 Task: Find connections with filter location Presidente Prudente with filter topic #Leanstartupswith filter profile language Potuguese with filter current company Mikros Animation with filter school Saveetha Engineering College with filter industry Newspaper Publishing with filter service category DJing with filter keywords title Phlebotomist
Action: Mouse moved to (160, 247)
Screenshot: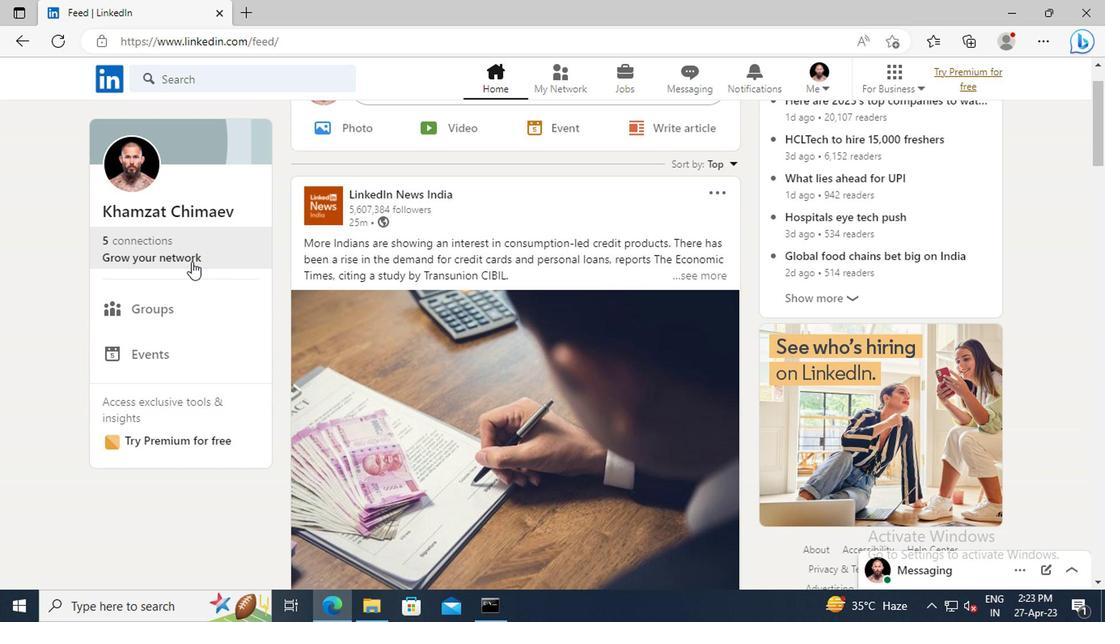 
Action: Mouse pressed left at (160, 247)
Screenshot: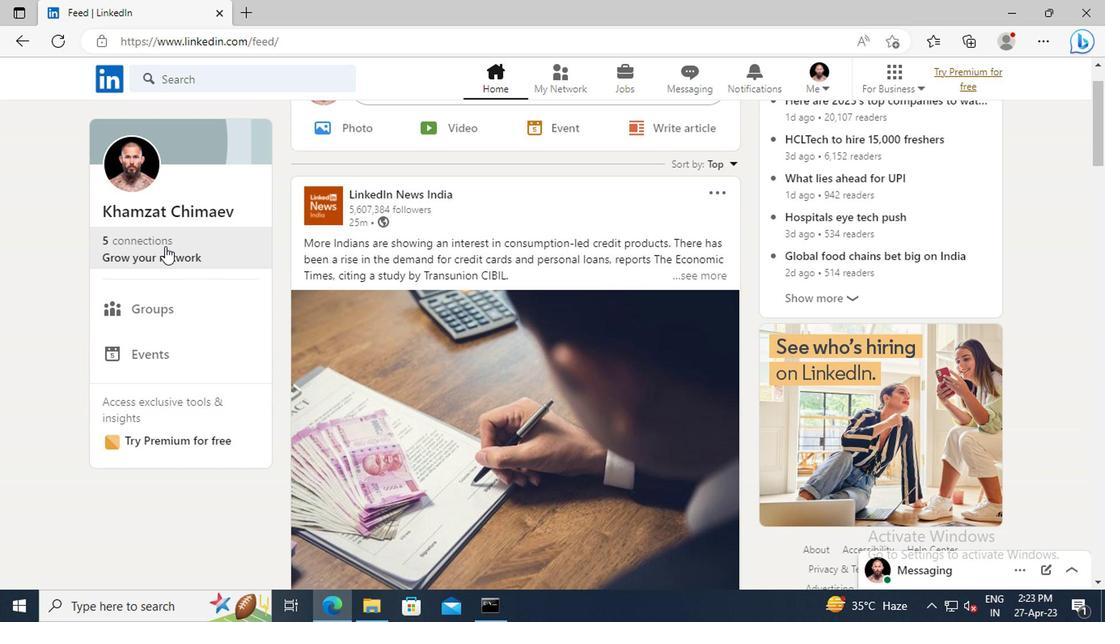 
Action: Mouse moved to (184, 173)
Screenshot: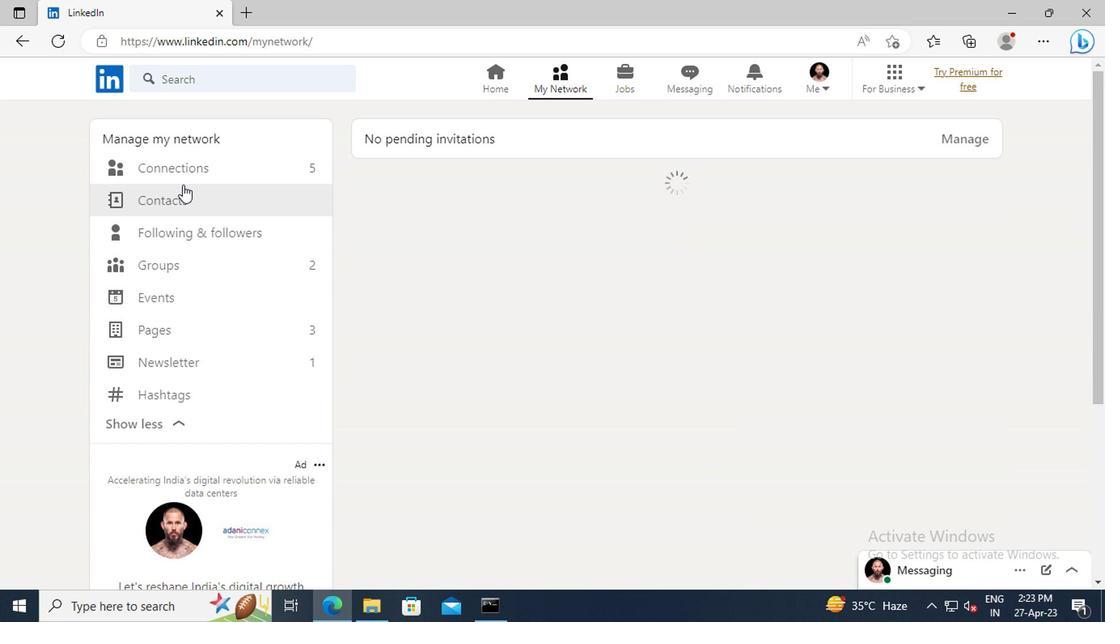 
Action: Mouse pressed left at (184, 173)
Screenshot: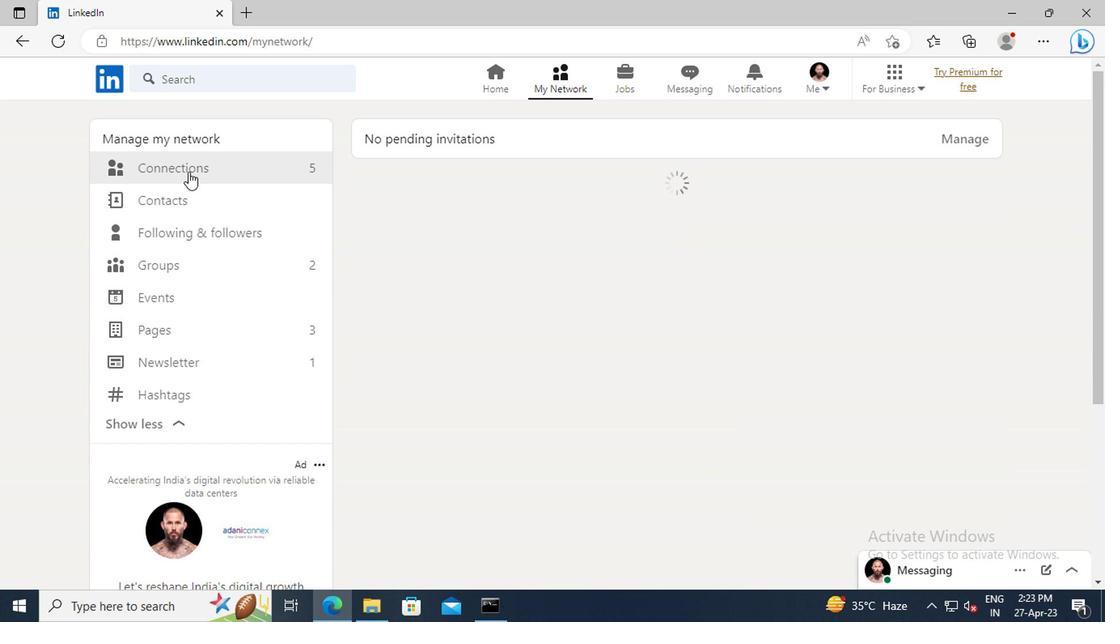 
Action: Mouse moved to (654, 175)
Screenshot: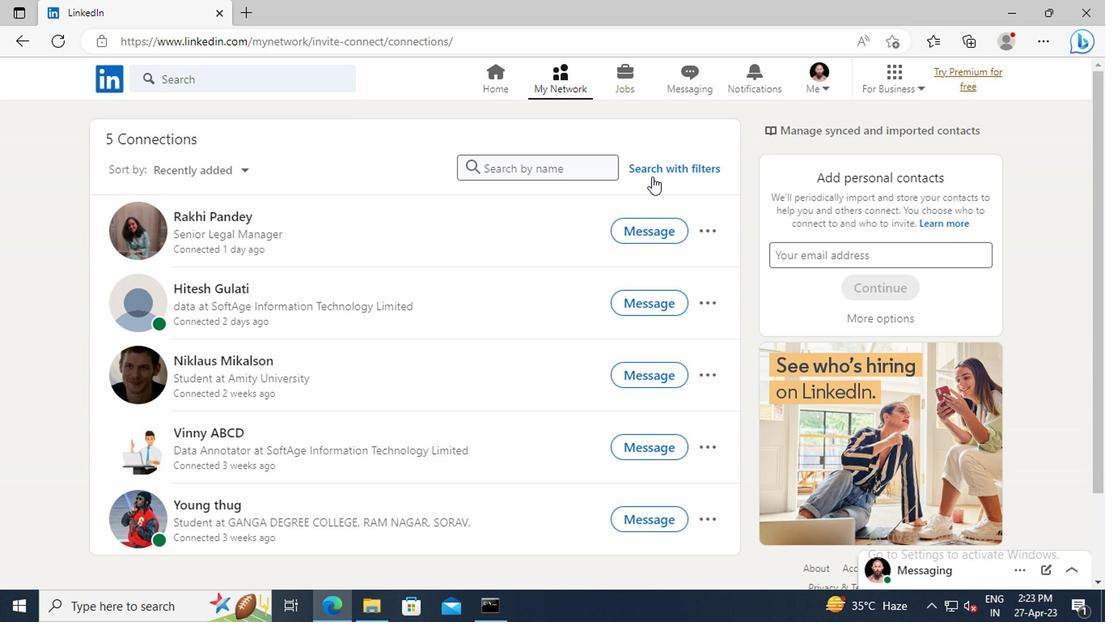 
Action: Mouse pressed left at (654, 175)
Screenshot: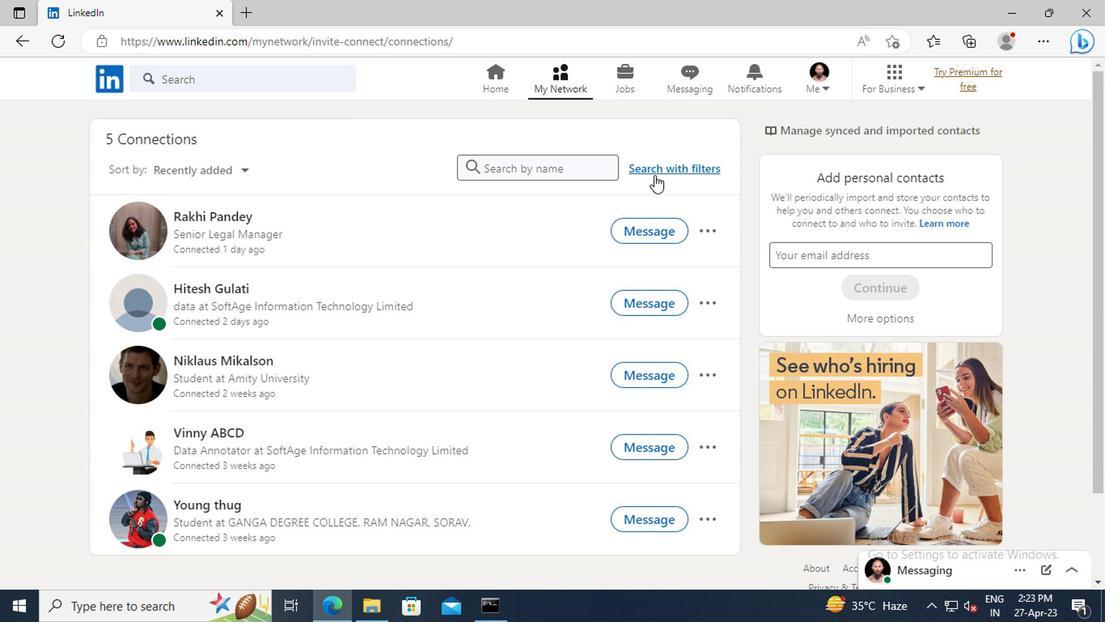 
Action: Mouse moved to (611, 131)
Screenshot: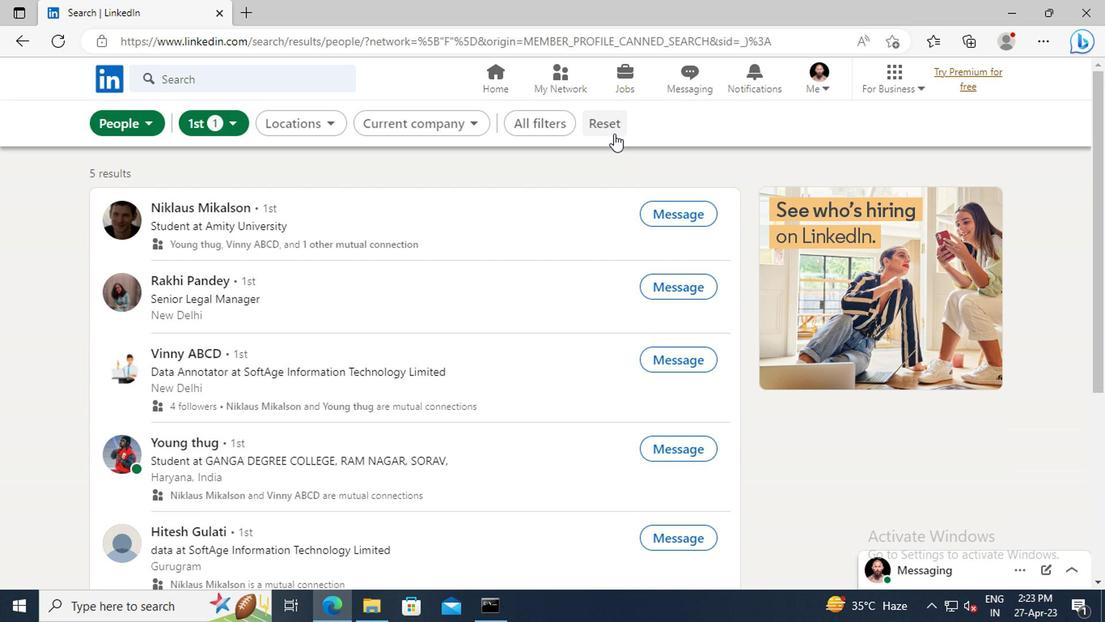
Action: Mouse pressed left at (611, 131)
Screenshot: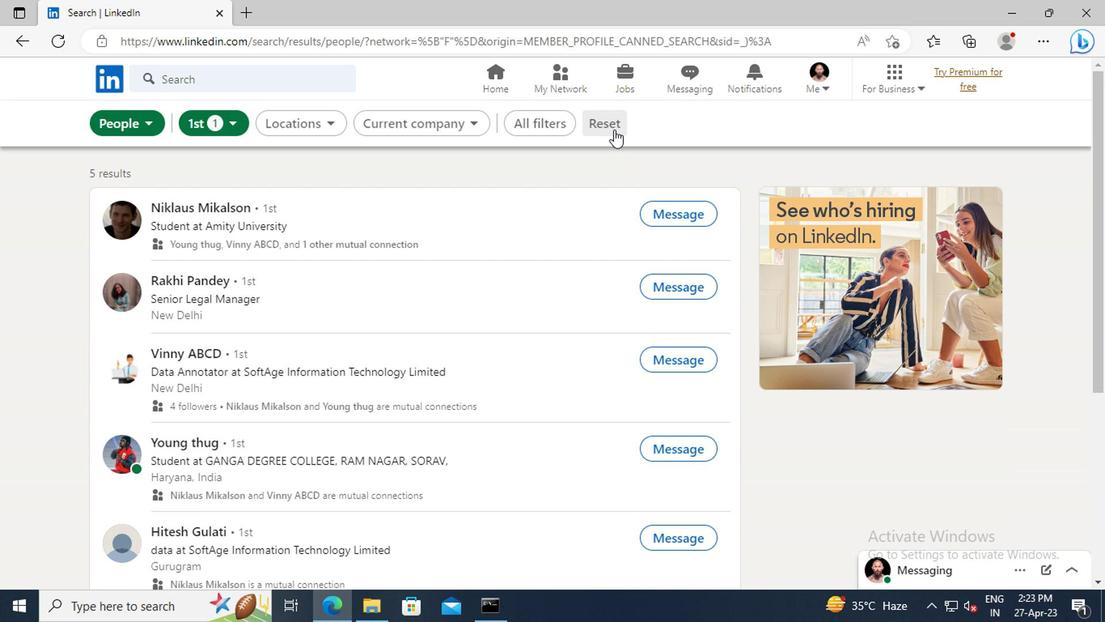 
Action: Mouse moved to (581, 125)
Screenshot: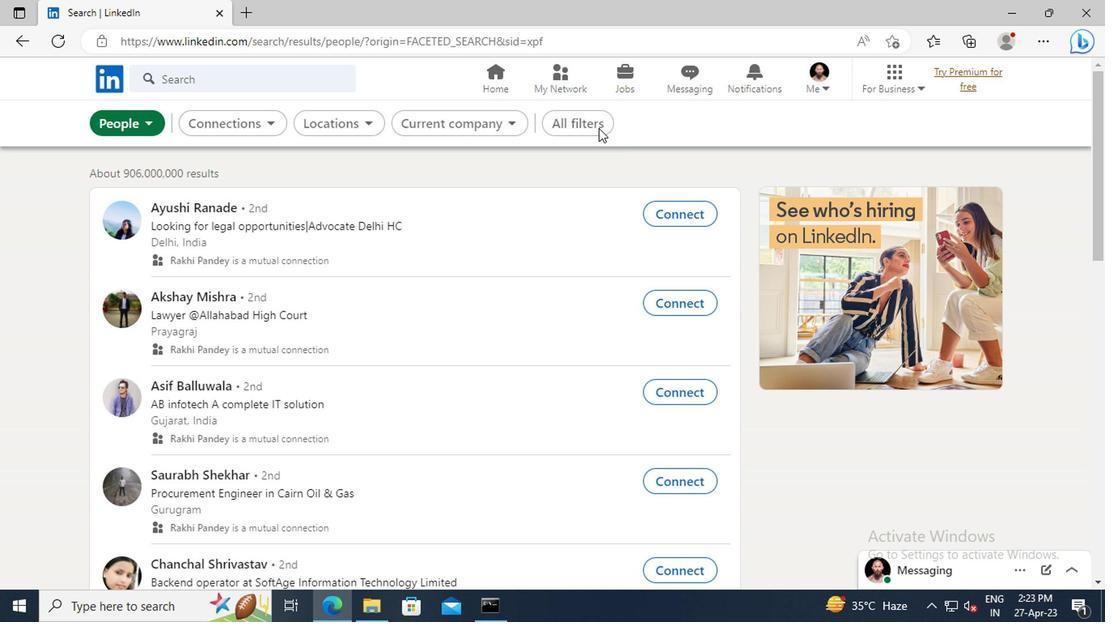 
Action: Mouse pressed left at (581, 125)
Screenshot: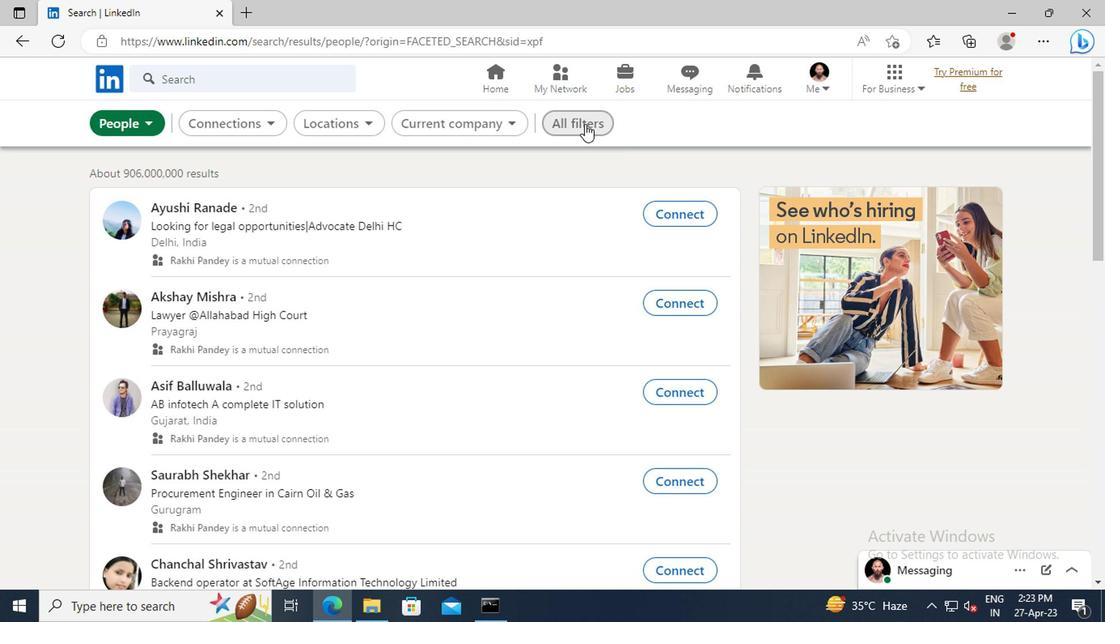 
Action: Mouse moved to (933, 319)
Screenshot: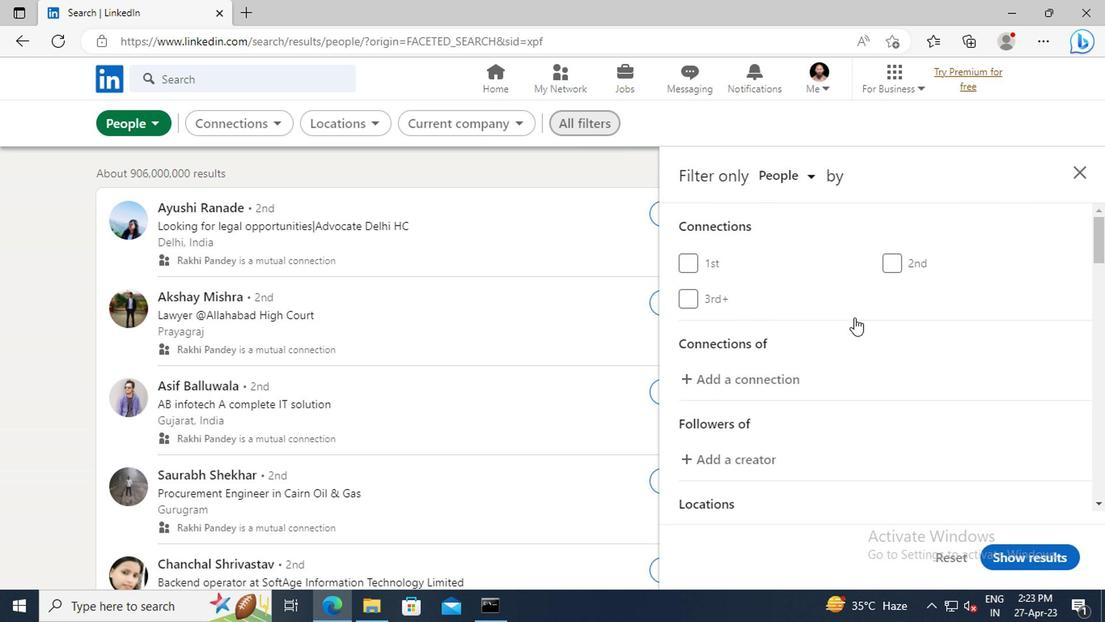 
Action: Mouse scrolled (933, 318) with delta (0, 0)
Screenshot: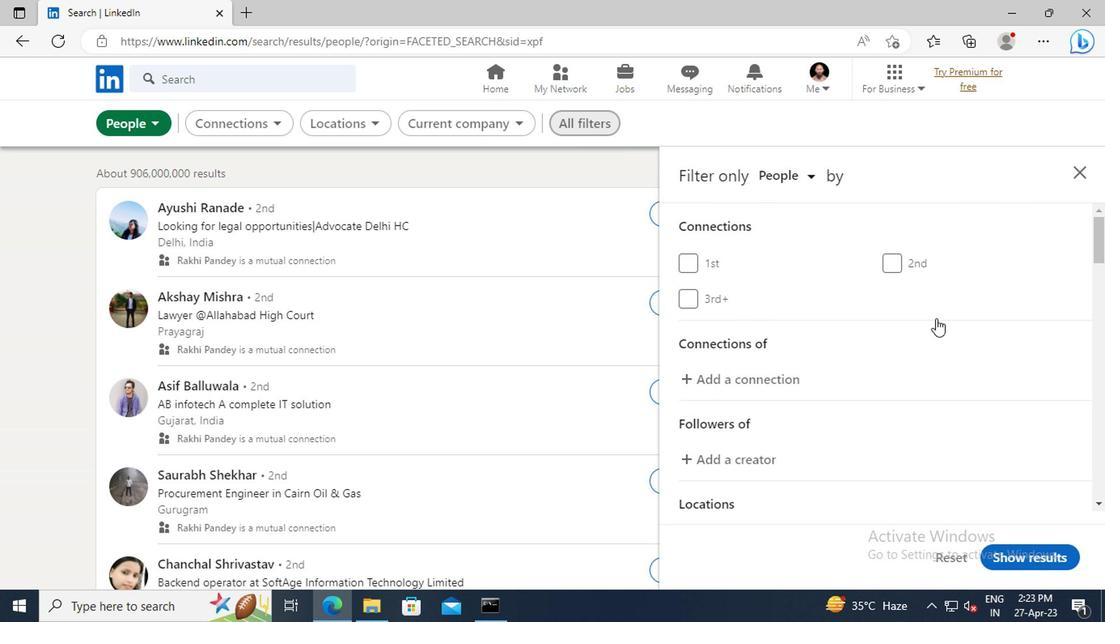 
Action: Mouse scrolled (933, 318) with delta (0, 0)
Screenshot: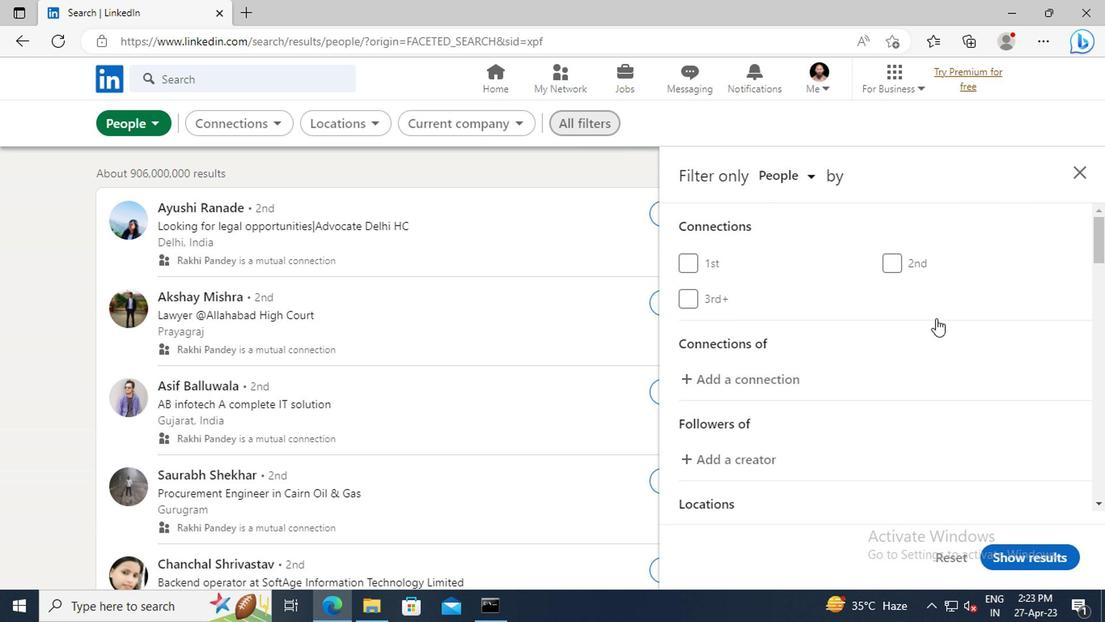
Action: Mouse scrolled (933, 318) with delta (0, 0)
Screenshot: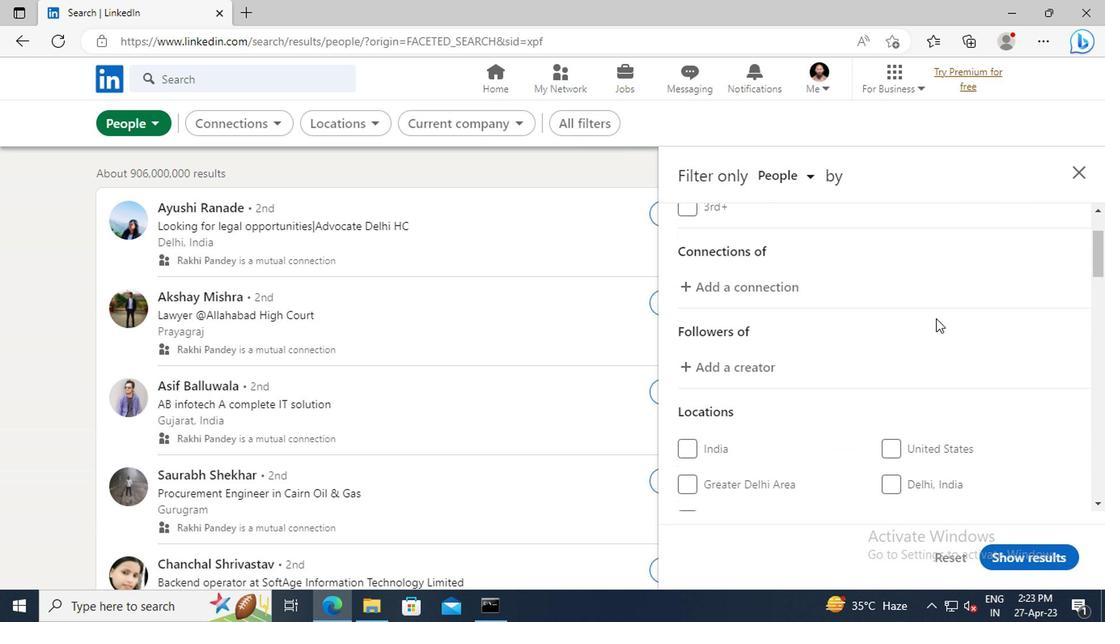 
Action: Mouse scrolled (933, 318) with delta (0, 0)
Screenshot: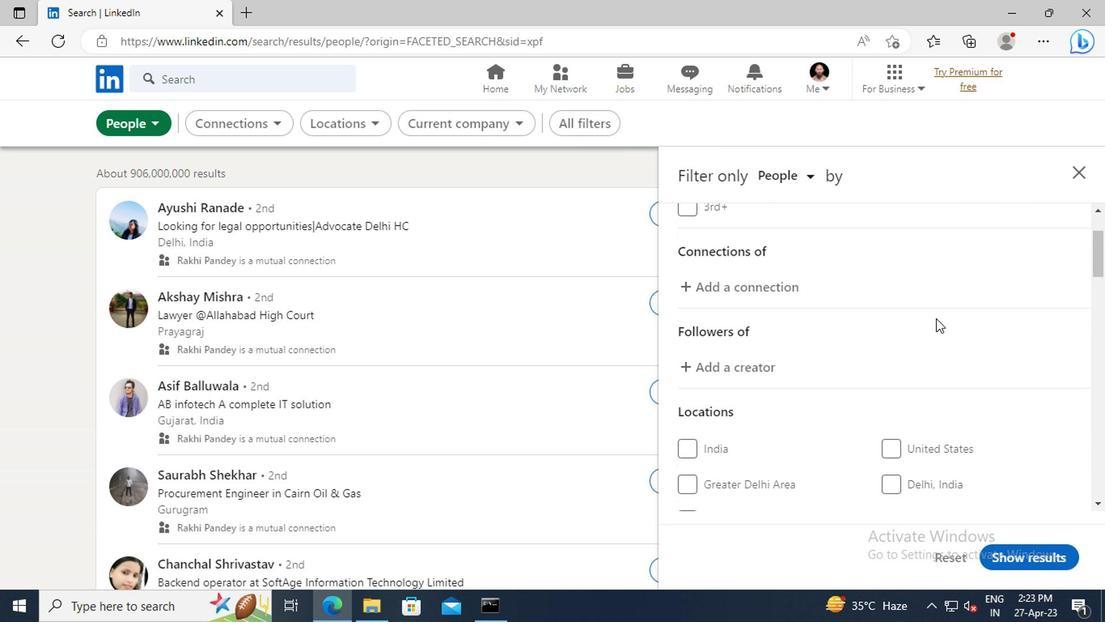 
Action: Mouse scrolled (933, 318) with delta (0, 0)
Screenshot: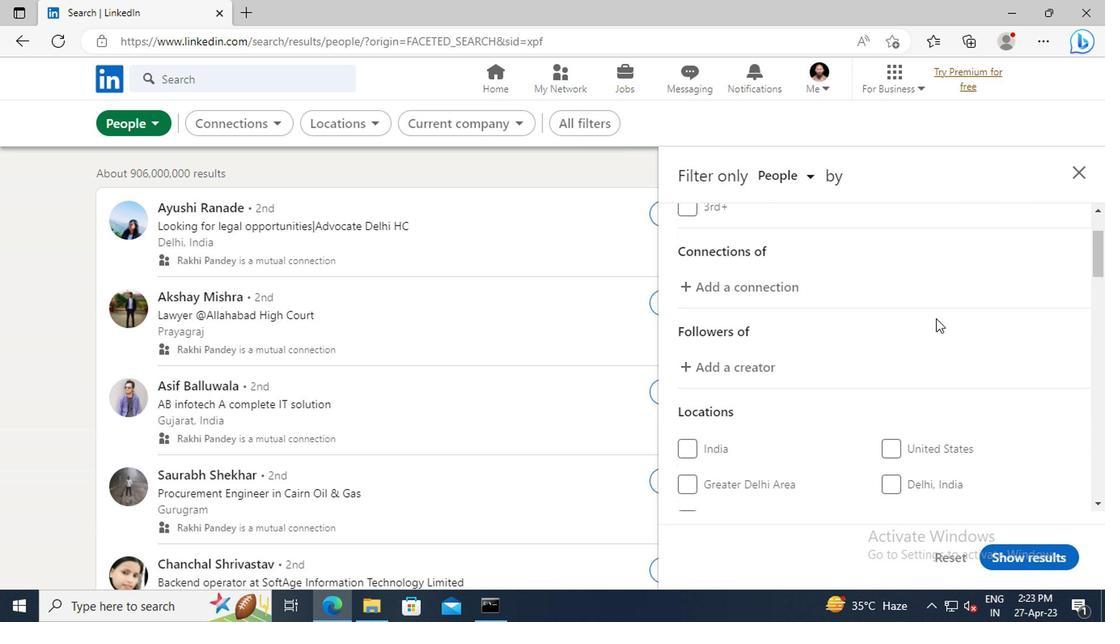 
Action: Mouse moved to (948, 381)
Screenshot: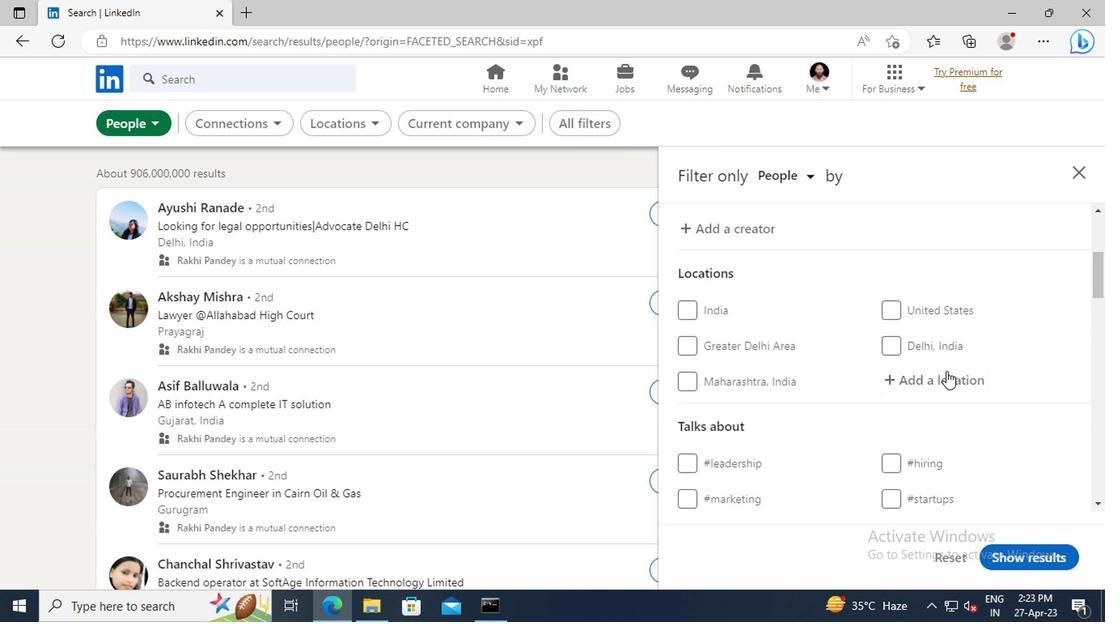 
Action: Mouse pressed left at (948, 381)
Screenshot: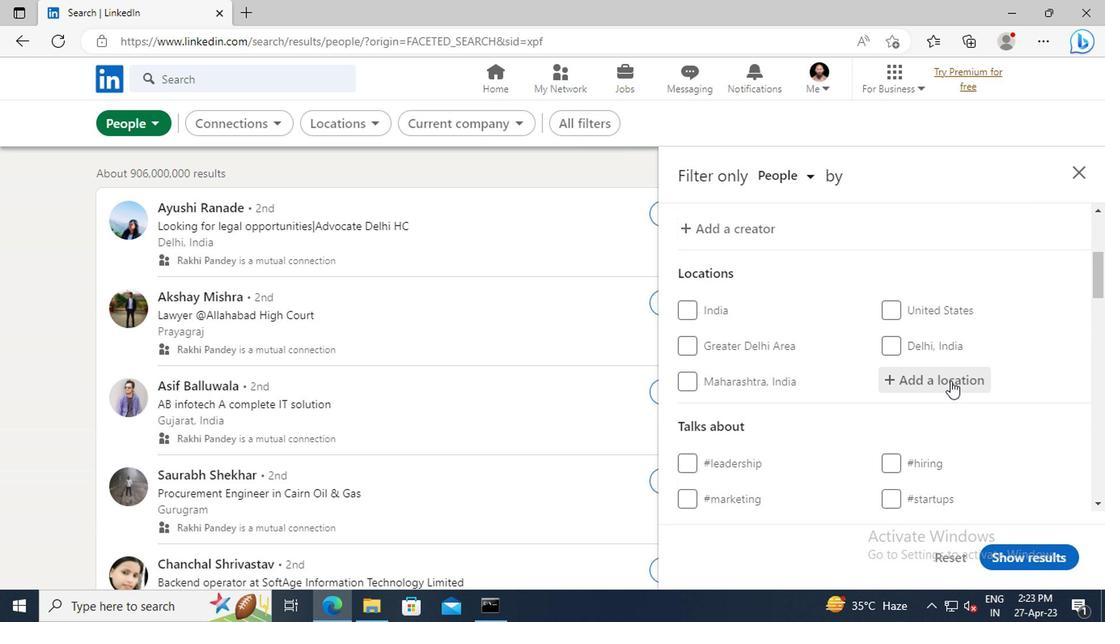 
Action: Key pressed <Key.shift>PRESIDENTE<Key.space><Key.shift>PRUDENTE
Screenshot: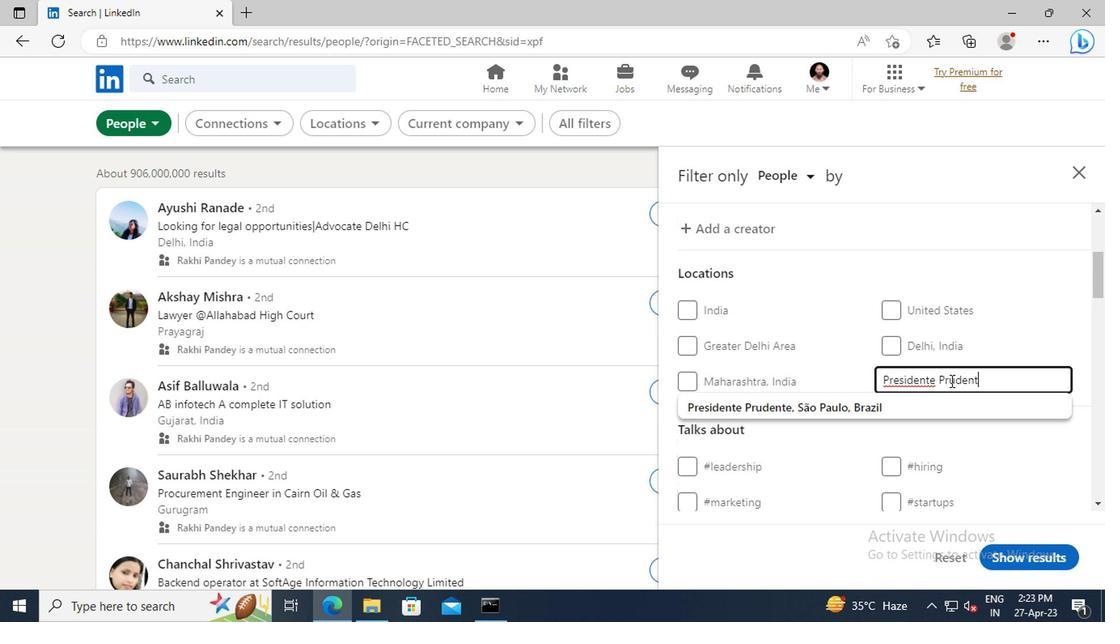 
Action: Mouse moved to (953, 402)
Screenshot: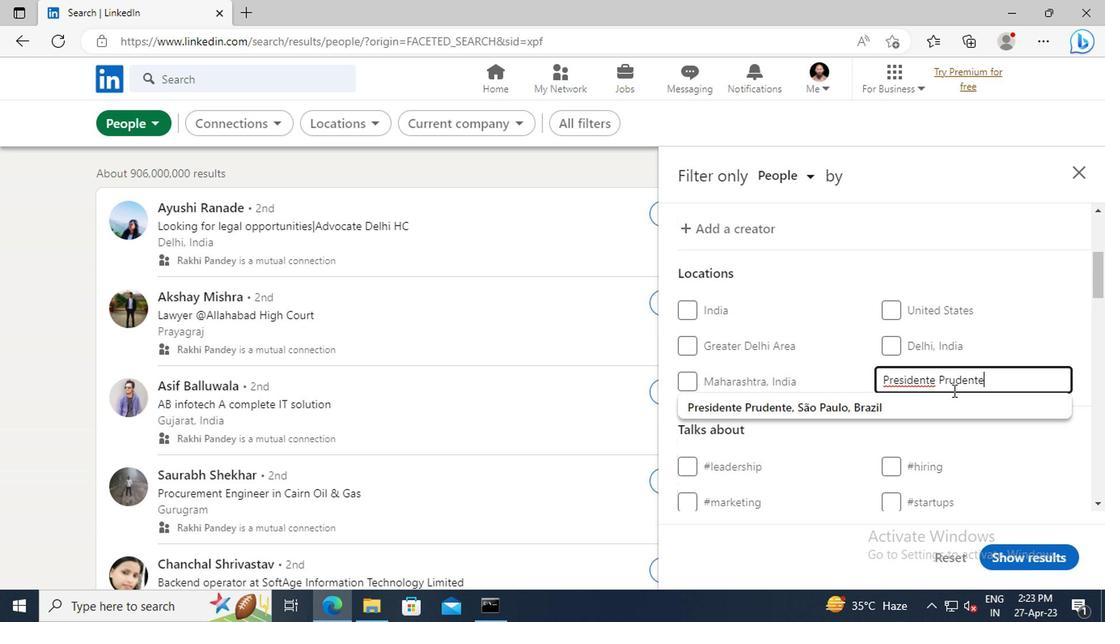 
Action: Mouse pressed left at (953, 402)
Screenshot: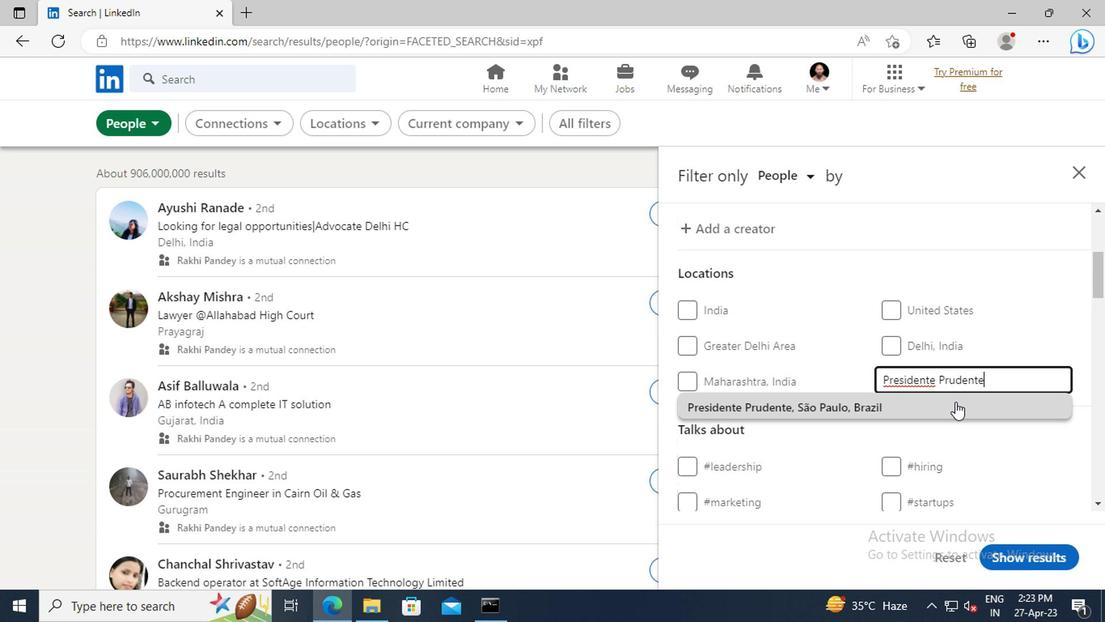 
Action: Mouse moved to (951, 383)
Screenshot: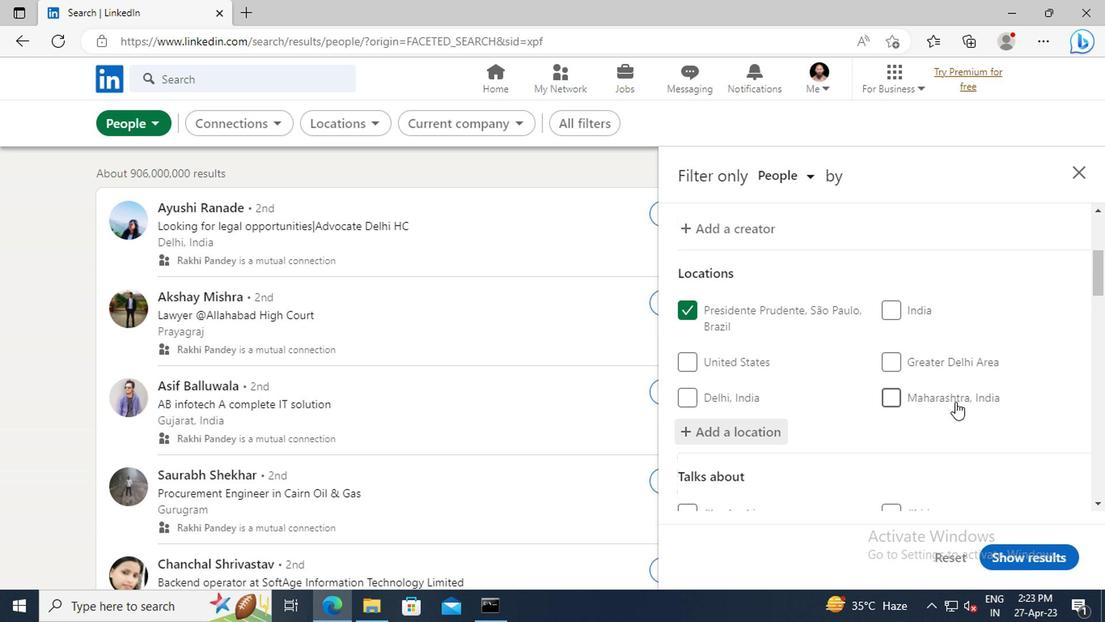 
Action: Mouse scrolled (951, 381) with delta (0, -1)
Screenshot: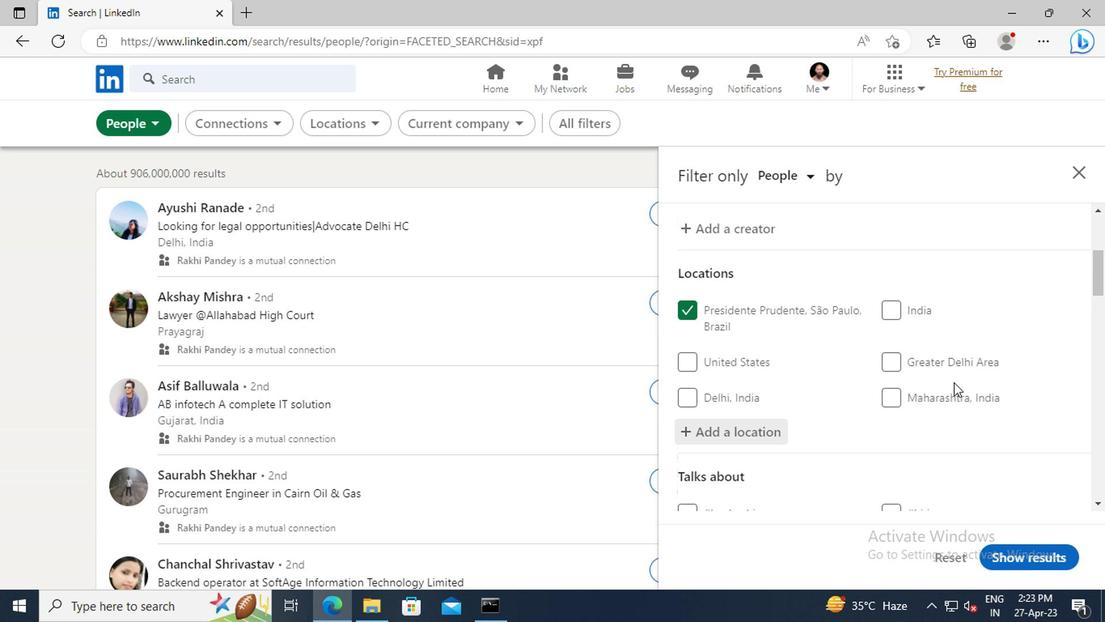 
Action: Mouse scrolled (951, 381) with delta (0, -1)
Screenshot: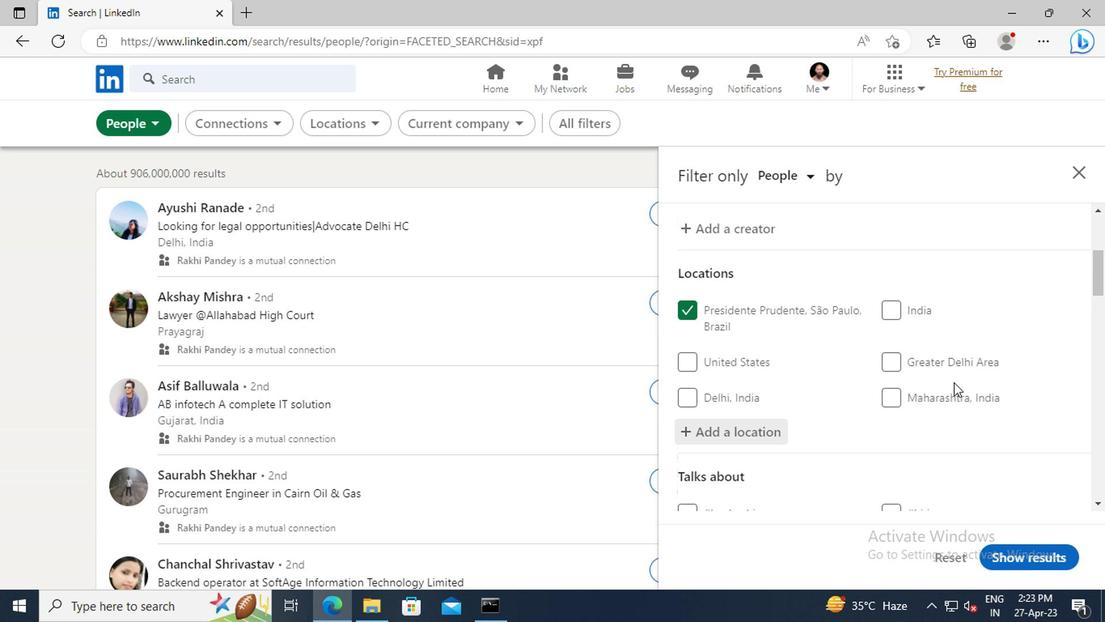 
Action: Mouse scrolled (951, 381) with delta (0, -1)
Screenshot: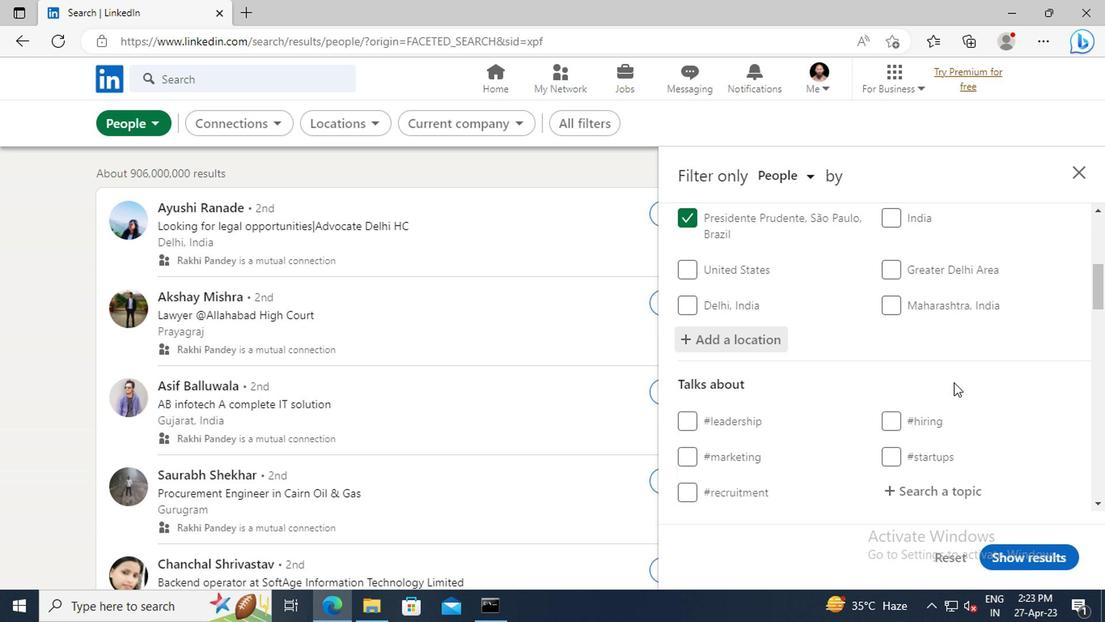 
Action: Mouse scrolled (951, 381) with delta (0, -1)
Screenshot: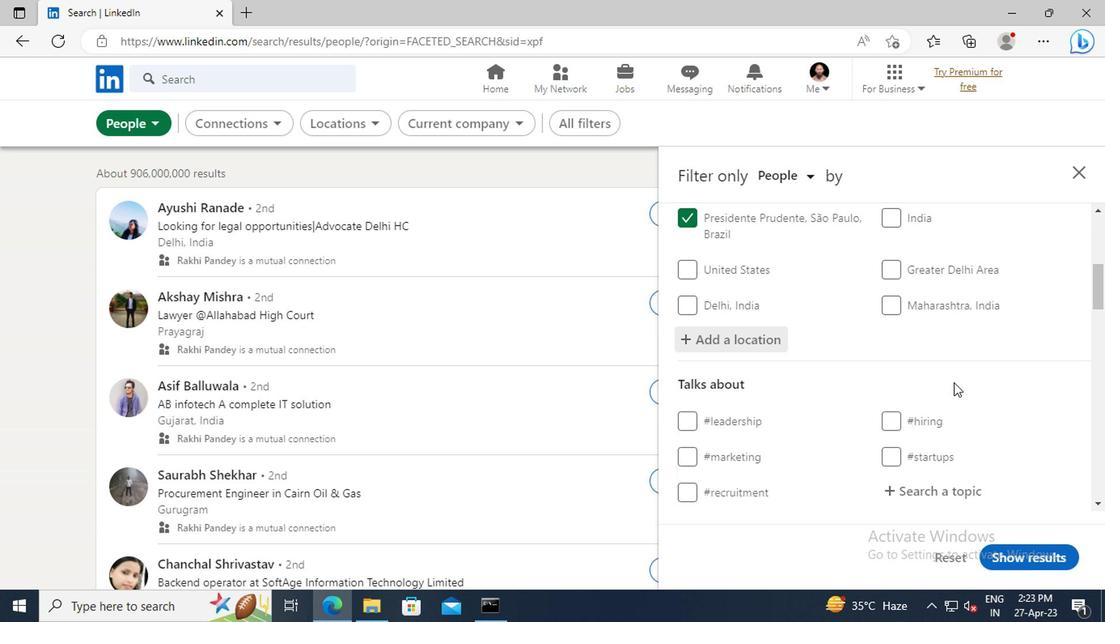 
Action: Mouse moved to (951, 393)
Screenshot: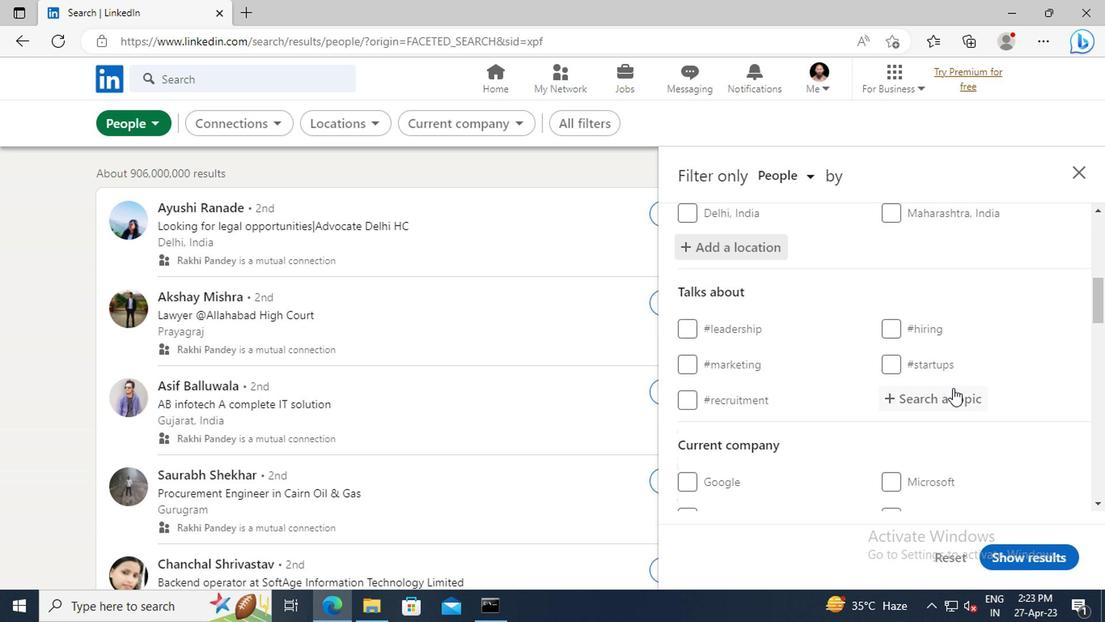 
Action: Mouse pressed left at (951, 393)
Screenshot: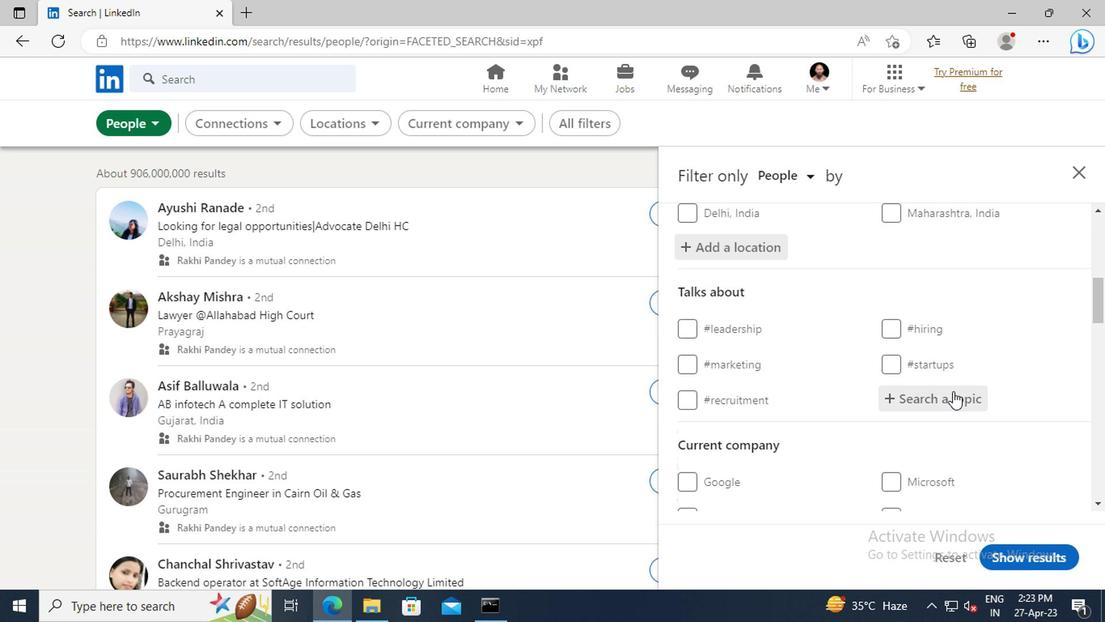 
Action: Key pressed <Key.shift>#LEANSTARTUPSWITH<Key.enter>
Screenshot: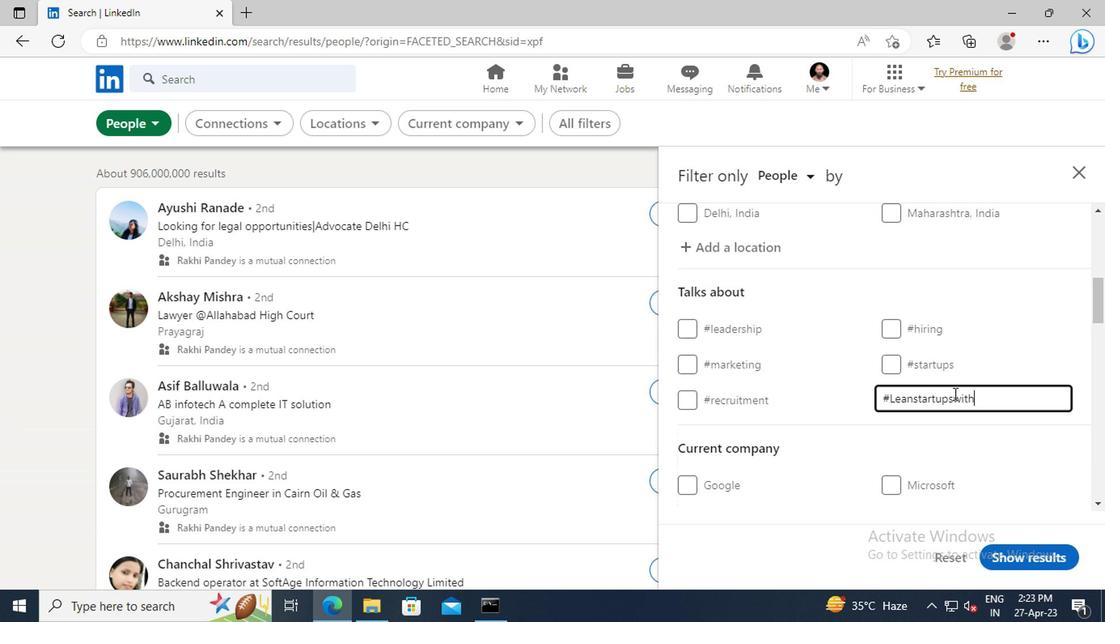 
Action: Mouse moved to (899, 389)
Screenshot: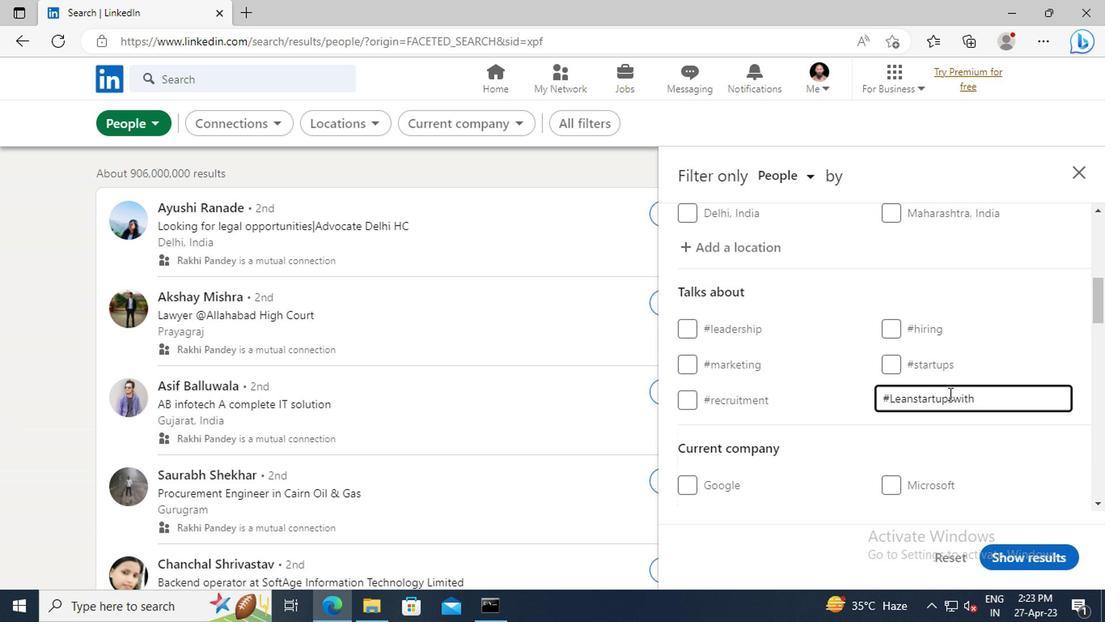 
Action: Mouse scrolled (899, 389) with delta (0, 0)
Screenshot: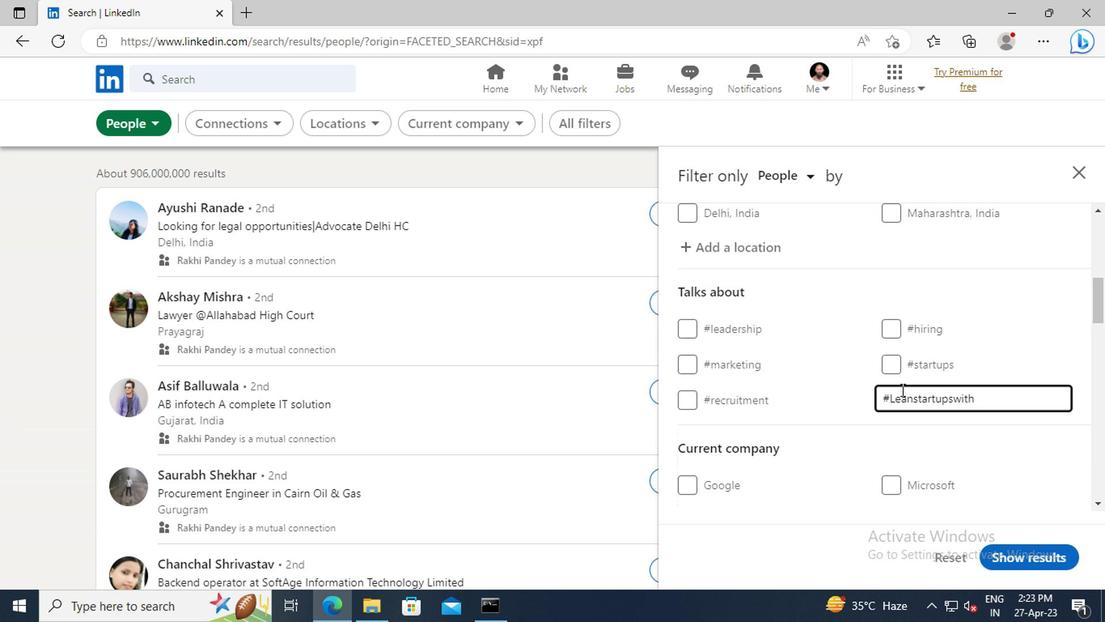 
Action: Mouse scrolled (899, 389) with delta (0, 0)
Screenshot: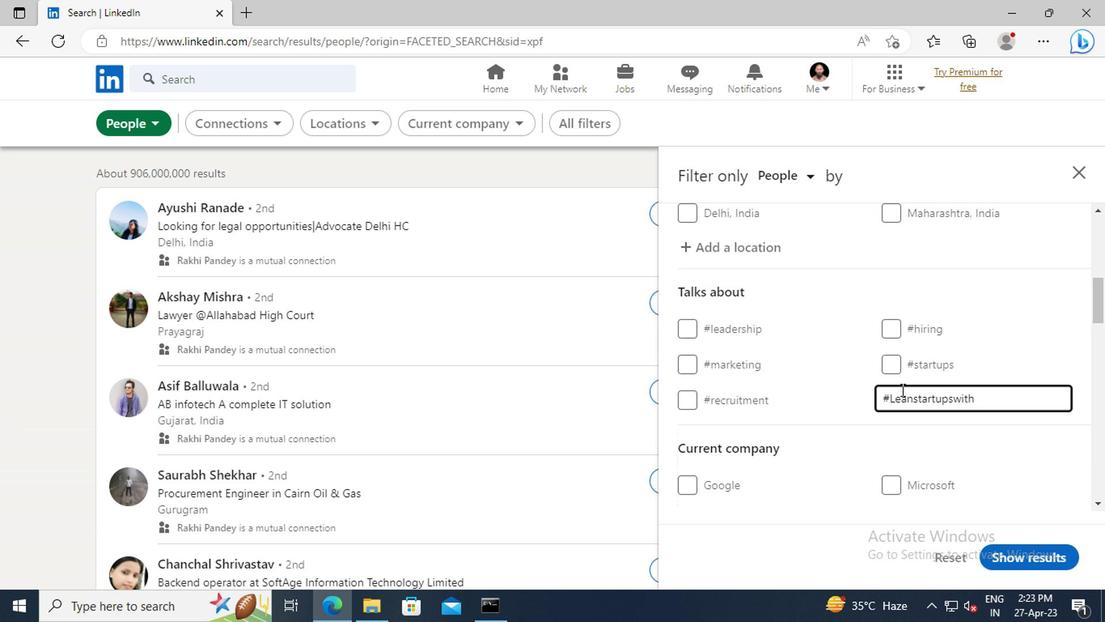 
Action: Mouse scrolled (899, 389) with delta (0, 0)
Screenshot: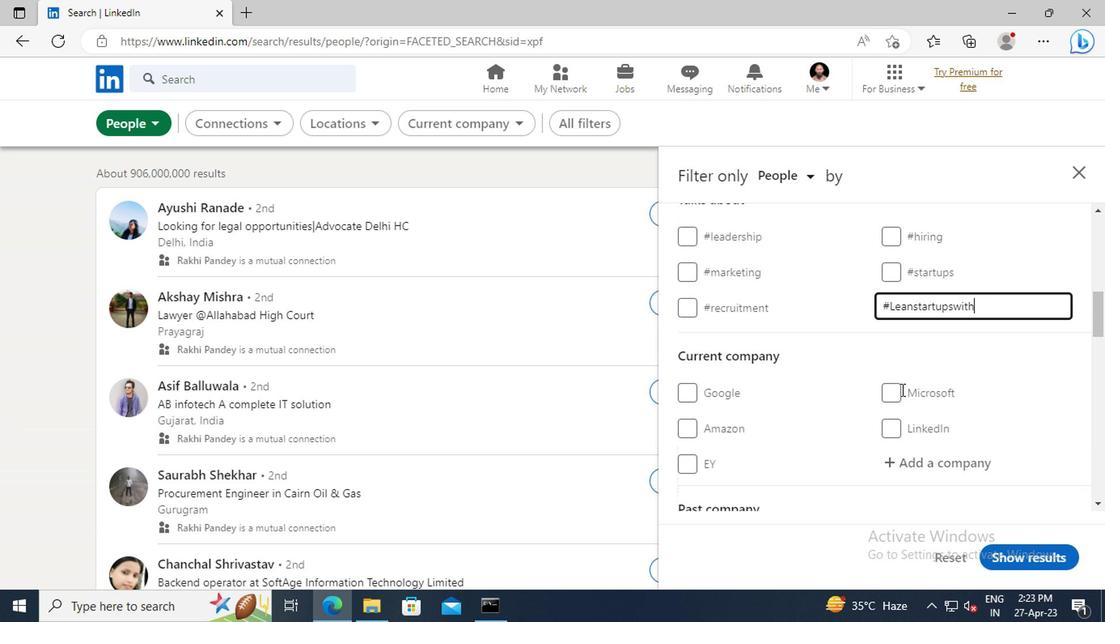 
Action: Mouse scrolled (899, 389) with delta (0, 0)
Screenshot: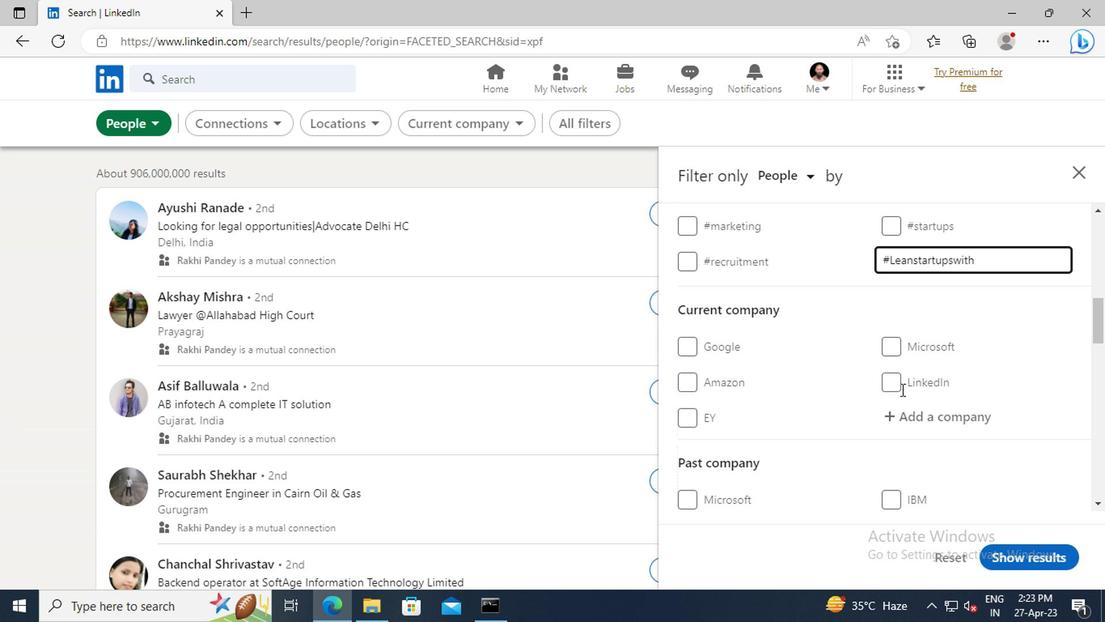 
Action: Mouse scrolled (899, 389) with delta (0, 0)
Screenshot: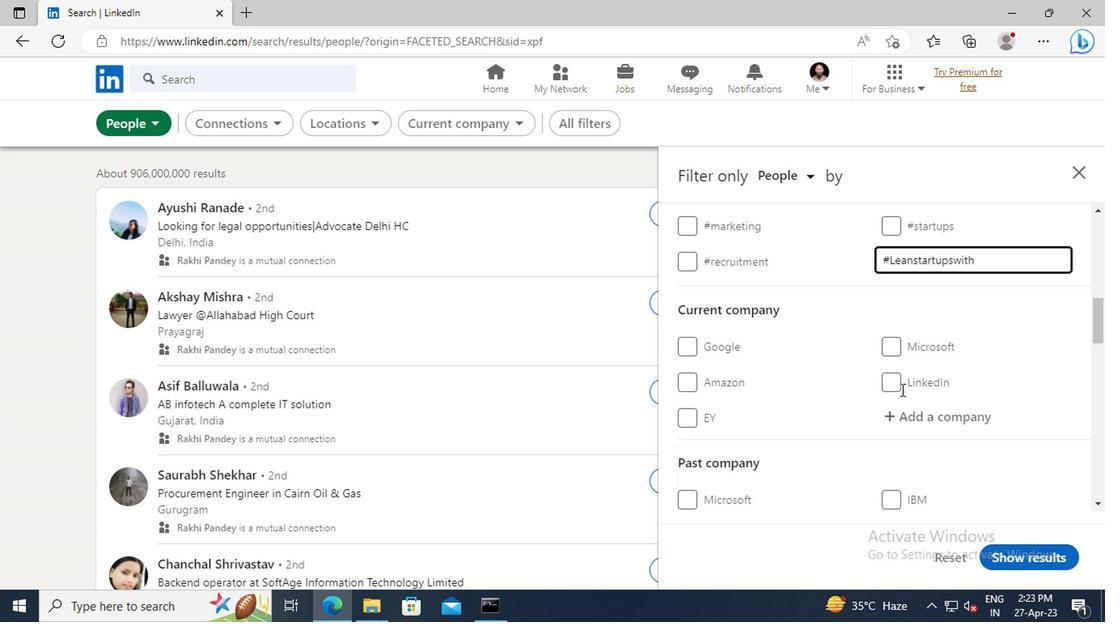 
Action: Mouse scrolled (899, 389) with delta (0, 0)
Screenshot: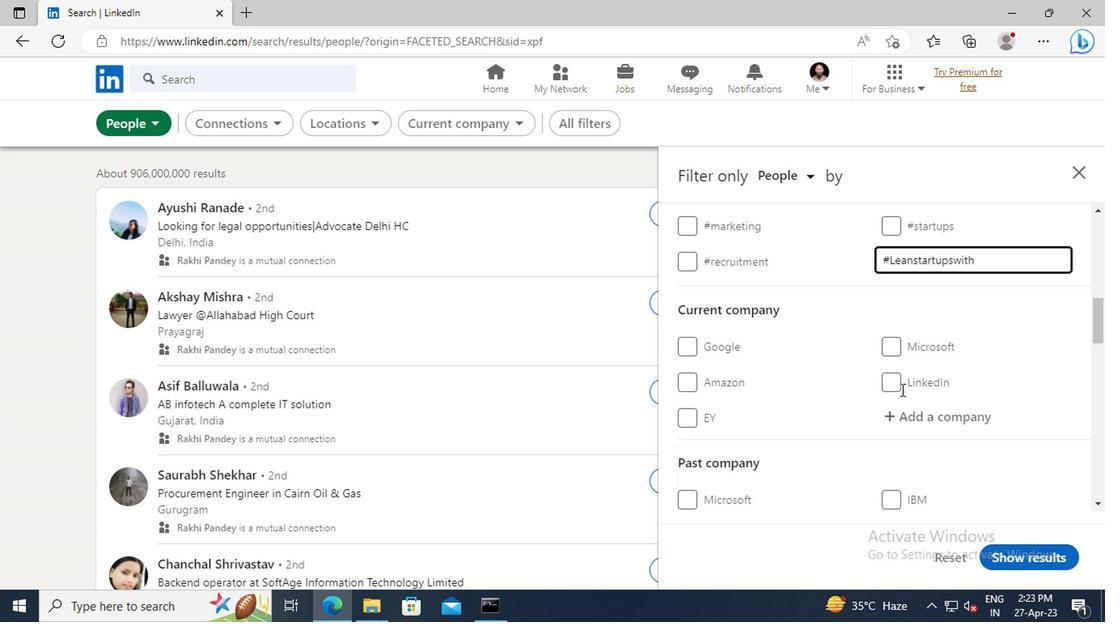
Action: Mouse scrolled (899, 389) with delta (0, 0)
Screenshot: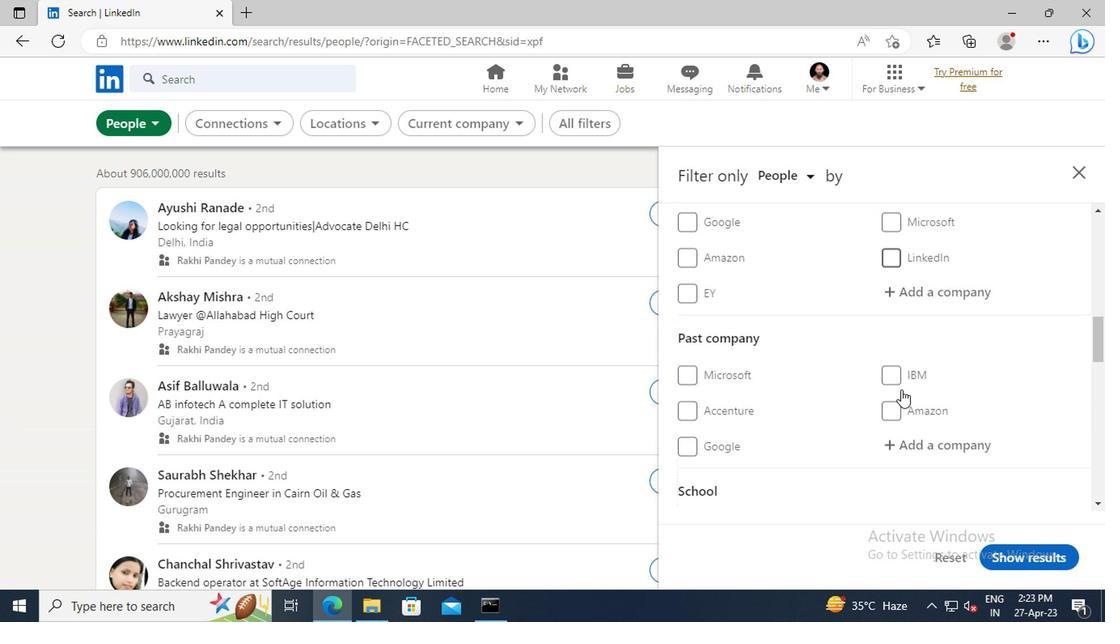 
Action: Mouse scrolled (899, 389) with delta (0, 0)
Screenshot: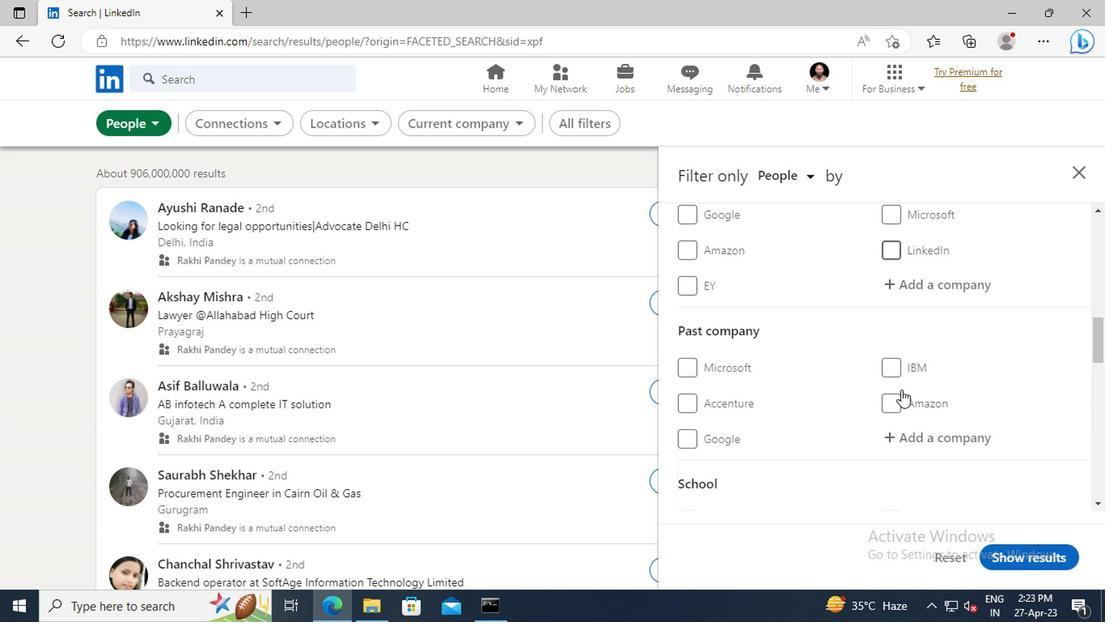
Action: Mouse scrolled (899, 389) with delta (0, 0)
Screenshot: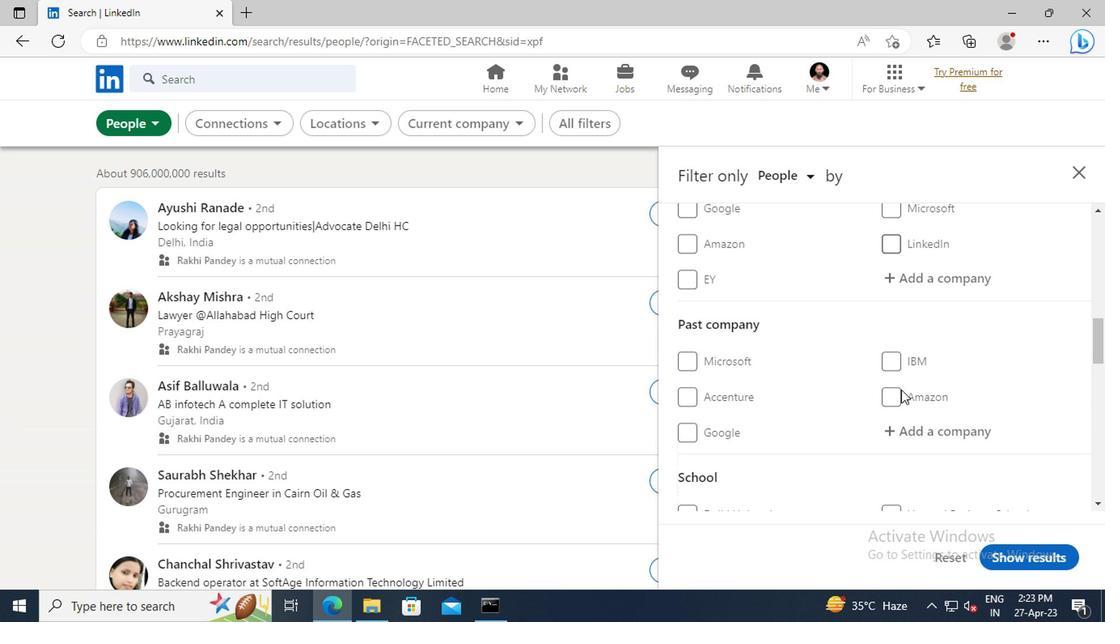 
Action: Mouse scrolled (899, 389) with delta (0, 0)
Screenshot: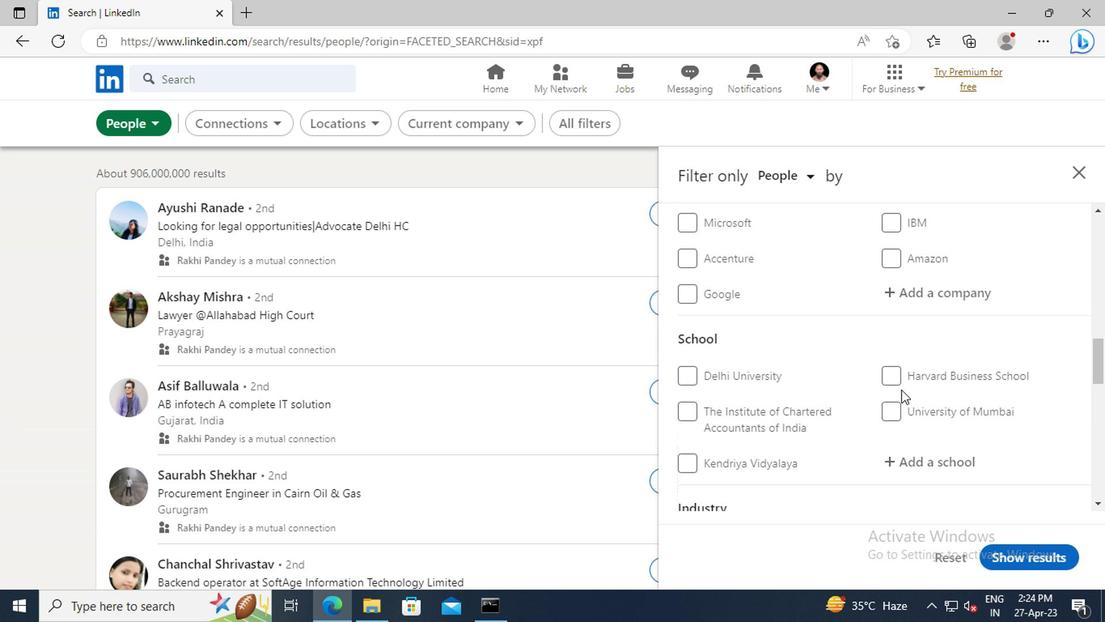 
Action: Mouse scrolled (899, 389) with delta (0, 0)
Screenshot: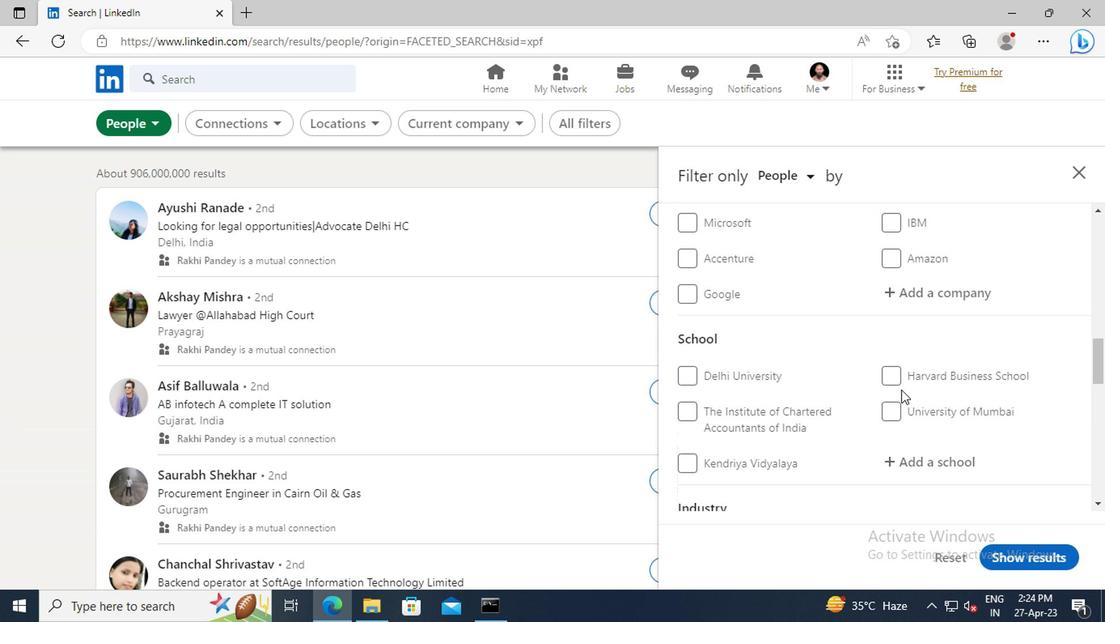 
Action: Mouse moved to (903, 387)
Screenshot: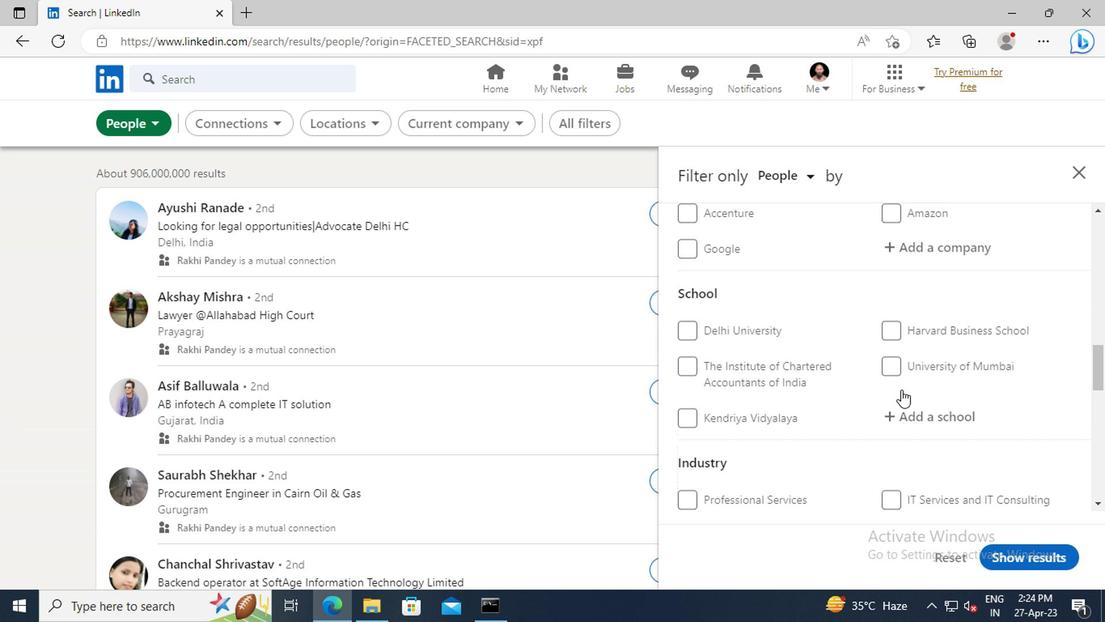 
Action: Mouse scrolled (903, 385) with delta (0, -1)
Screenshot: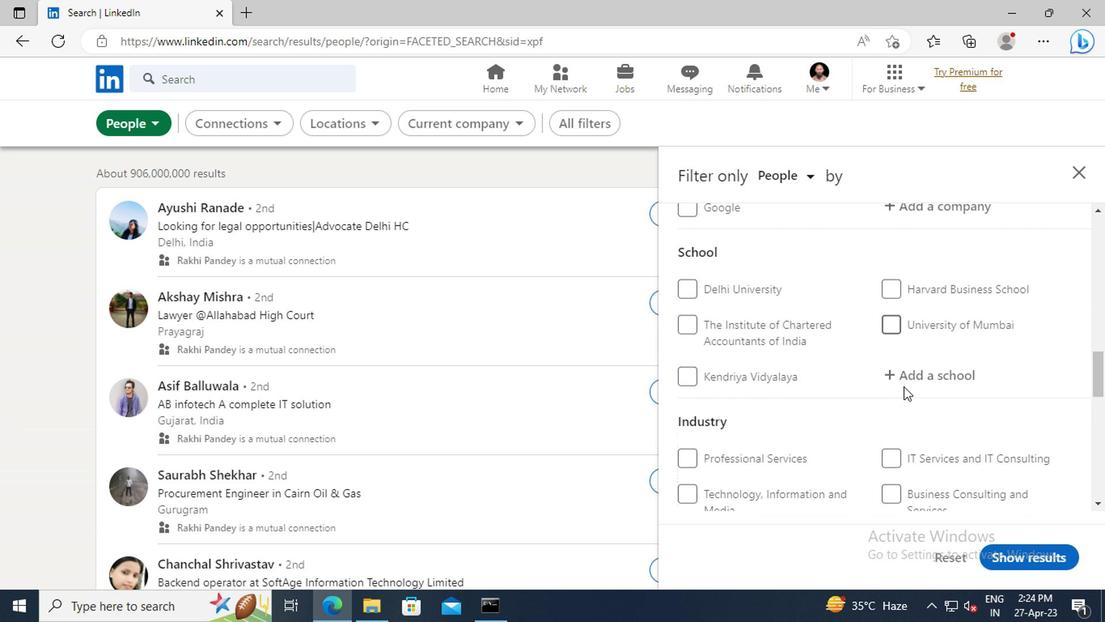 
Action: Mouse scrolled (903, 385) with delta (0, -1)
Screenshot: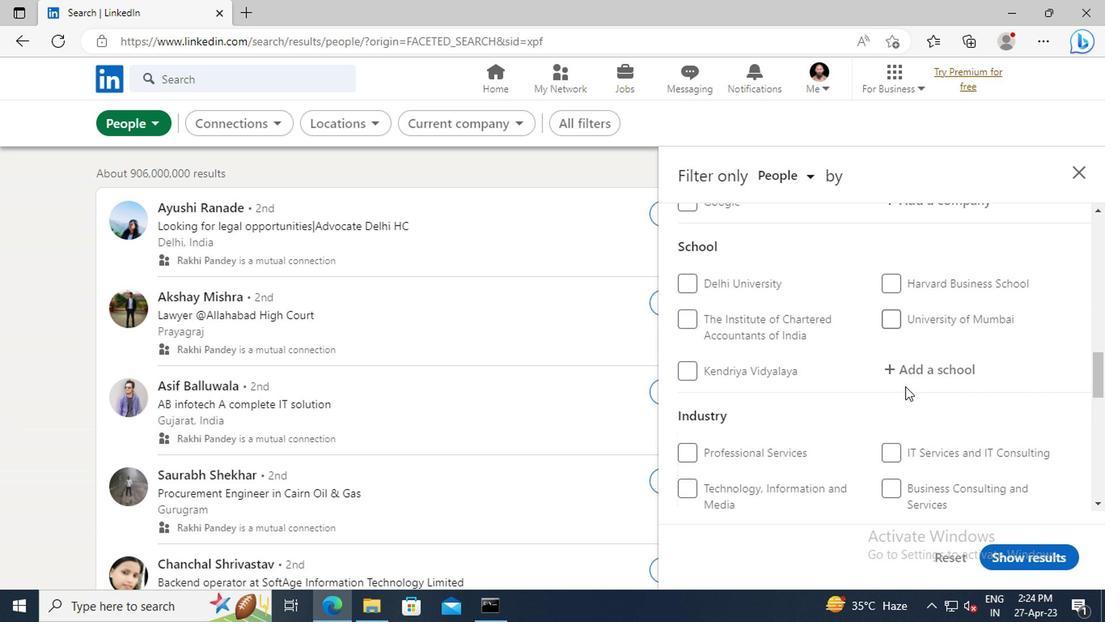 
Action: Mouse scrolled (903, 385) with delta (0, -1)
Screenshot: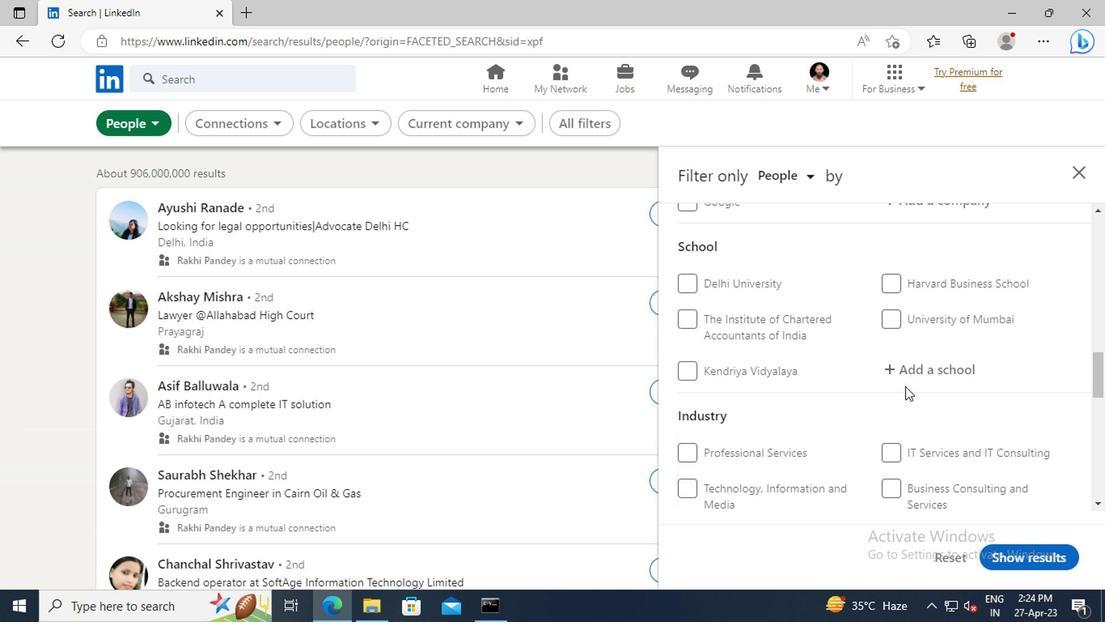 
Action: Mouse moved to (903, 387)
Screenshot: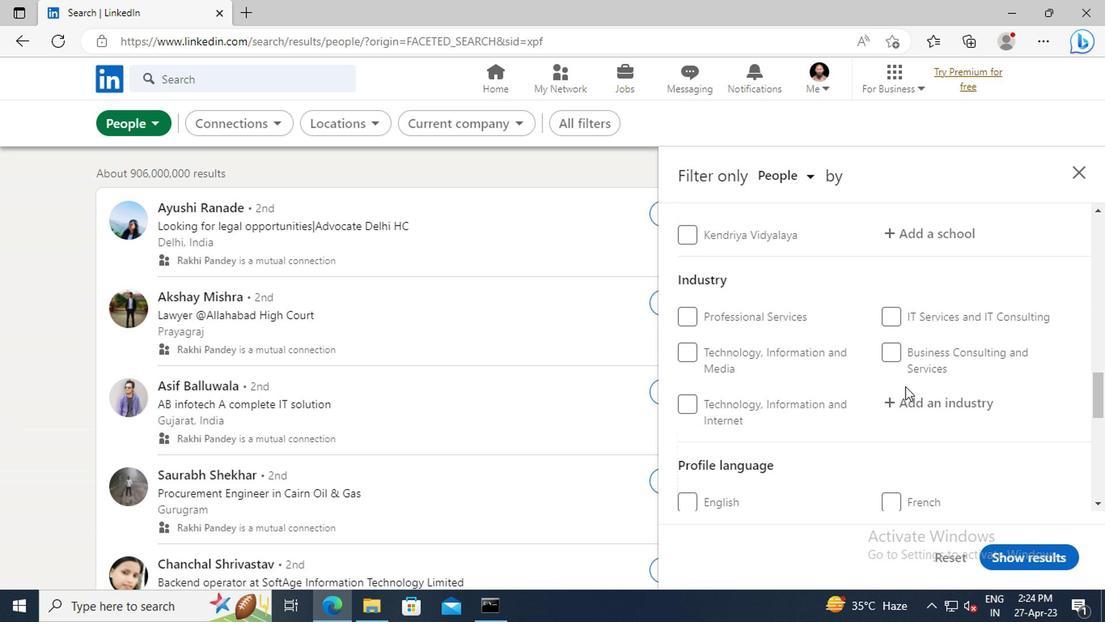 
Action: Mouse scrolled (903, 387) with delta (0, 0)
Screenshot: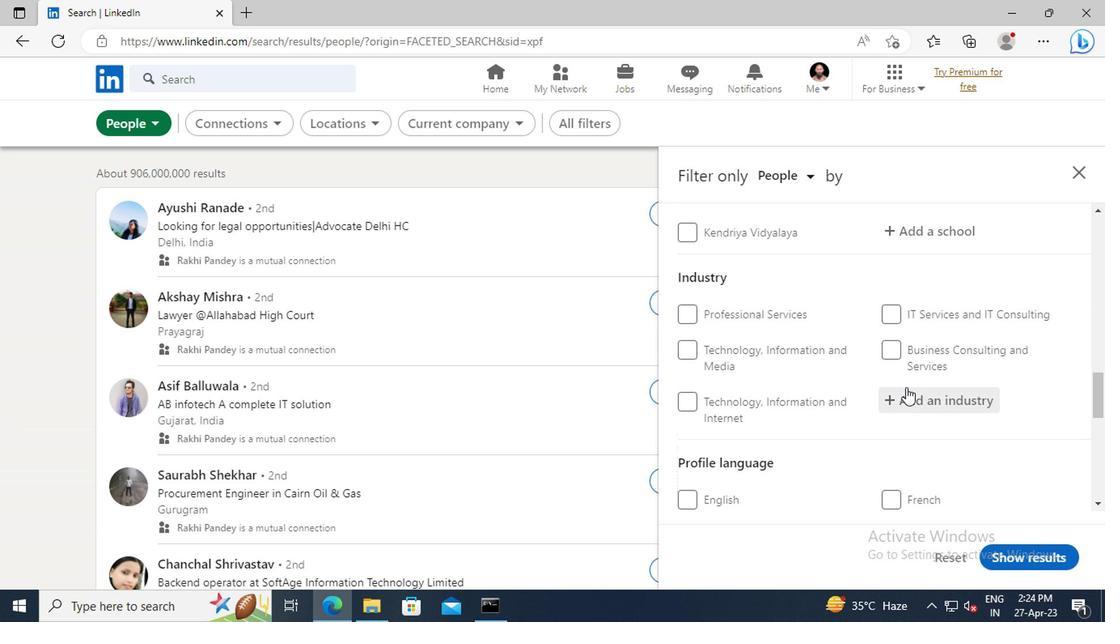 
Action: Mouse scrolled (903, 387) with delta (0, 0)
Screenshot: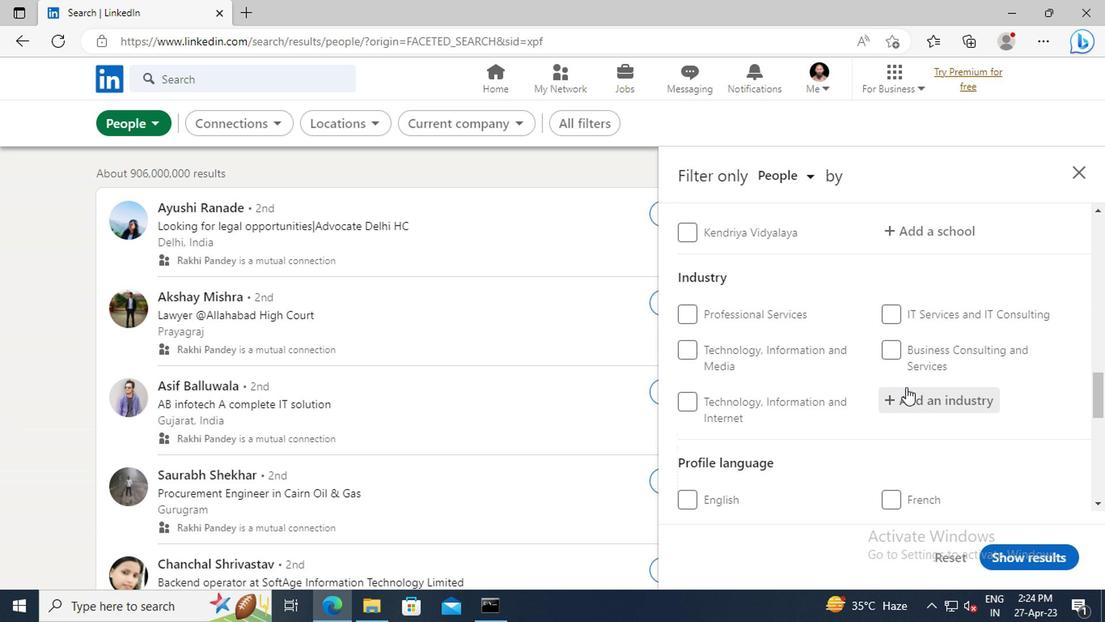 
Action: Mouse moved to (891, 446)
Screenshot: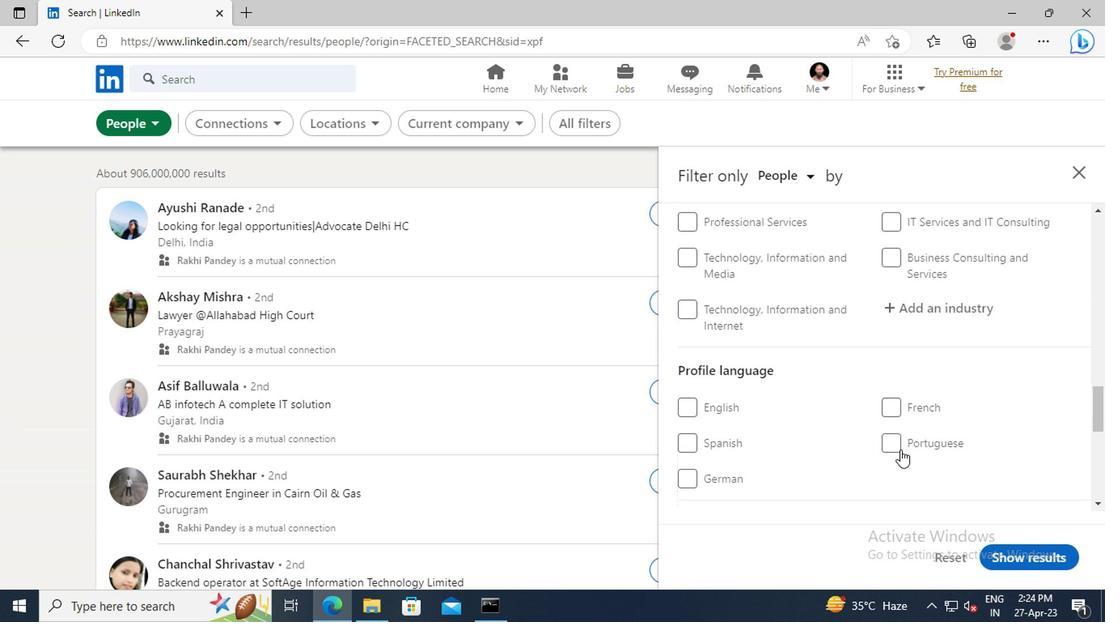
Action: Mouse pressed left at (891, 446)
Screenshot: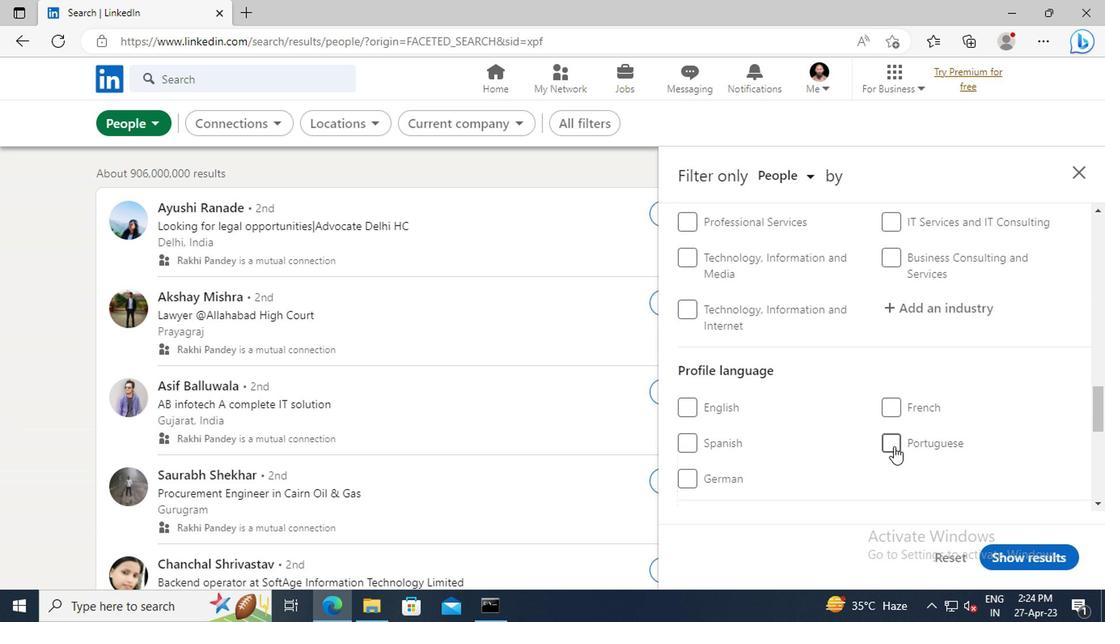 
Action: Mouse moved to (915, 415)
Screenshot: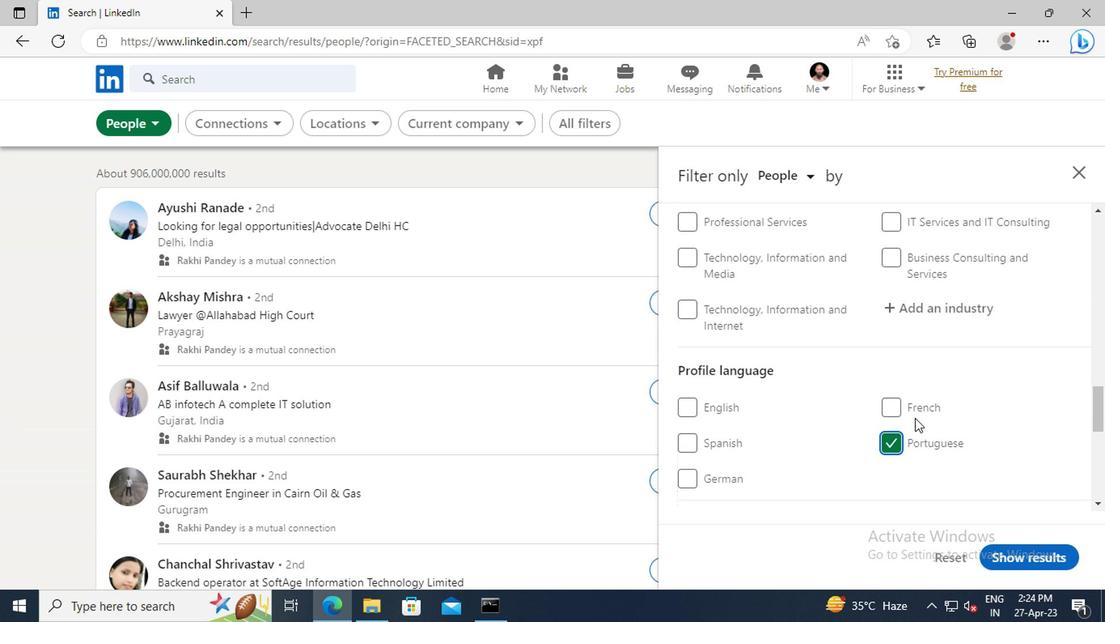
Action: Mouse scrolled (915, 417) with delta (0, 1)
Screenshot: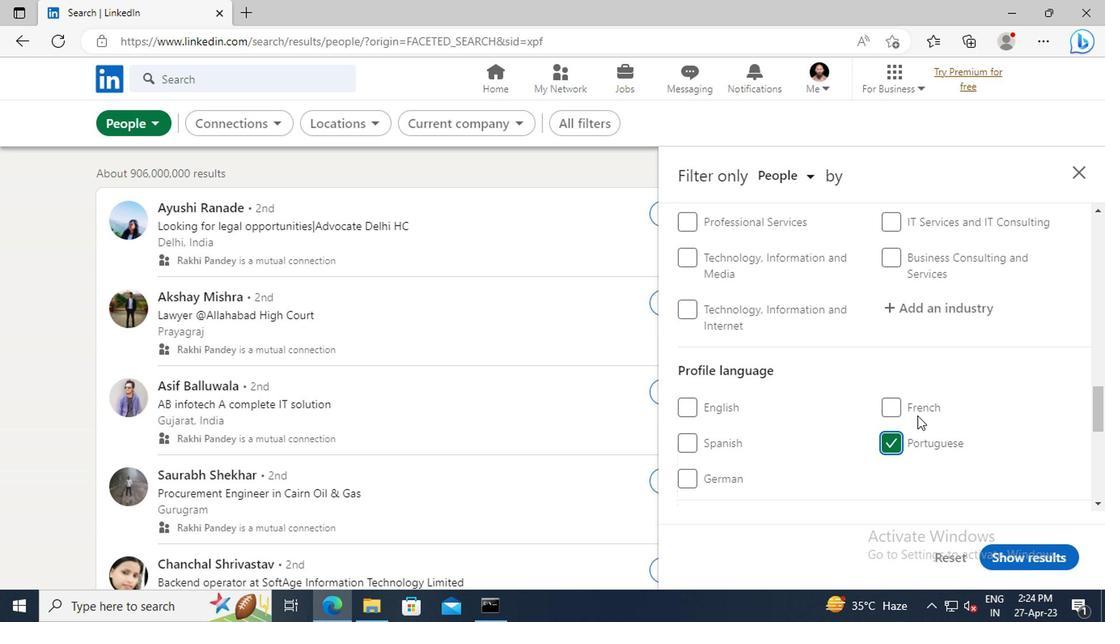 
Action: Mouse scrolled (915, 417) with delta (0, 1)
Screenshot: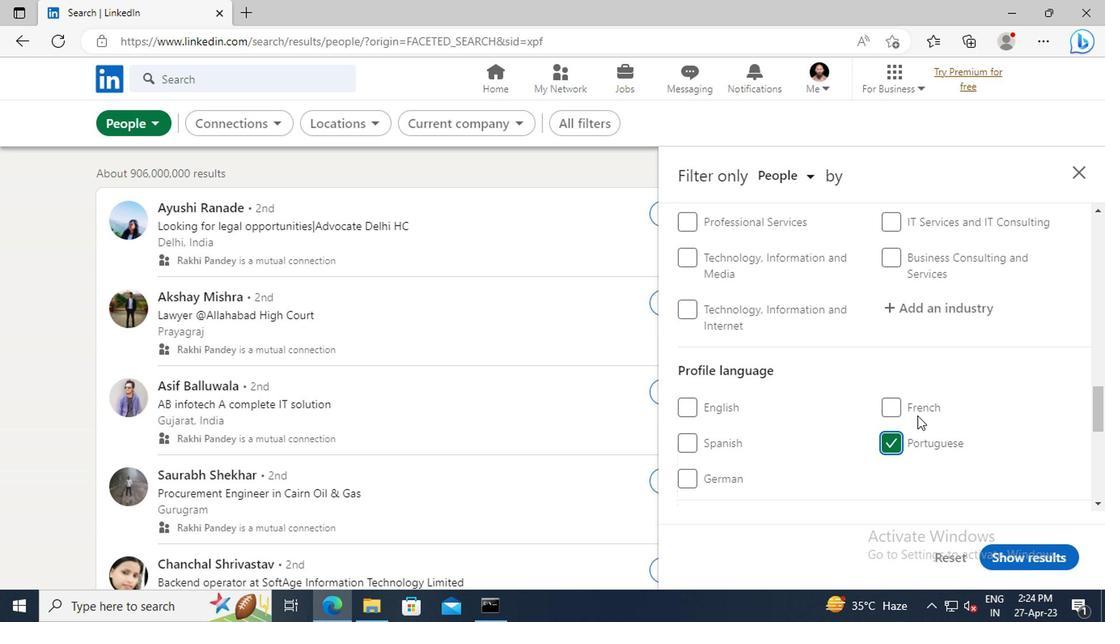 
Action: Mouse scrolled (915, 417) with delta (0, 1)
Screenshot: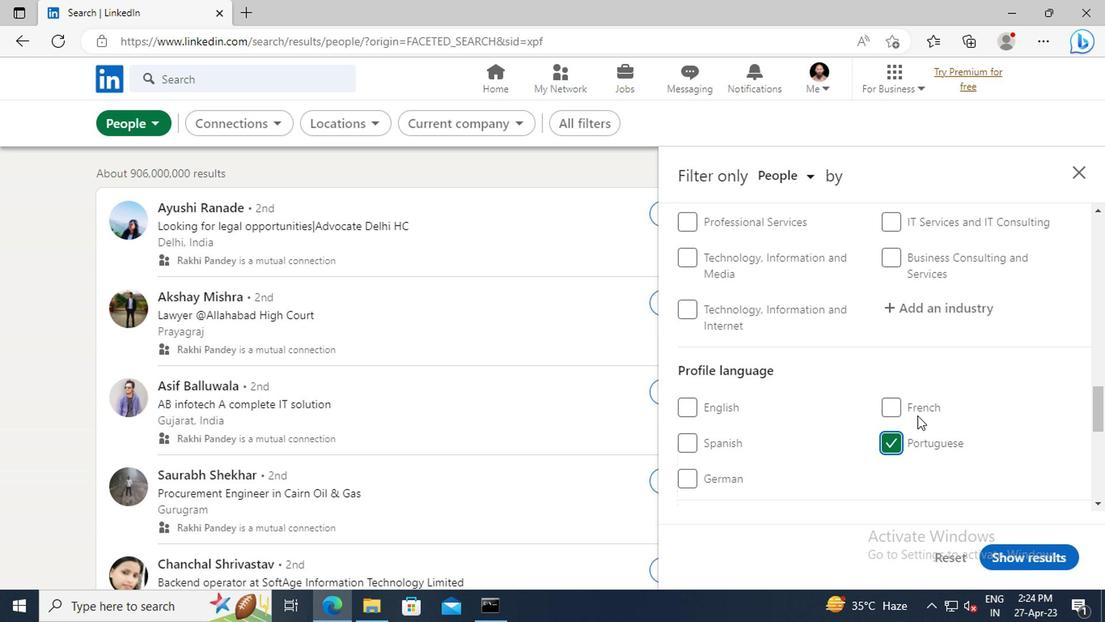 
Action: Mouse scrolled (915, 417) with delta (0, 1)
Screenshot: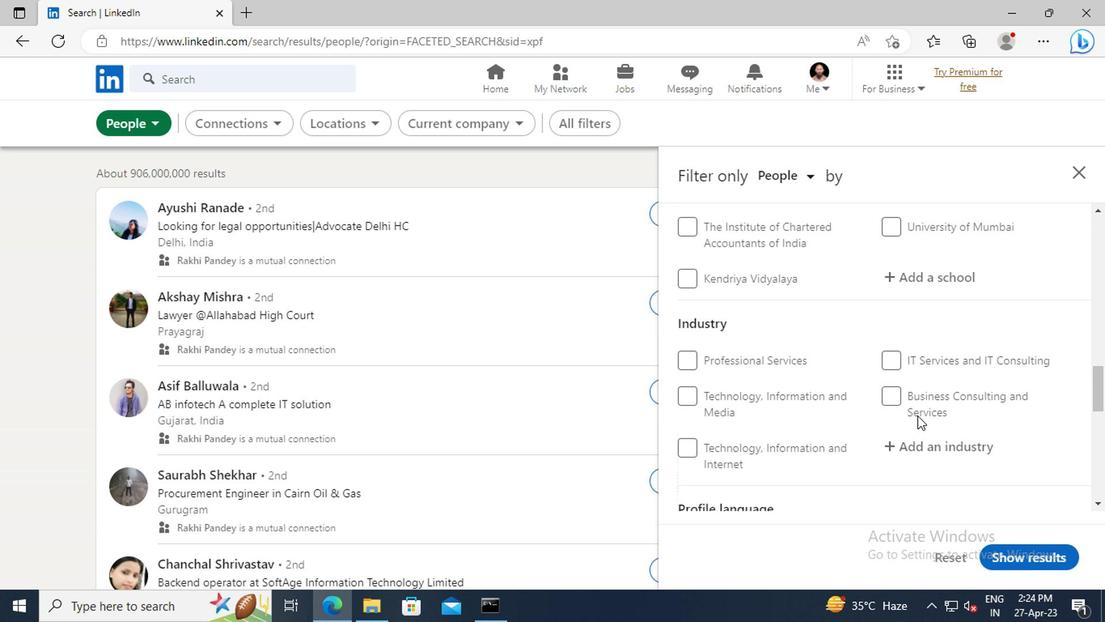 
Action: Mouse scrolled (915, 417) with delta (0, 1)
Screenshot: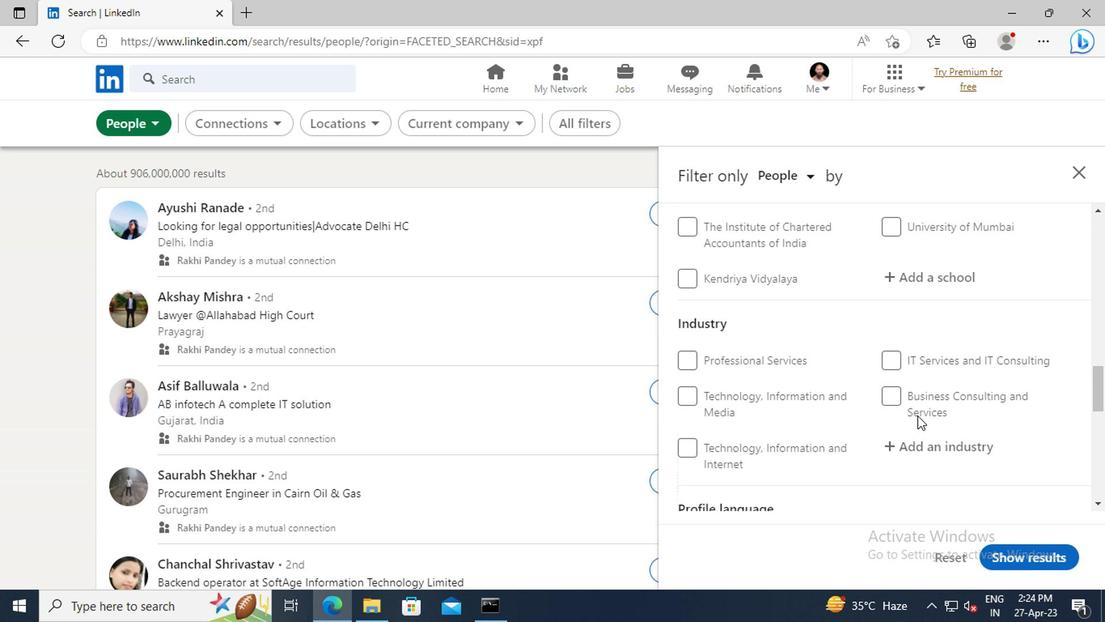 
Action: Mouse scrolled (915, 417) with delta (0, 1)
Screenshot: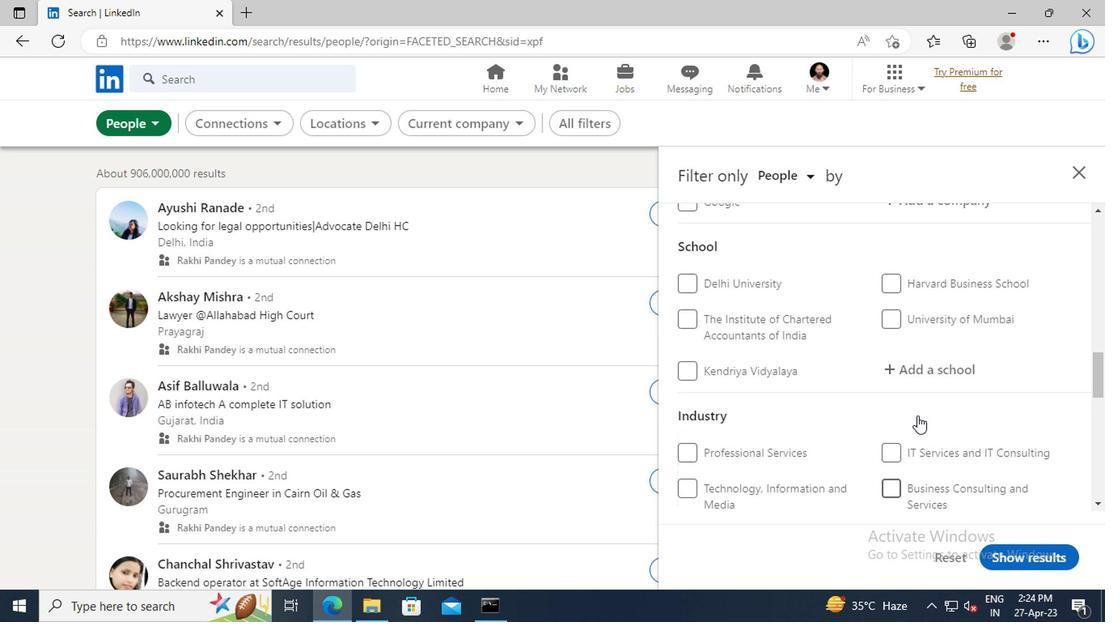 
Action: Mouse scrolled (915, 417) with delta (0, 1)
Screenshot: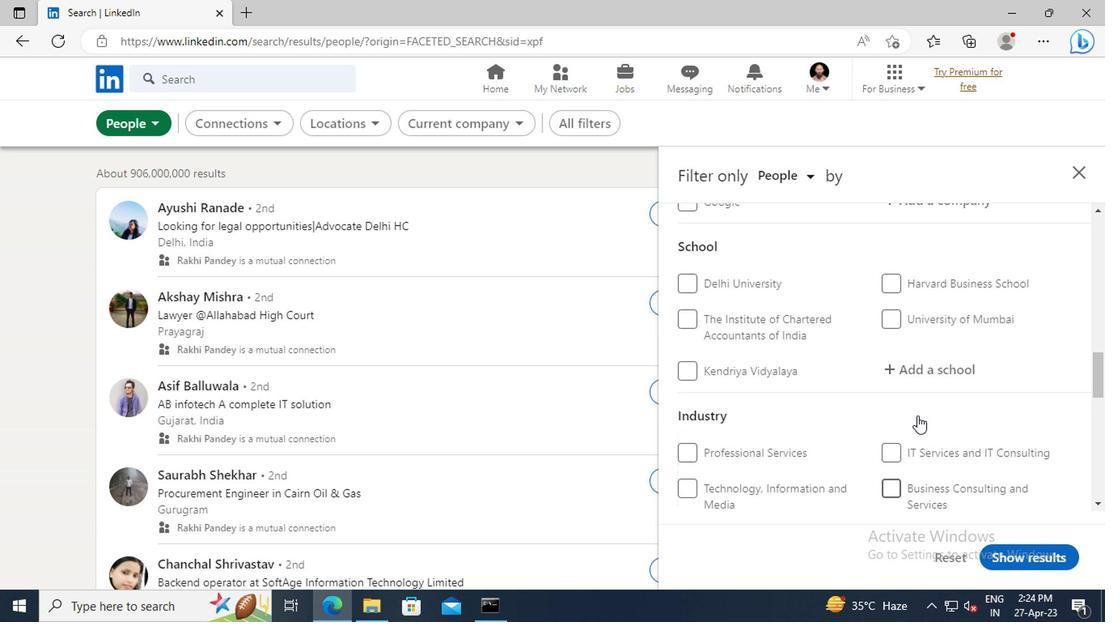 
Action: Mouse scrolled (915, 417) with delta (0, 1)
Screenshot: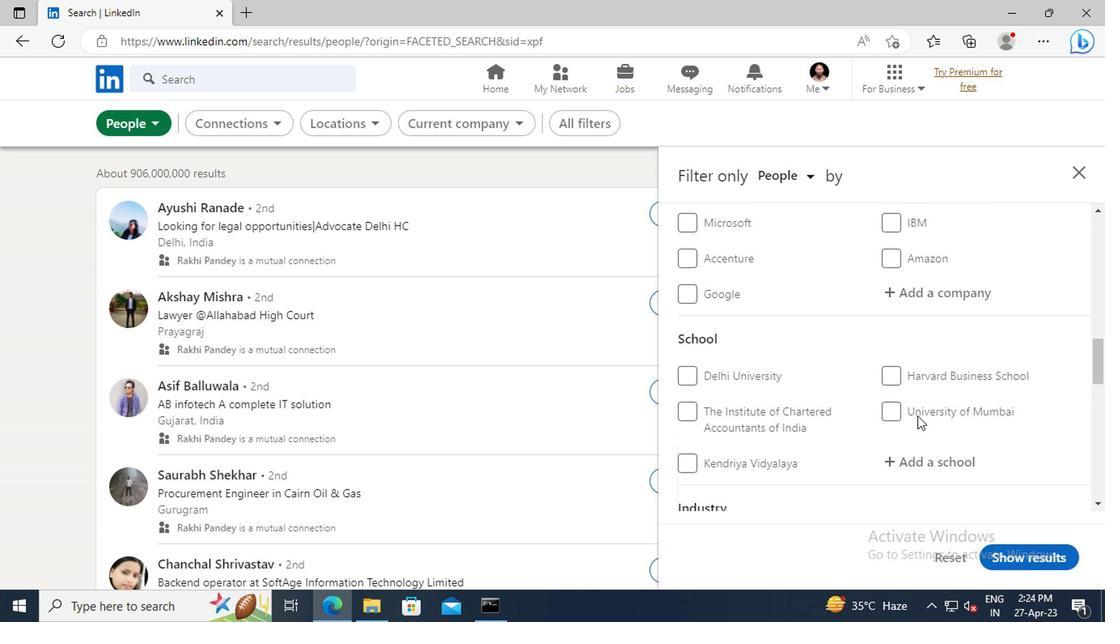 
Action: Mouse scrolled (915, 417) with delta (0, 1)
Screenshot: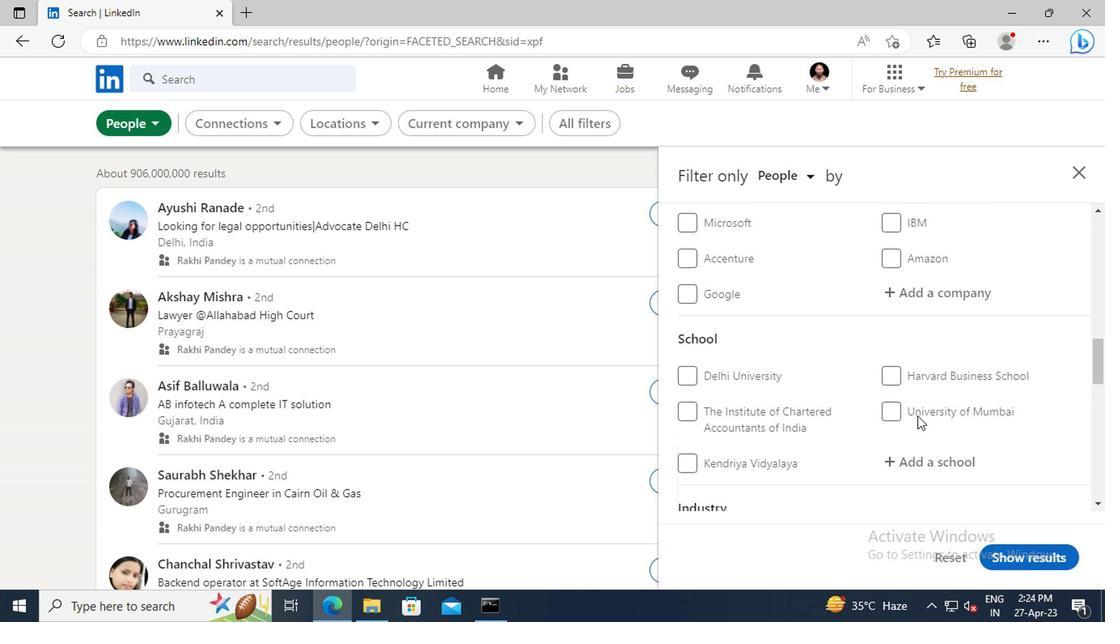 
Action: Mouse scrolled (915, 417) with delta (0, 1)
Screenshot: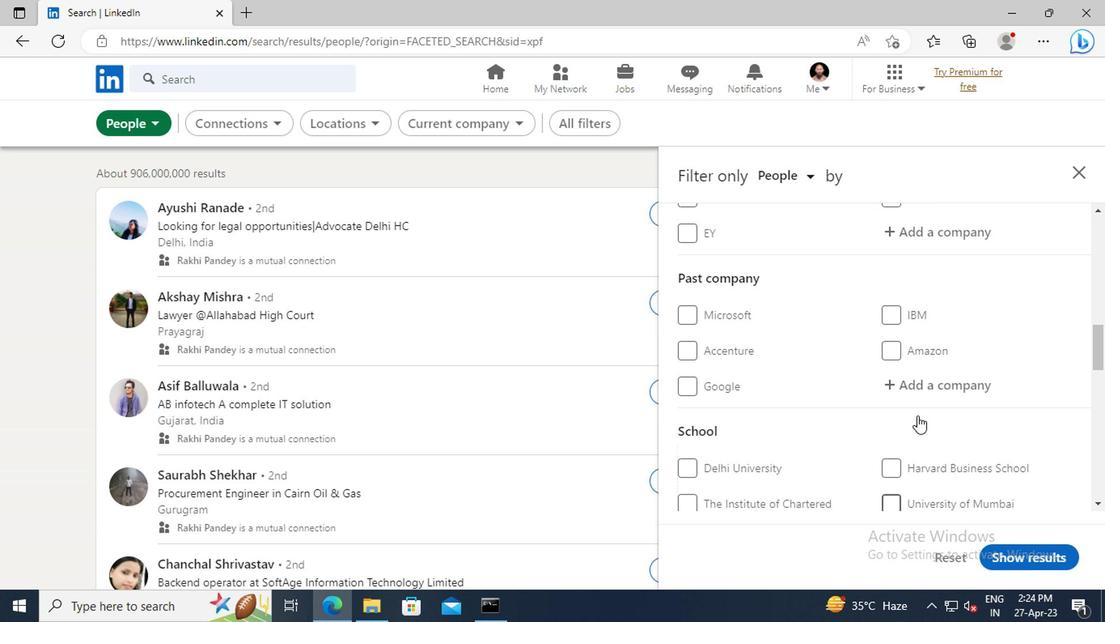 
Action: Mouse scrolled (915, 417) with delta (0, 1)
Screenshot: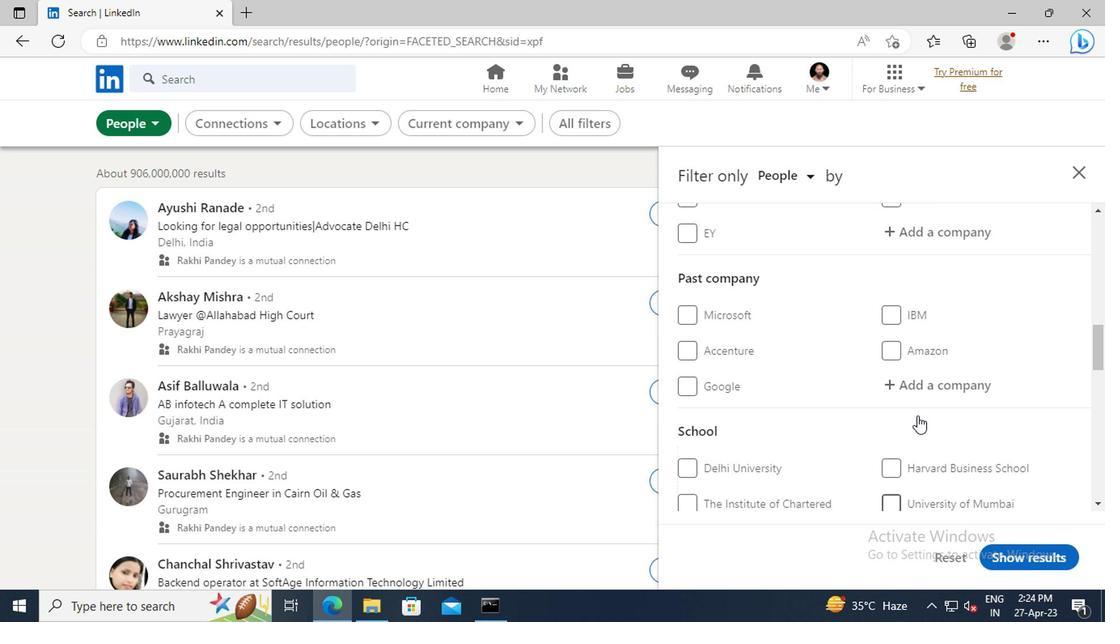 
Action: Mouse scrolled (915, 417) with delta (0, 1)
Screenshot: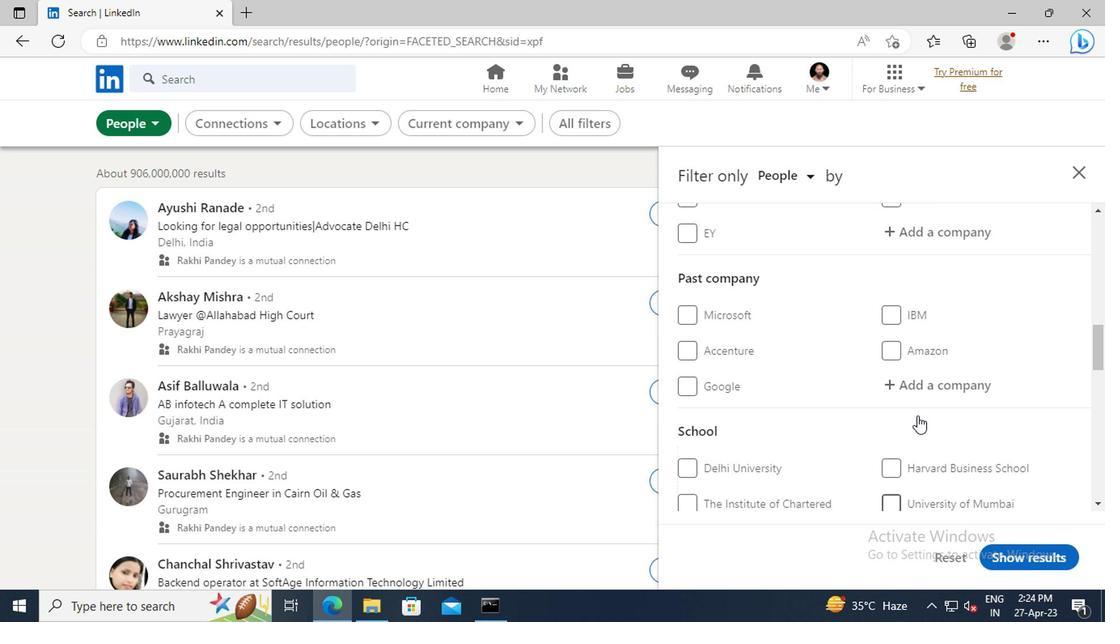 
Action: Mouse scrolled (915, 417) with delta (0, 1)
Screenshot: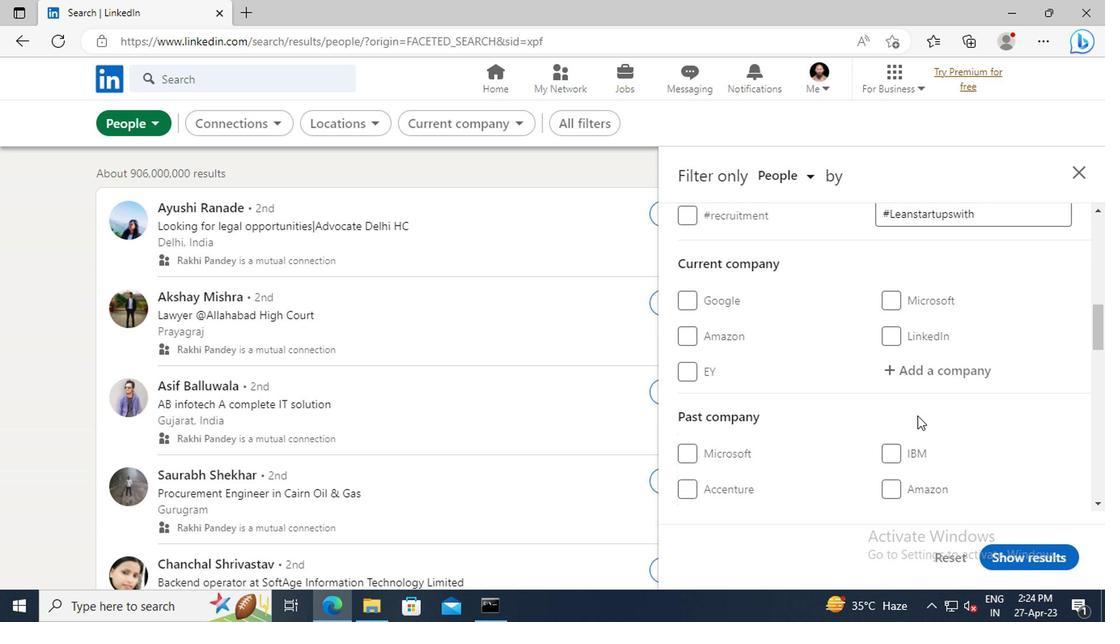 
Action: Mouse moved to (921, 415)
Screenshot: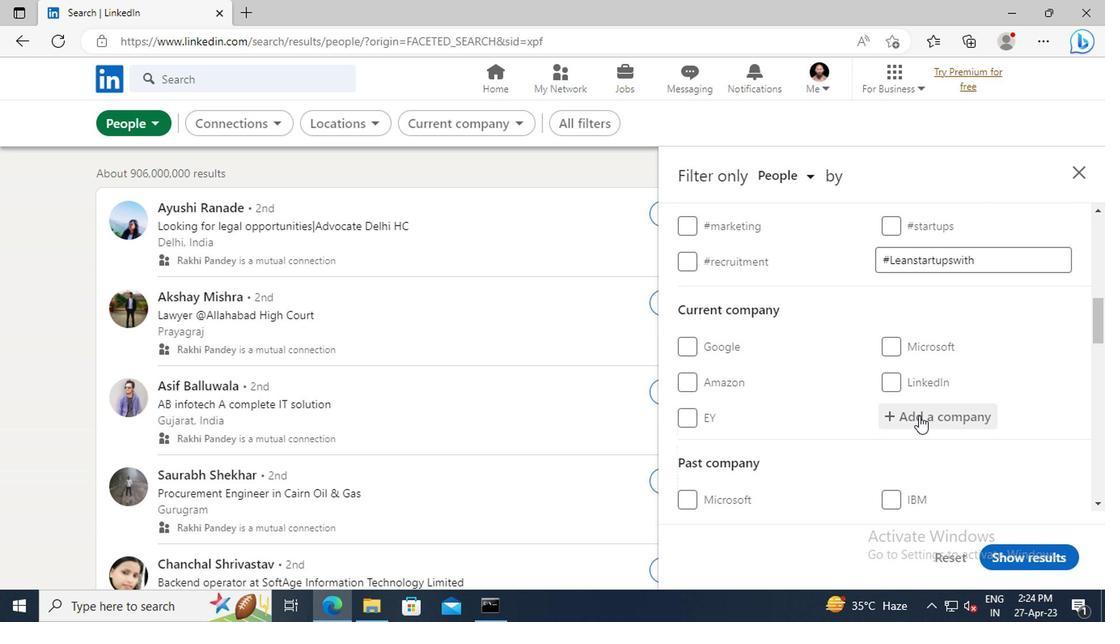 
Action: Mouse pressed left at (921, 415)
Screenshot: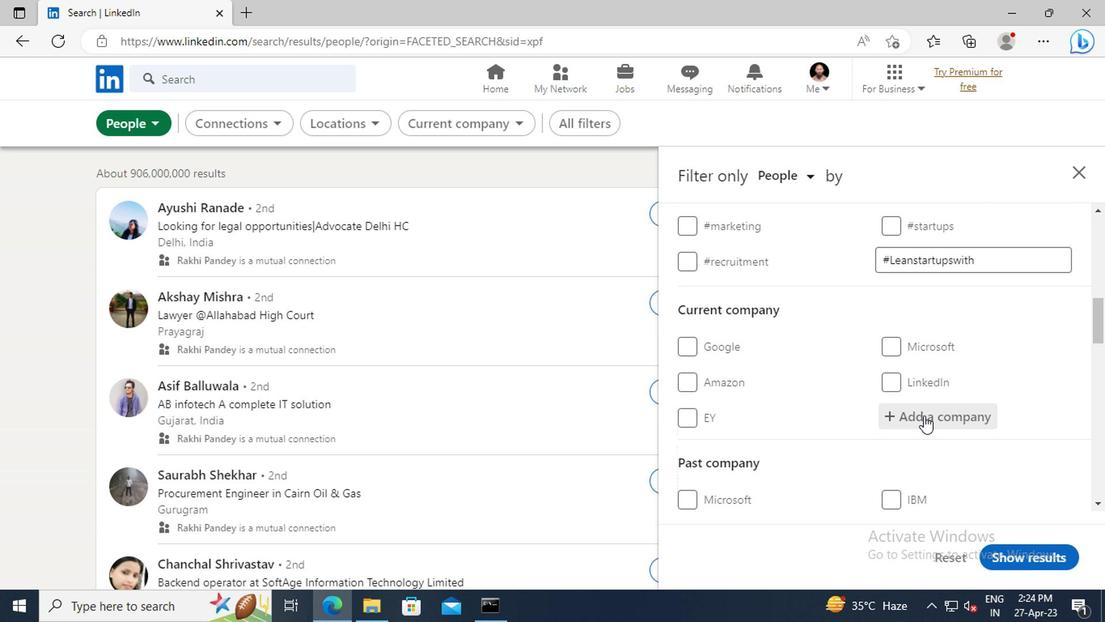 
Action: Key pressed <Key.shift>MIKROS<Key.space><Key.shift>ANIMATION
Screenshot: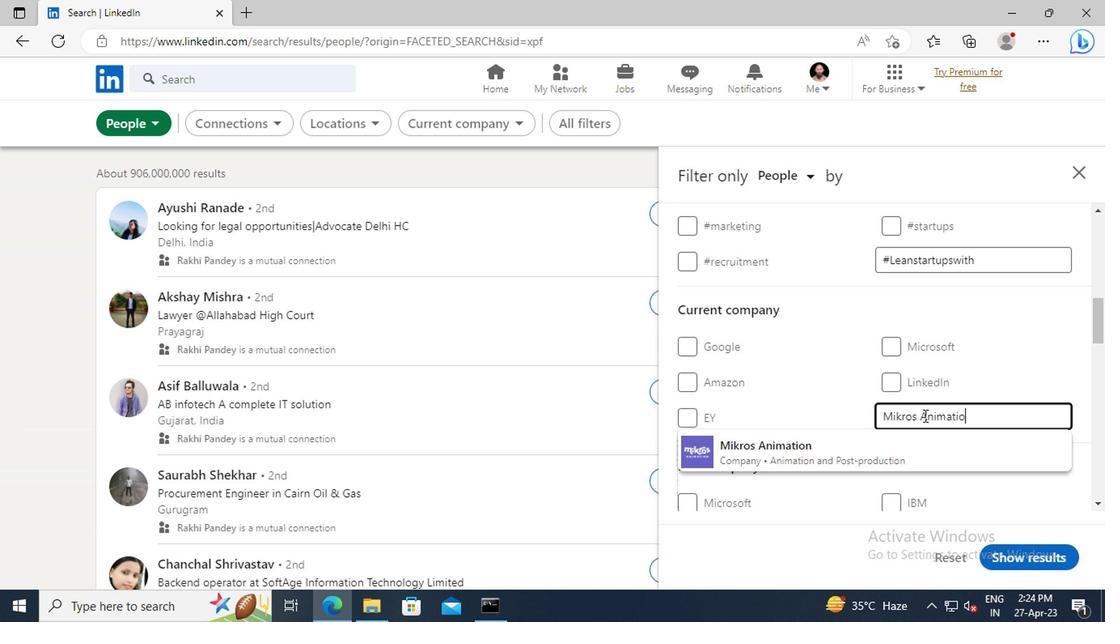 
Action: Mouse moved to (925, 445)
Screenshot: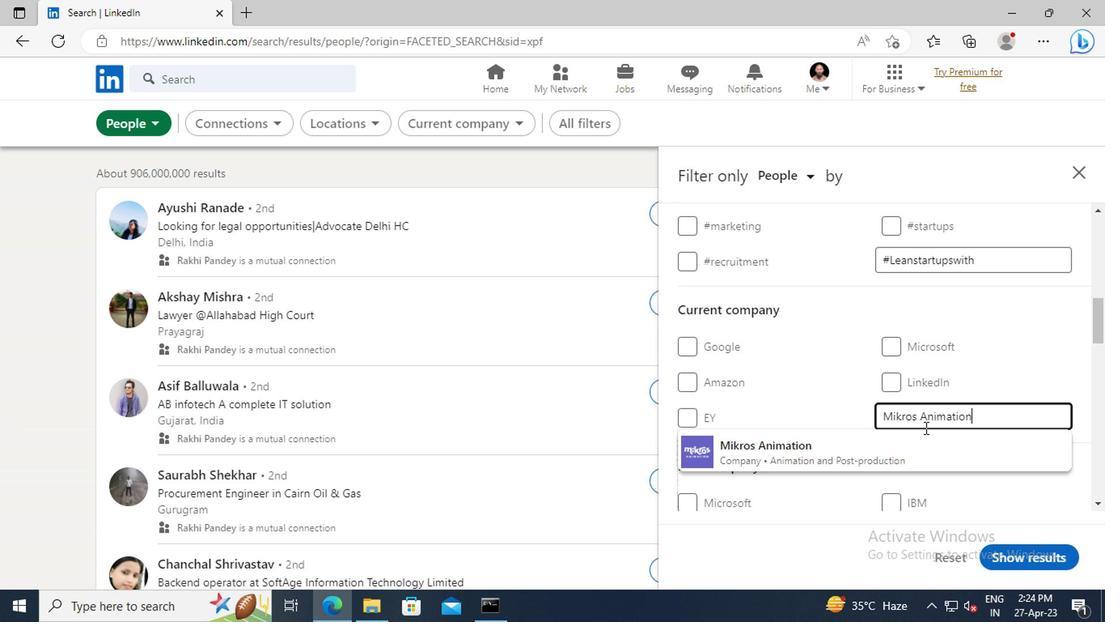 
Action: Mouse pressed left at (925, 445)
Screenshot: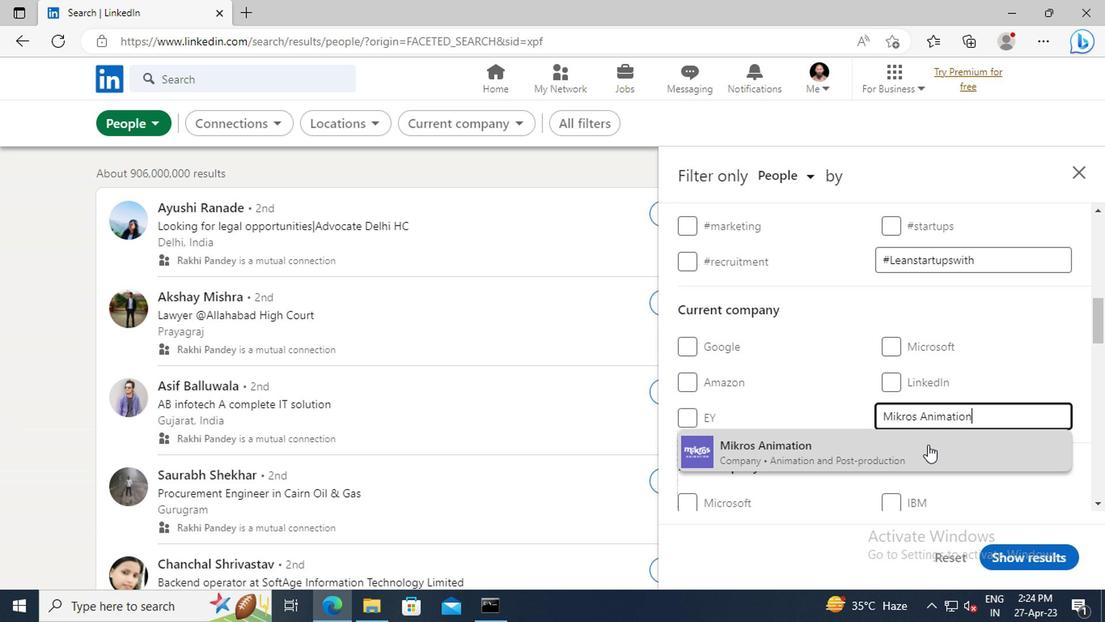 
Action: Mouse moved to (910, 374)
Screenshot: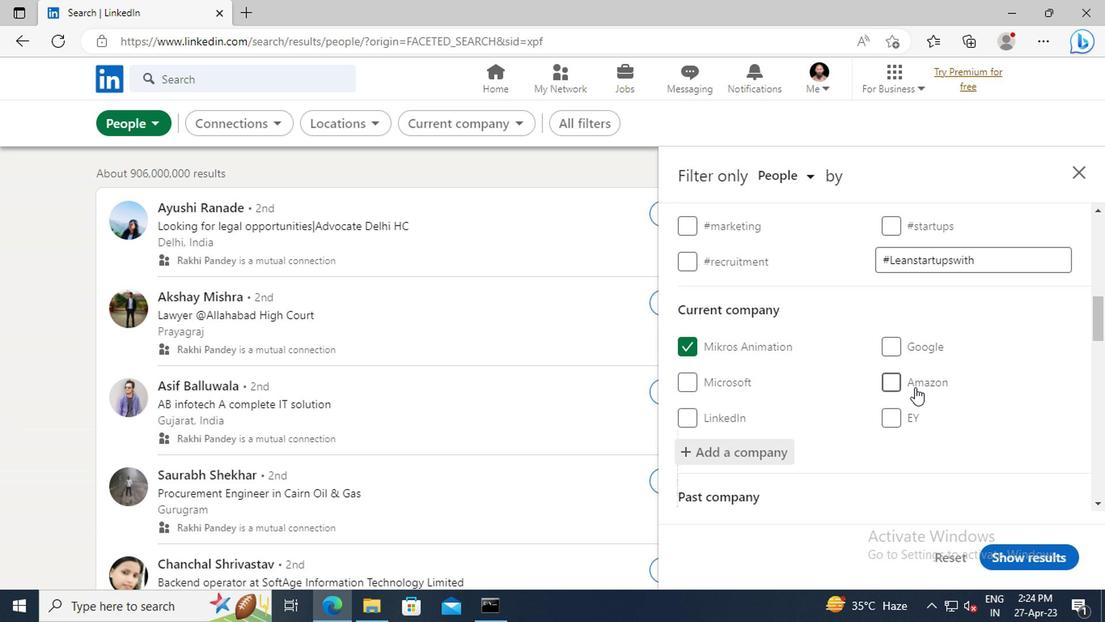 
Action: Mouse scrolled (910, 373) with delta (0, -1)
Screenshot: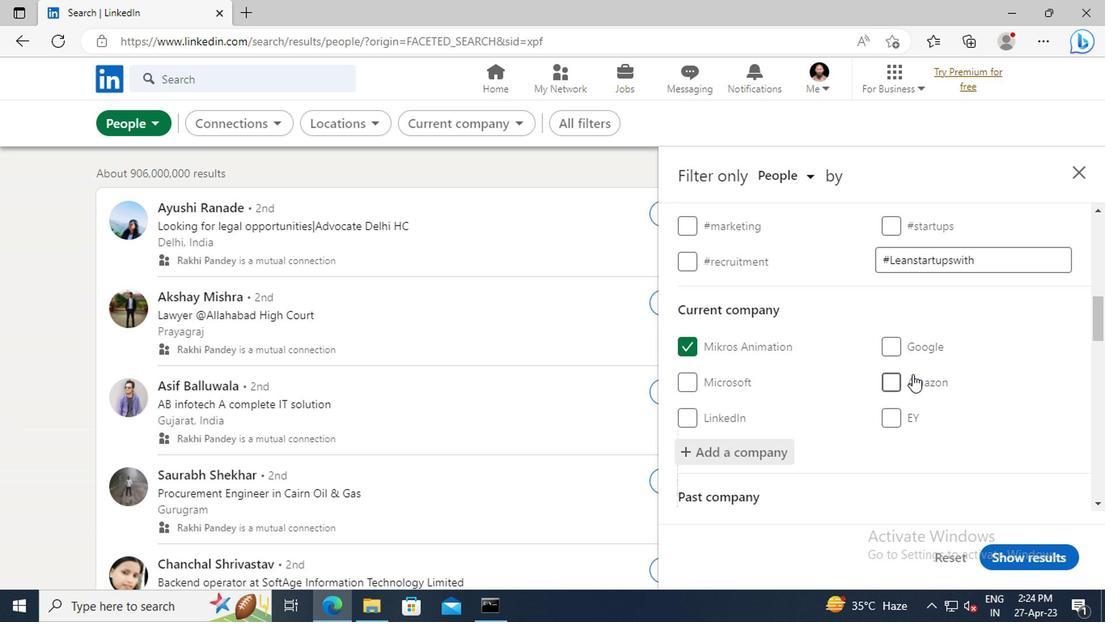 
Action: Mouse scrolled (910, 373) with delta (0, -1)
Screenshot: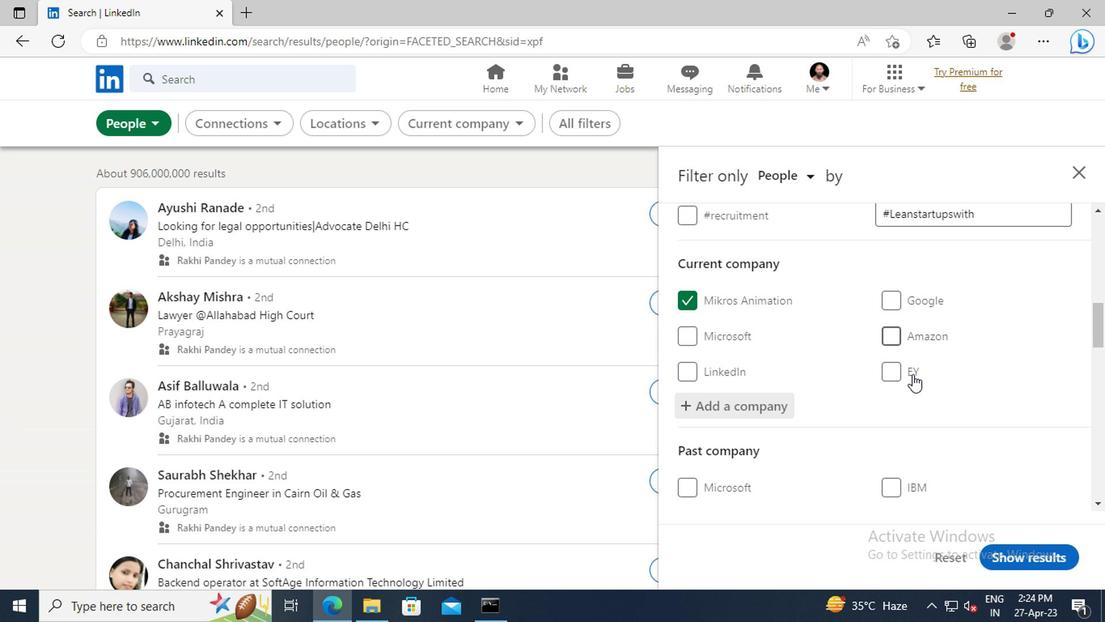
Action: Mouse scrolled (910, 373) with delta (0, -1)
Screenshot: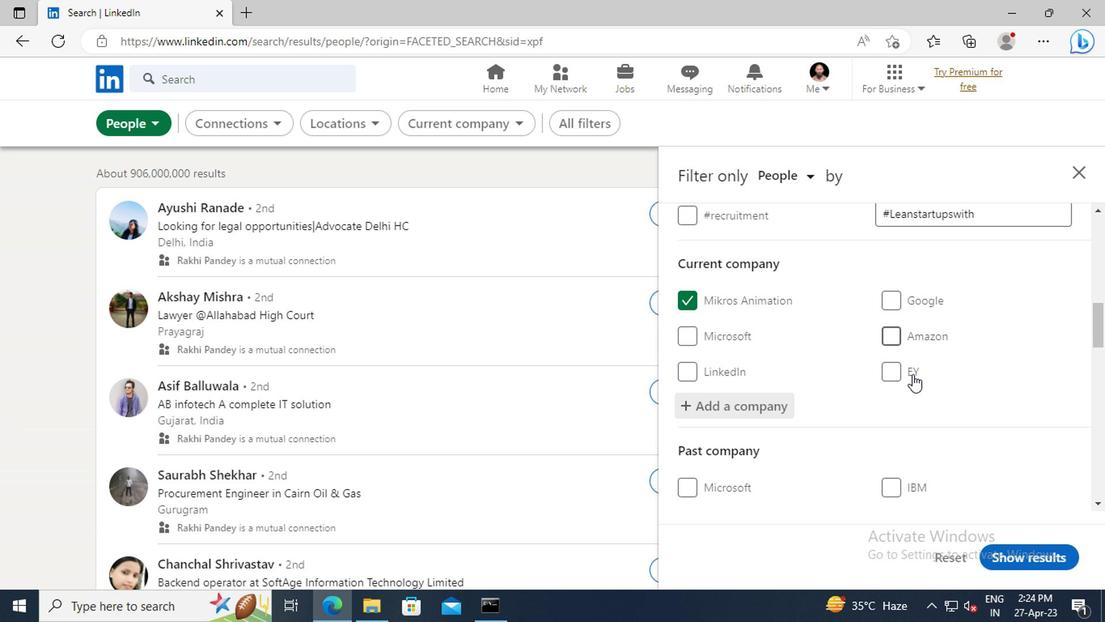 
Action: Mouse scrolled (910, 373) with delta (0, -1)
Screenshot: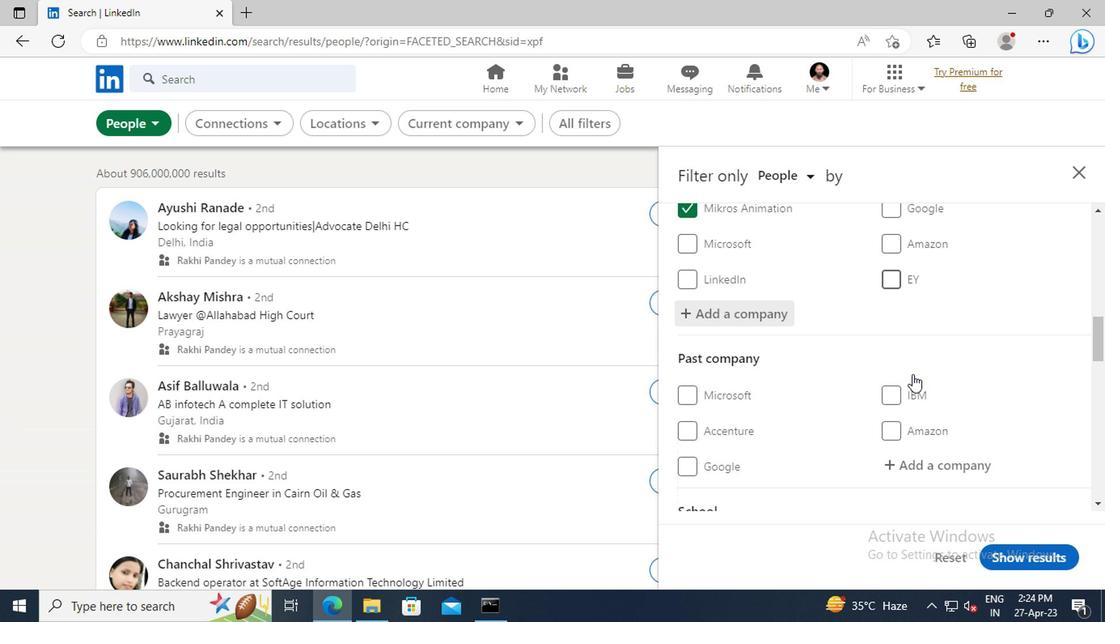 
Action: Mouse scrolled (910, 373) with delta (0, -1)
Screenshot: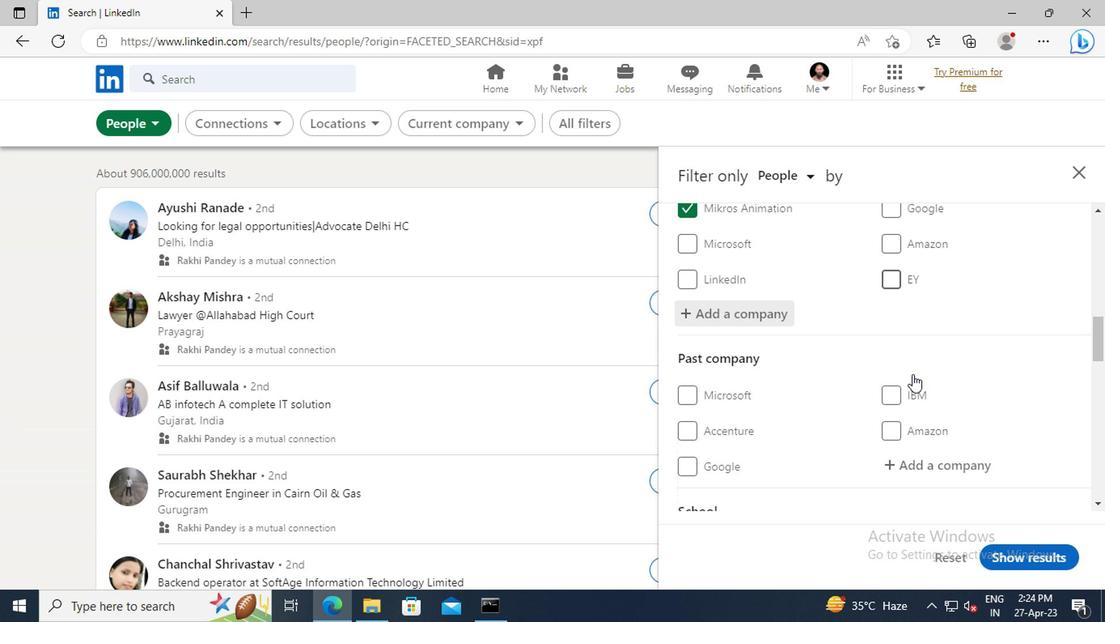 
Action: Mouse scrolled (910, 373) with delta (0, -1)
Screenshot: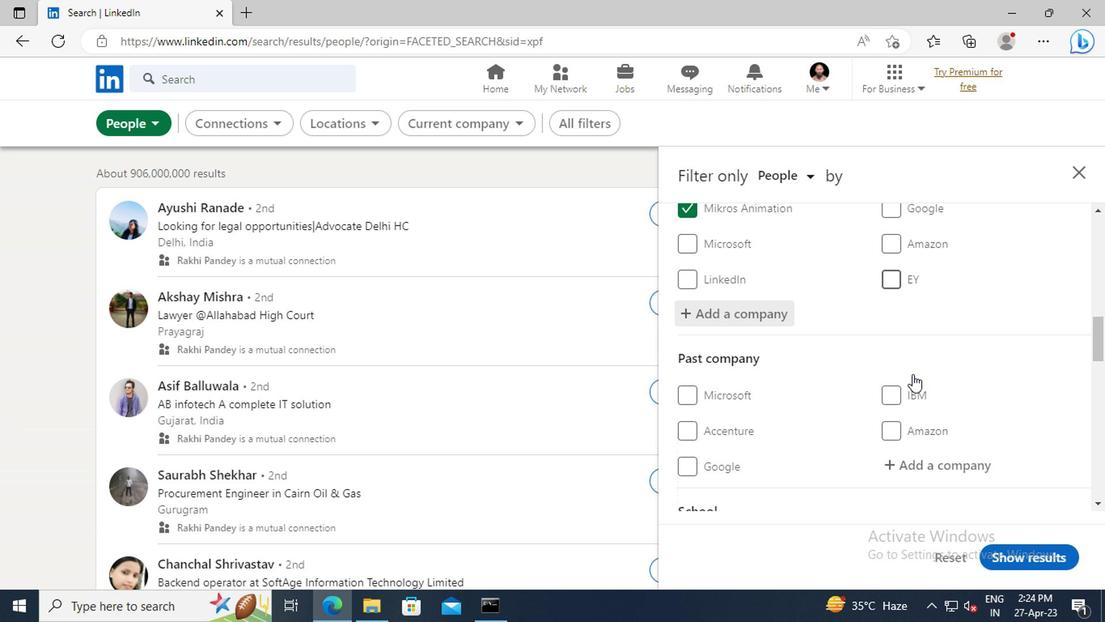 
Action: Mouse scrolled (910, 373) with delta (0, -1)
Screenshot: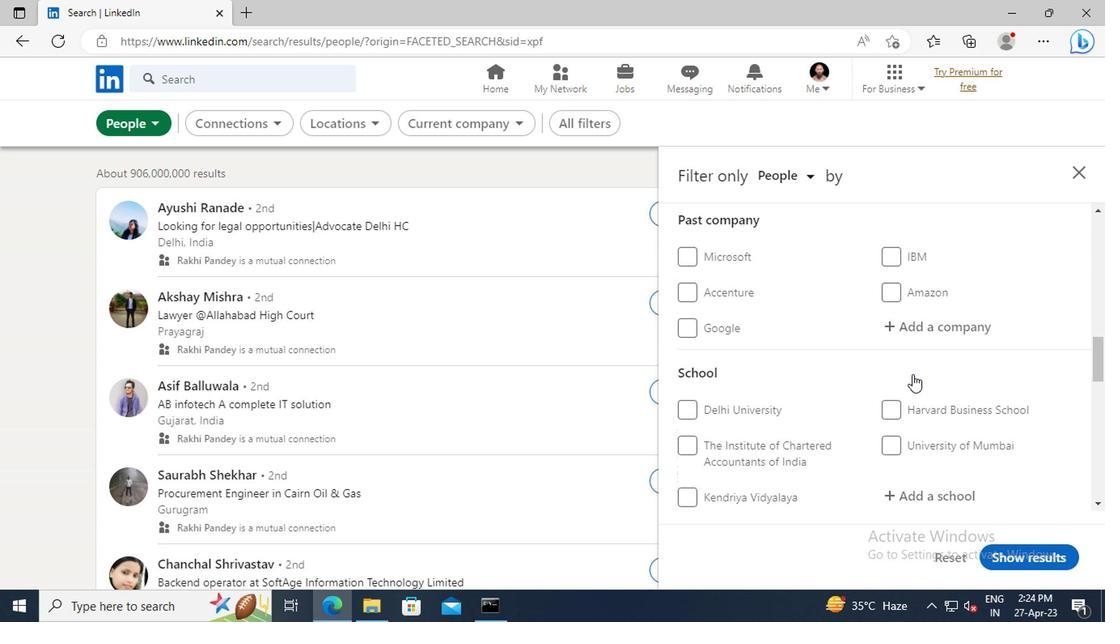 
Action: Mouse scrolled (910, 373) with delta (0, -1)
Screenshot: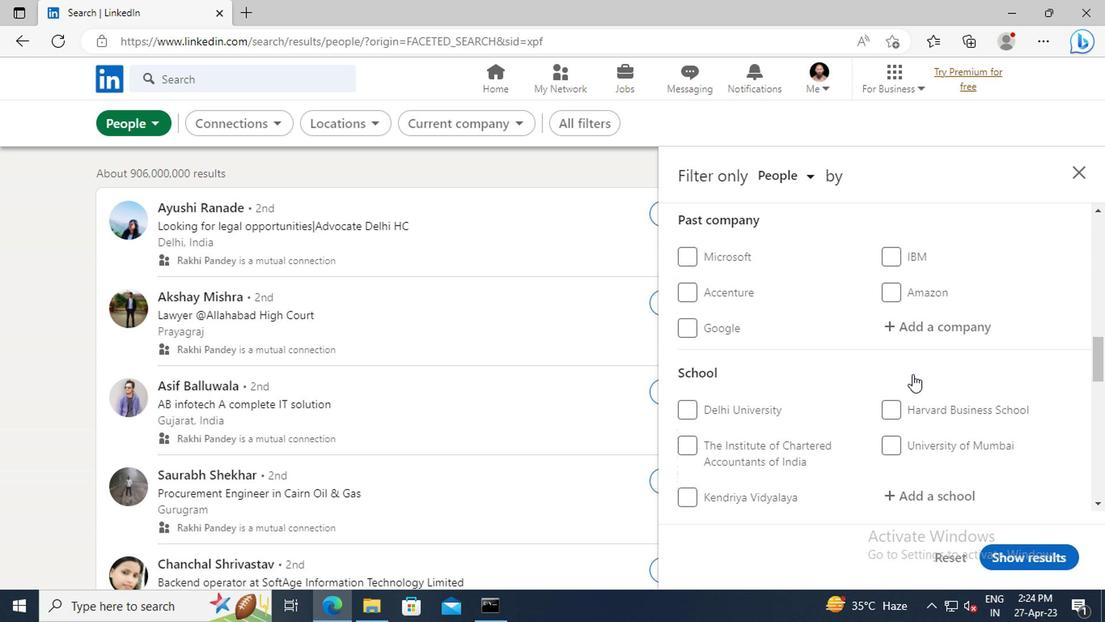 
Action: Mouse scrolled (910, 373) with delta (0, -1)
Screenshot: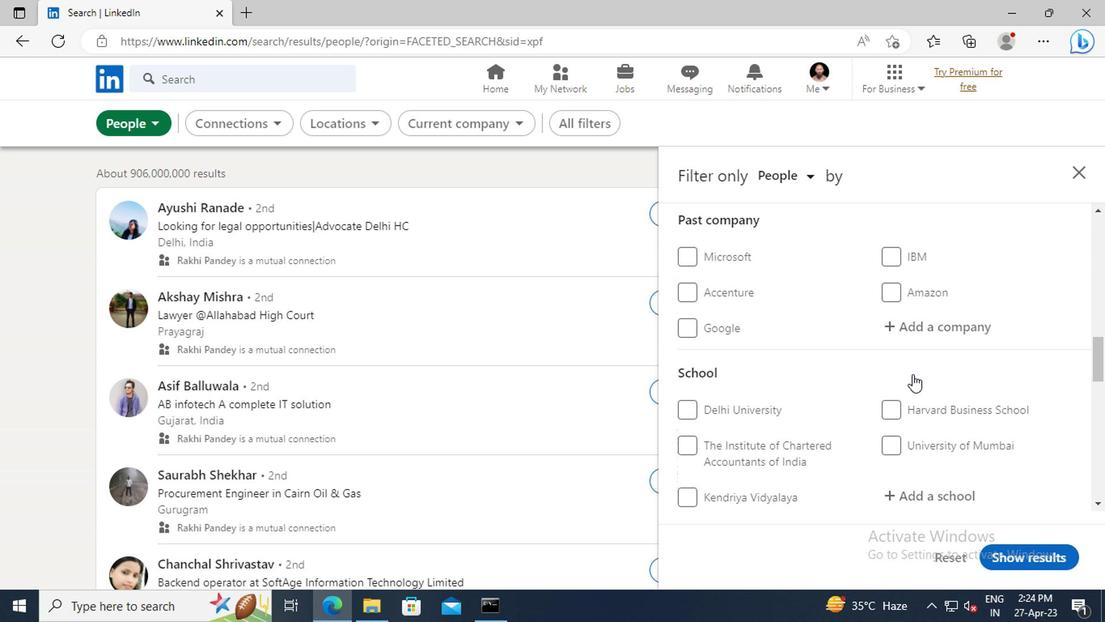 
Action: Mouse moved to (907, 360)
Screenshot: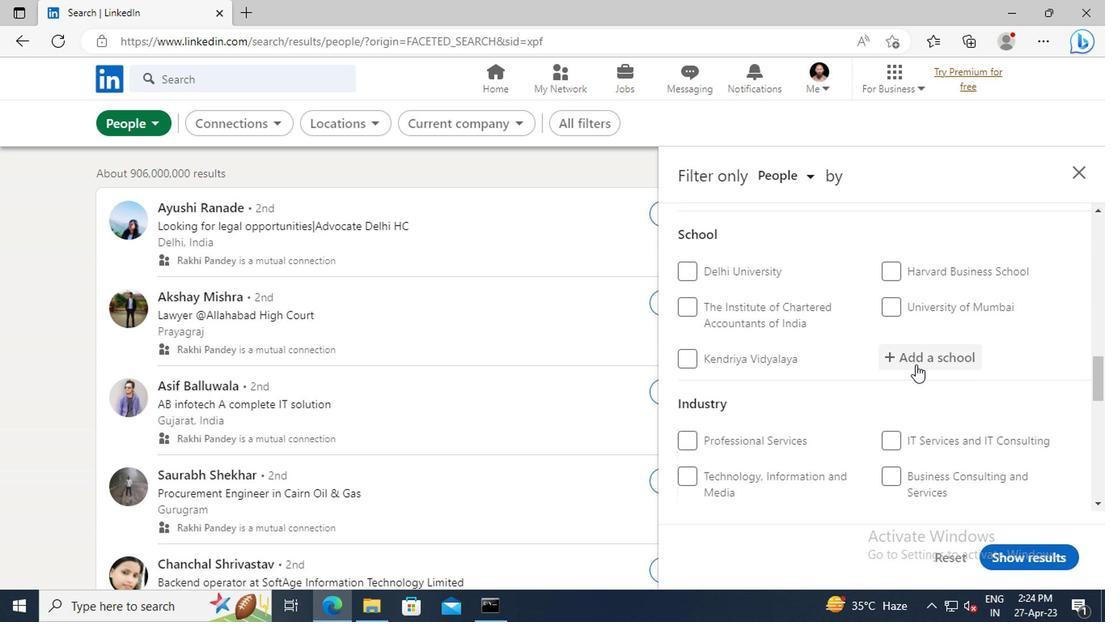 
Action: Mouse pressed left at (907, 360)
Screenshot: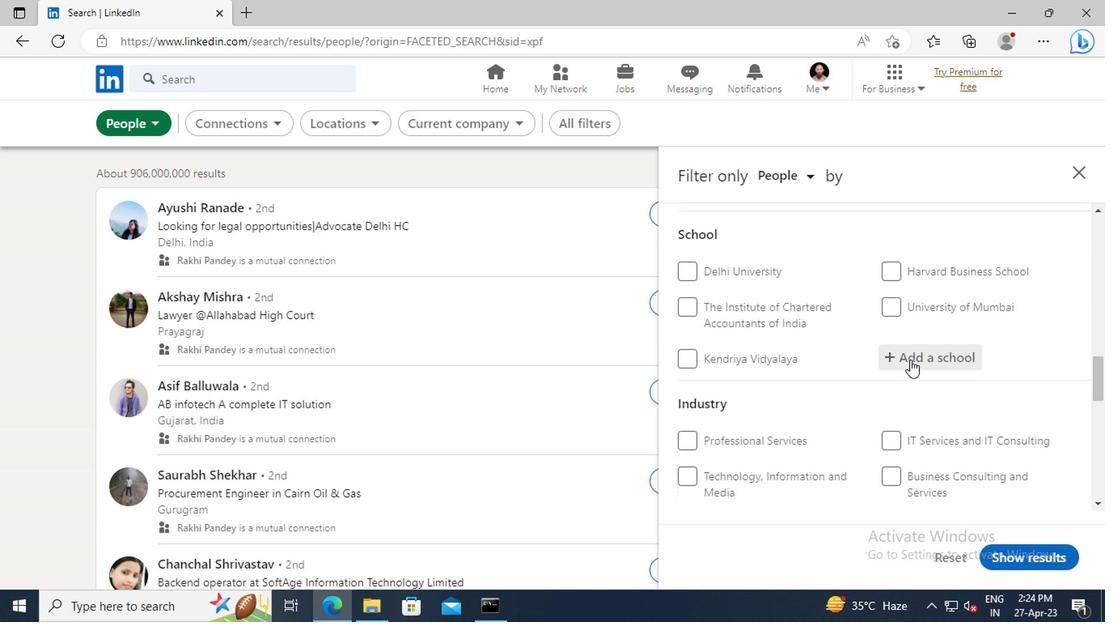 
Action: Key pressed <Key.shift>SAVEETHA<Key.space><Key.shift>ENG
Screenshot: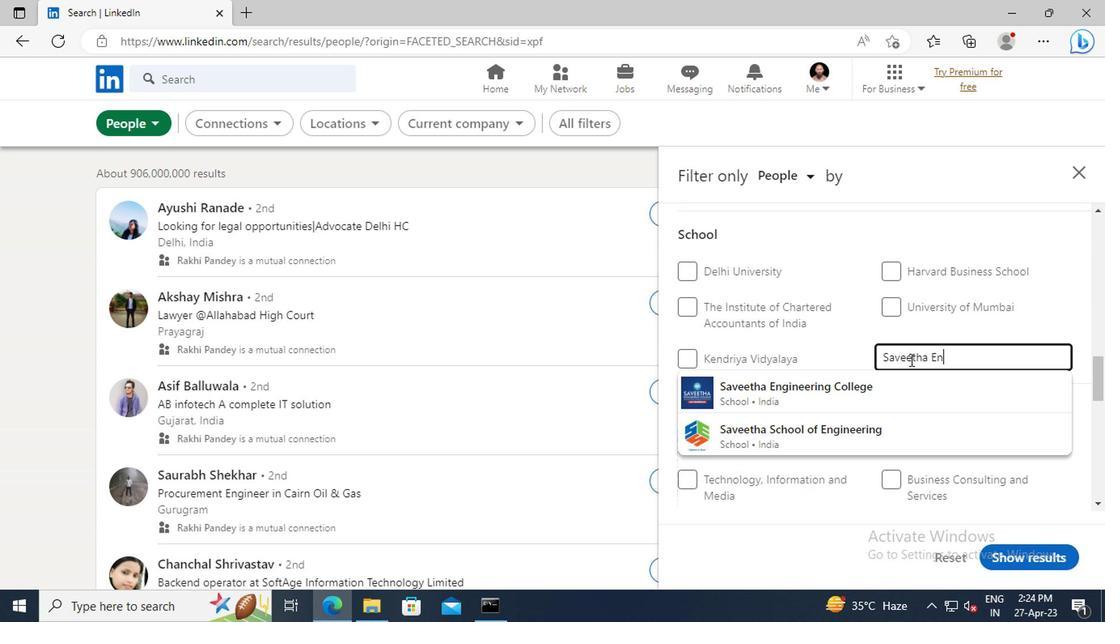 
Action: Mouse moved to (907, 387)
Screenshot: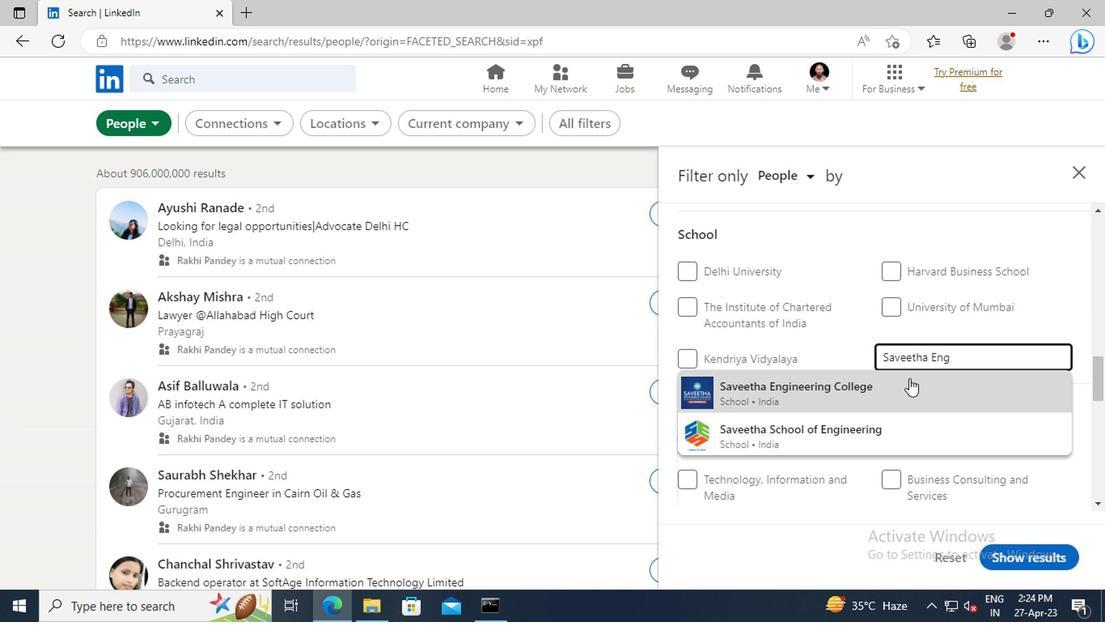 
Action: Mouse pressed left at (907, 387)
Screenshot: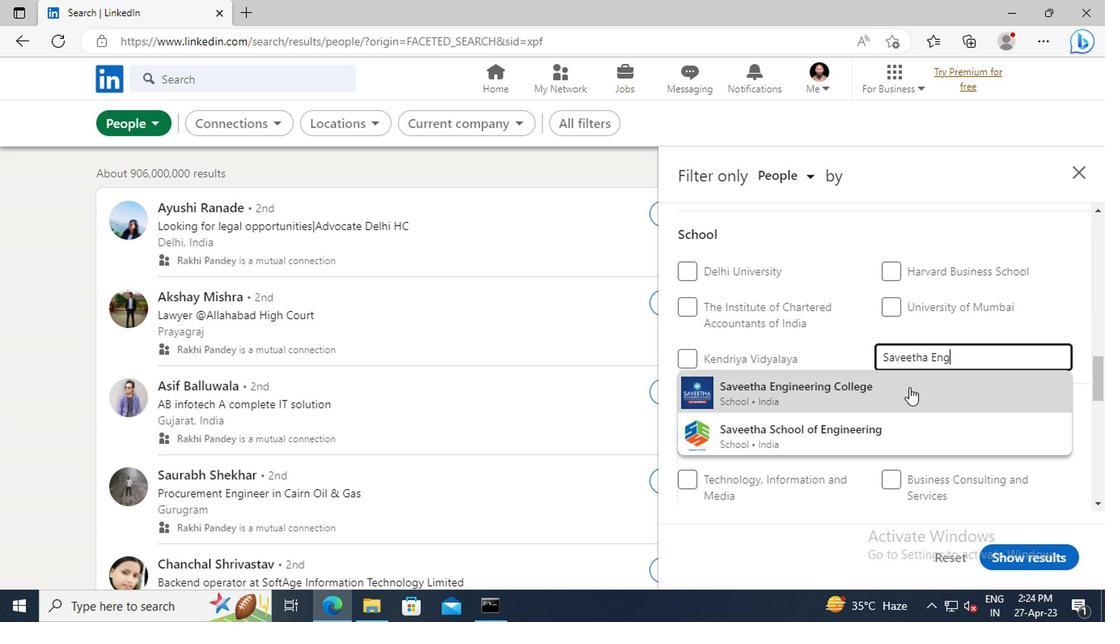 
Action: Mouse moved to (909, 323)
Screenshot: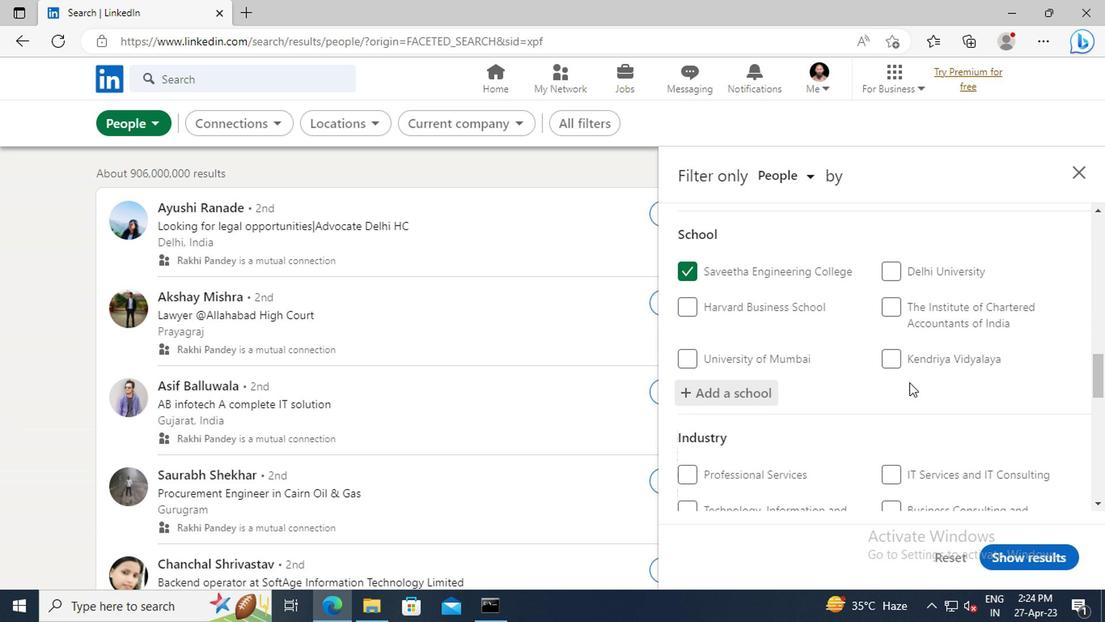 
Action: Mouse scrolled (909, 322) with delta (0, 0)
Screenshot: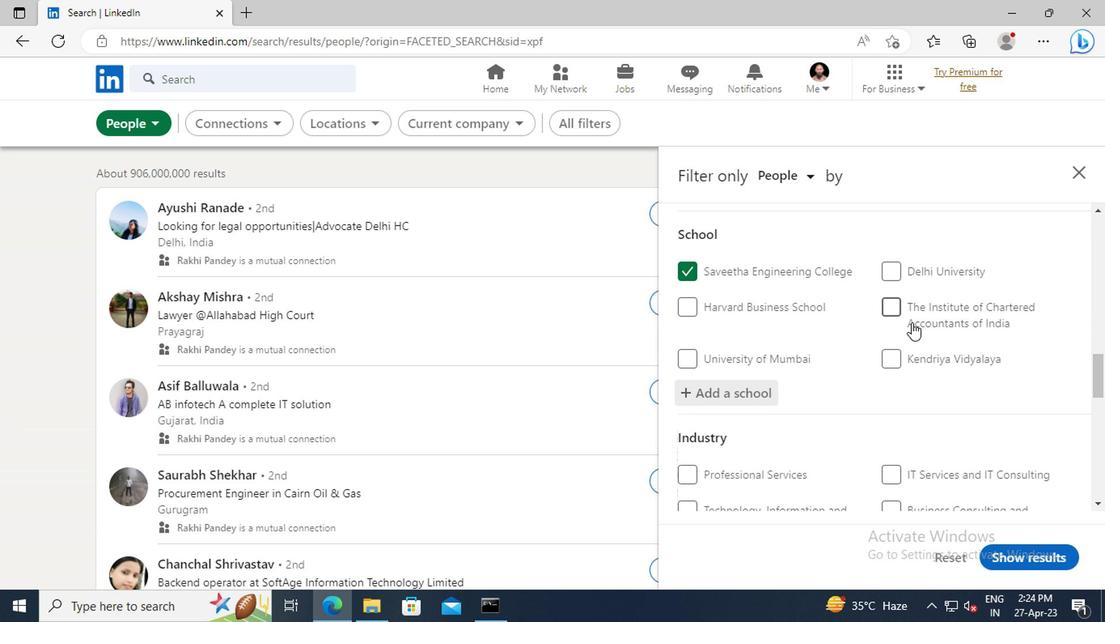 
Action: Mouse scrolled (909, 322) with delta (0, 0)
Screenshot: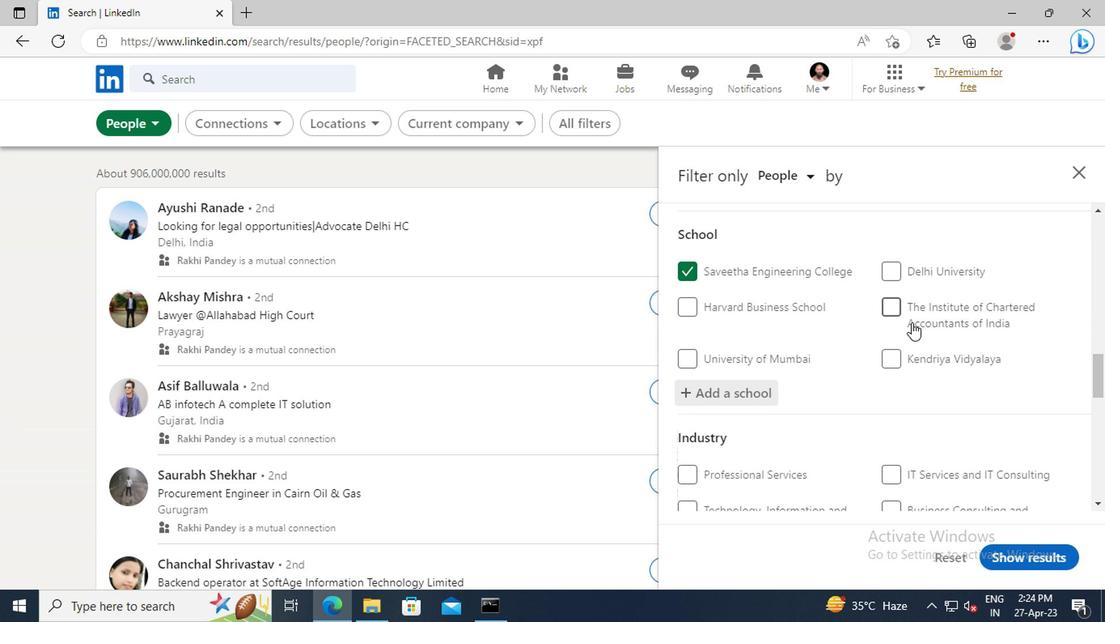 
Action: Mouse scrolled (909, 322) with delta (0, 0)
Screenshot: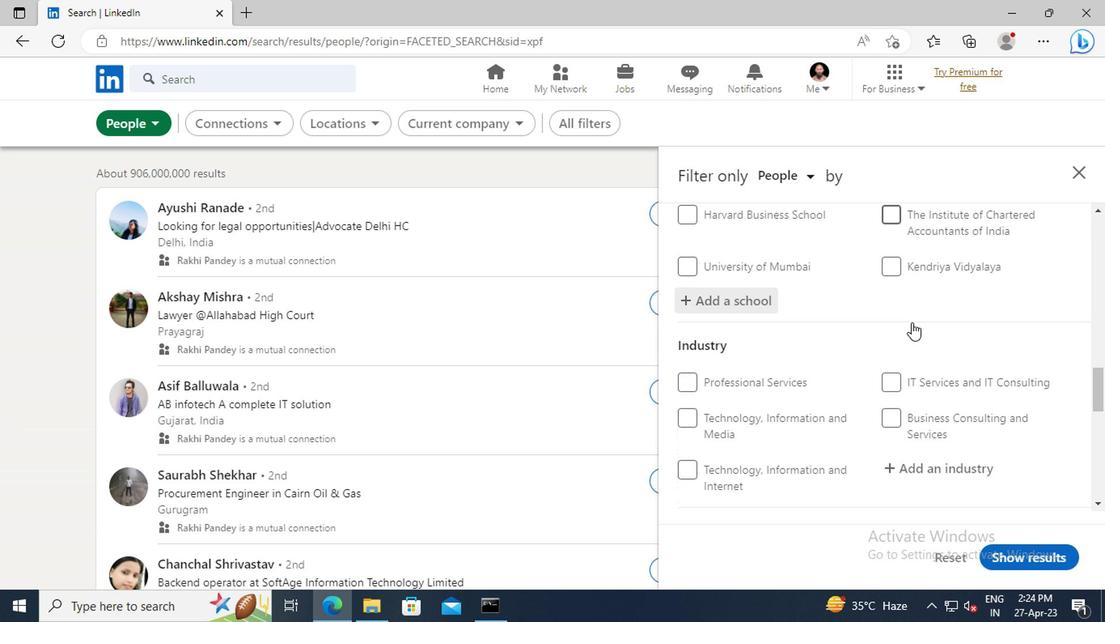 
Action: Mouse scrolled (909, 322) with delta (0, 0)
Screenshot: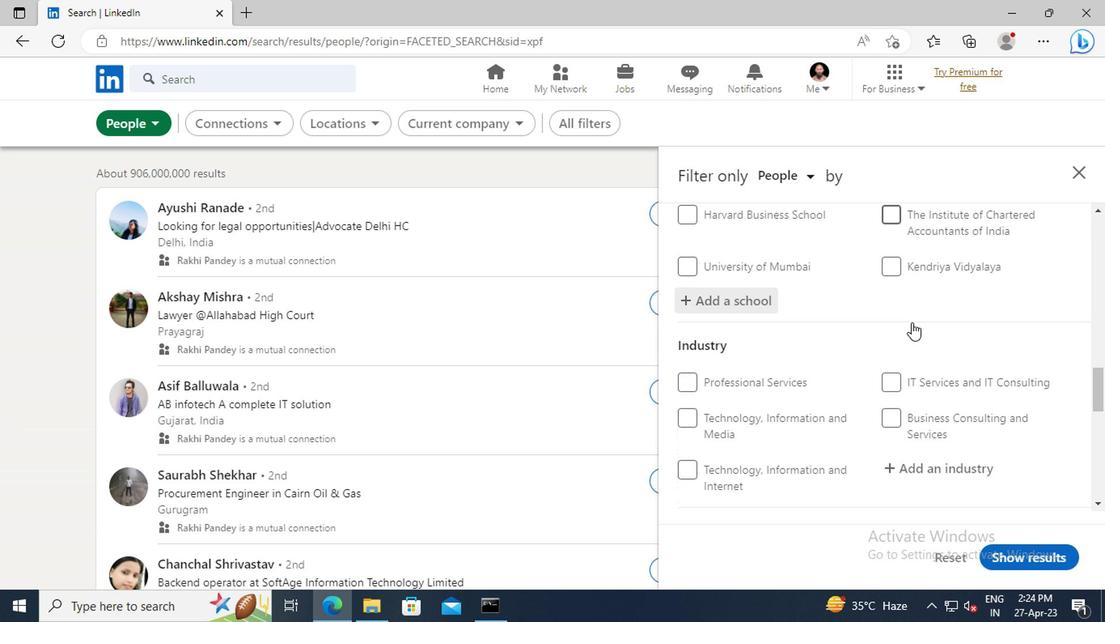 
Action: Mouse moved to (920, 373)
Screenshot: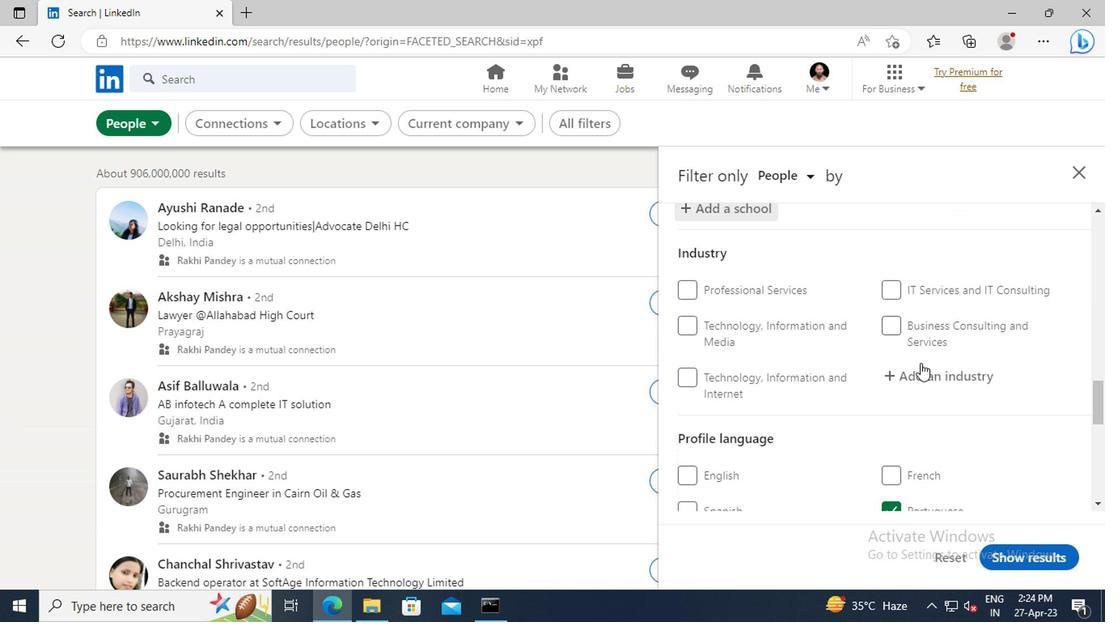 
Action: Mouse pressed left at (920, 373)
Screenshot: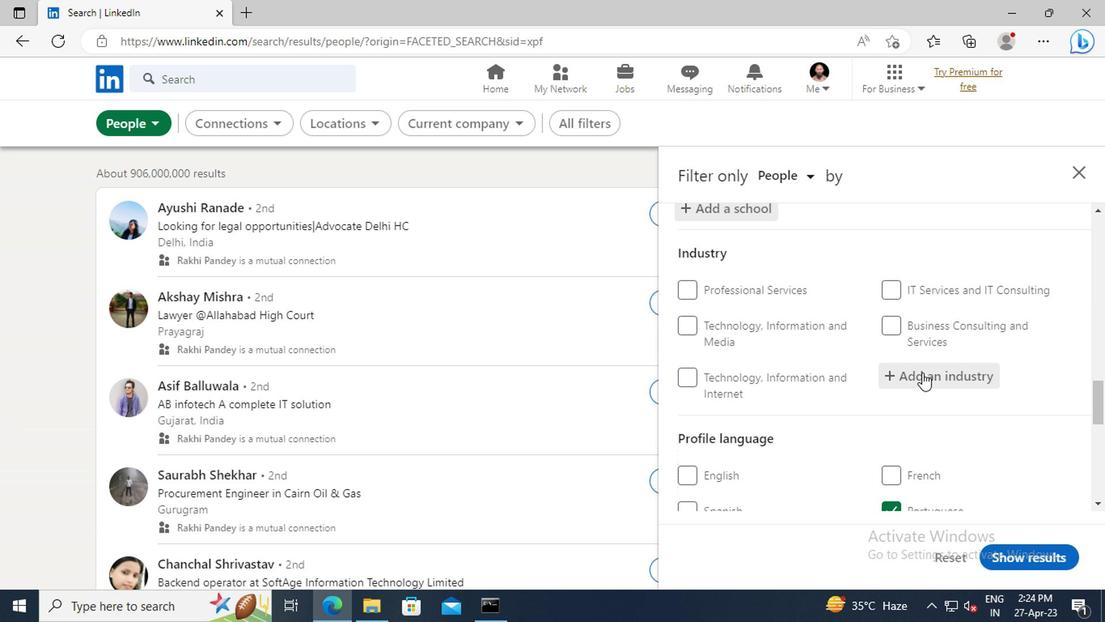 
Action: Key pressed <Key.shift>NEWSPAPER<Key.space>
Screenshot: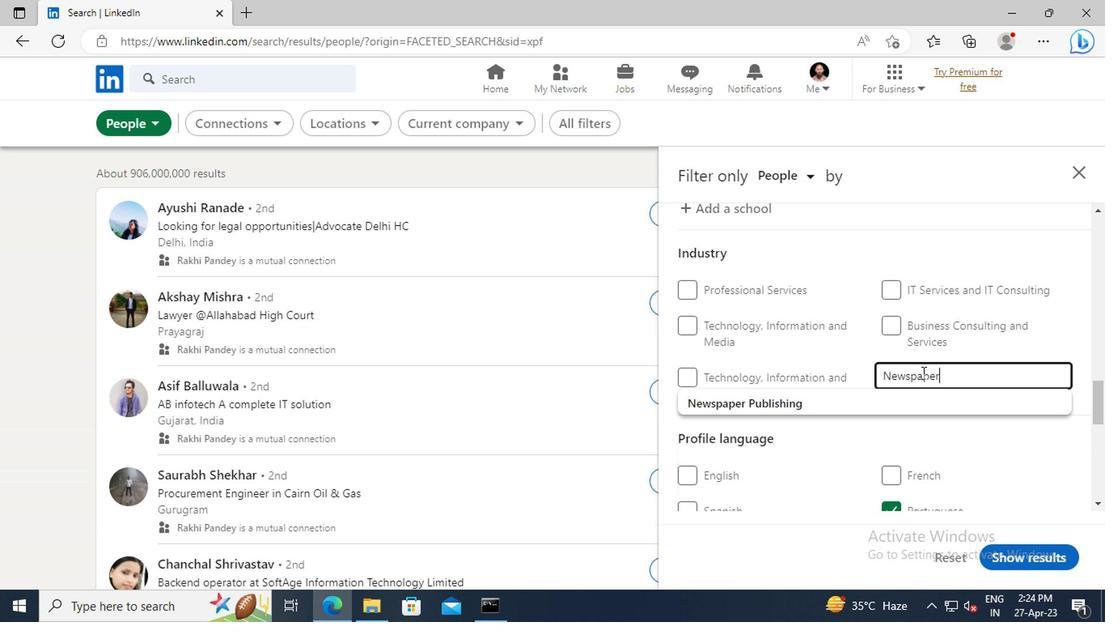 
Action: Mouse moved to (919, 407)
Screenshot: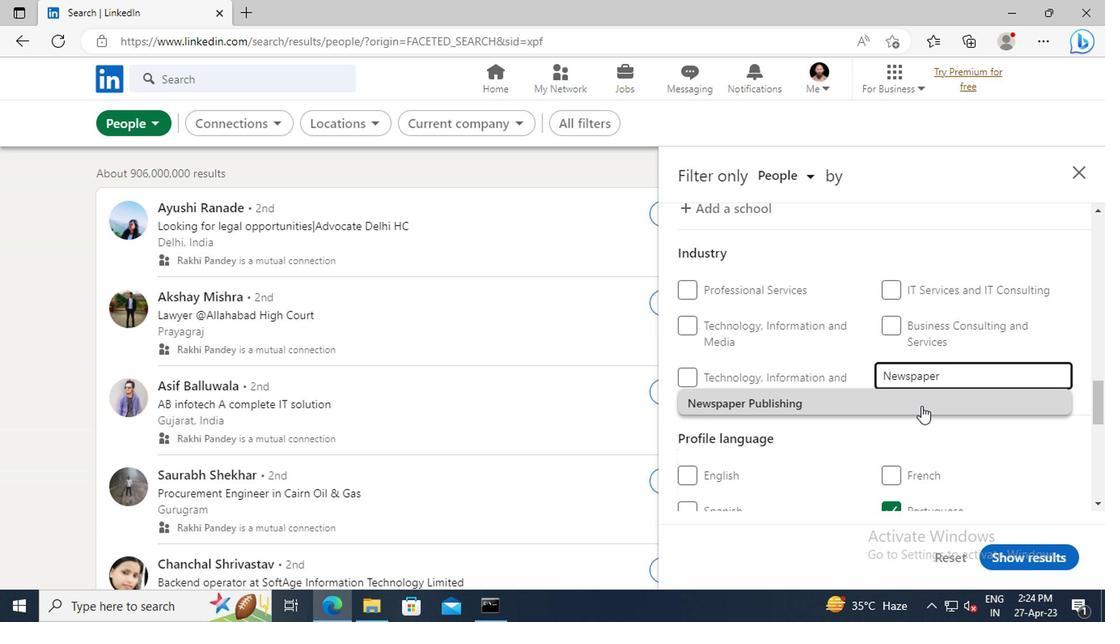 
Action: Mouse pressed left at (919, 407)
Screenshot: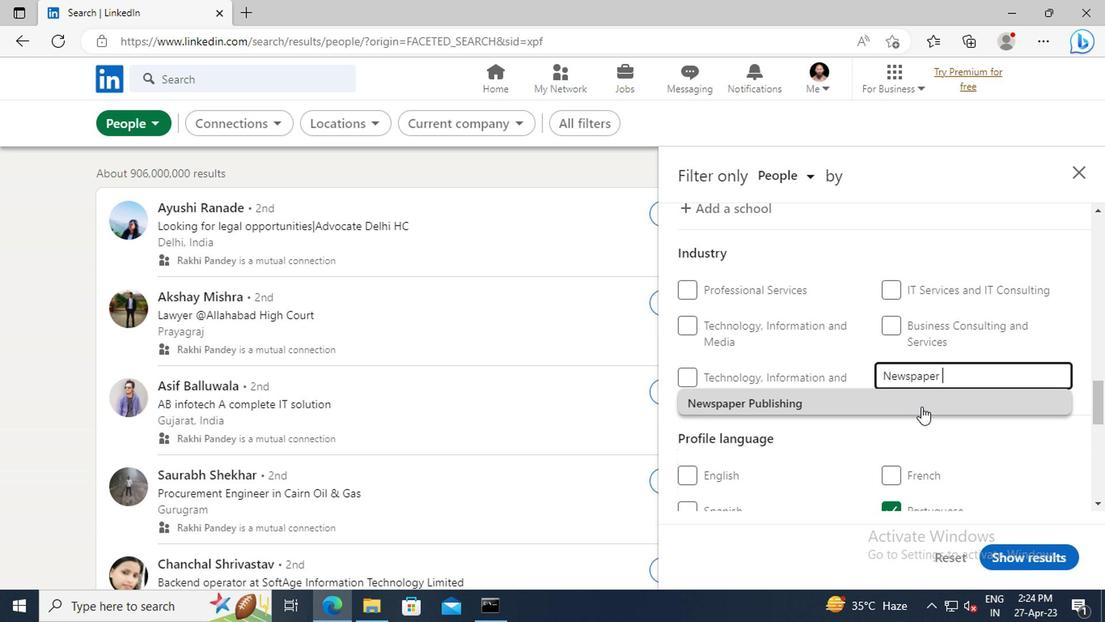 
Action: Mouse moved to (905, 341)
Screenshot: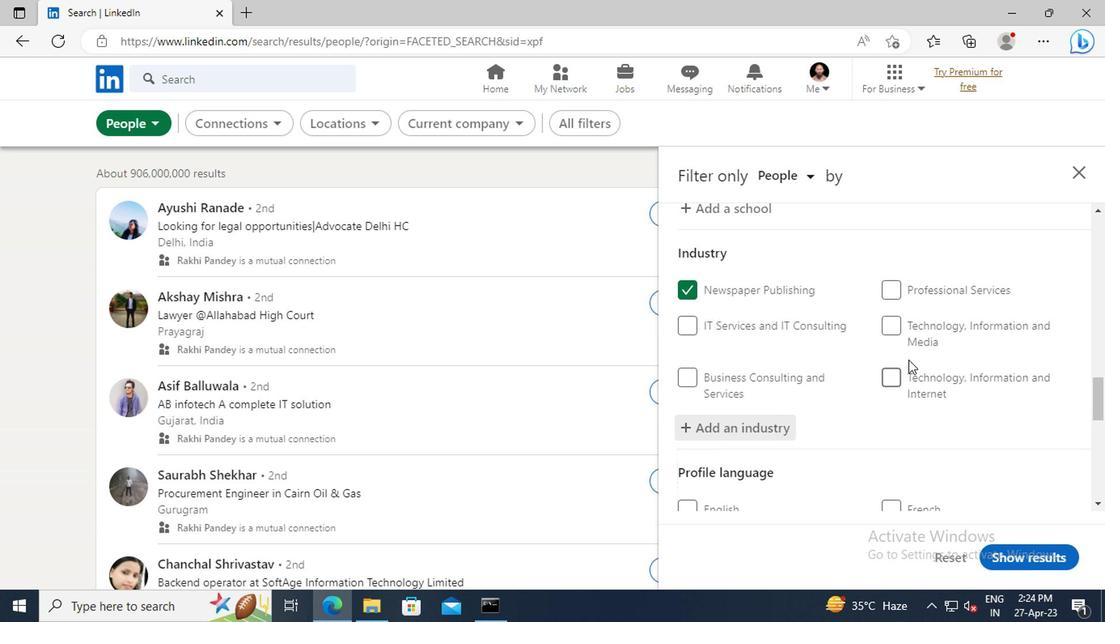 
Action: Mouse scrolled (905, 340) with delta (0, 0)
Screenshot: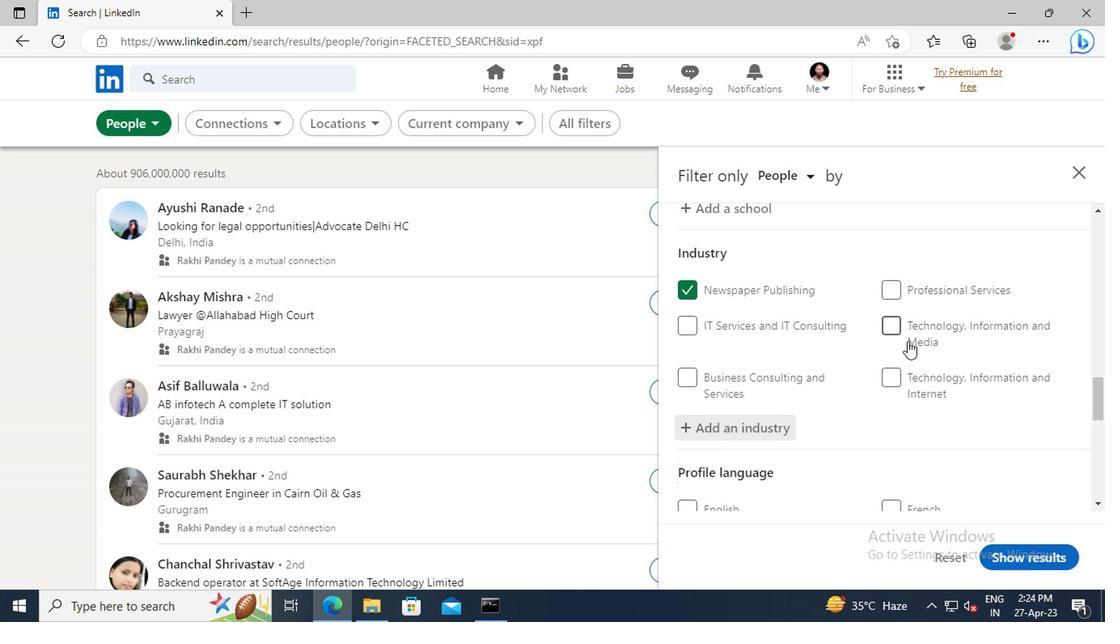 
Action: Mouse scrolled (905, 340) with delta (0, 0)
Screenshot: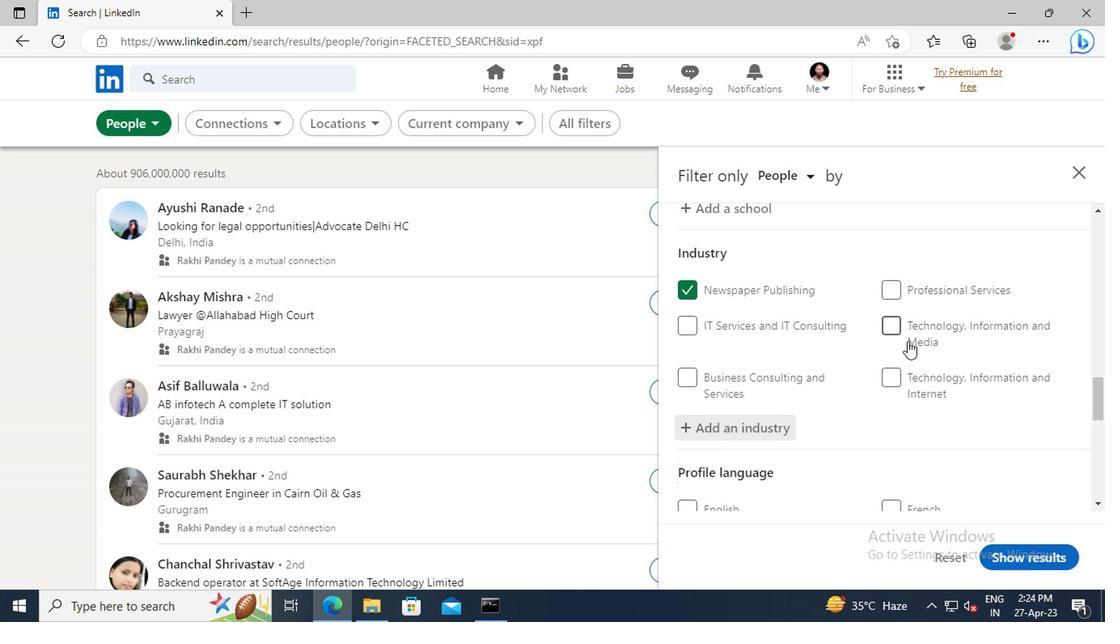 
Action: Mouse scrolled (905, 340) with delta (0, 0)
Screenshot: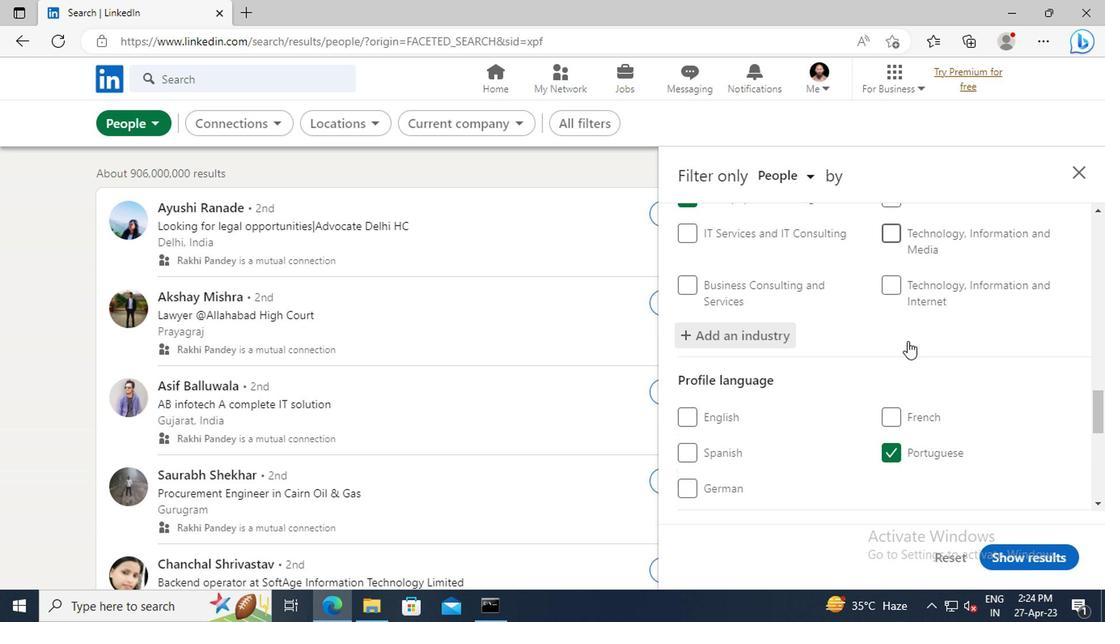 
Action: Mouse scrolled (905, 340) with delta (0, 0)
Screenshot: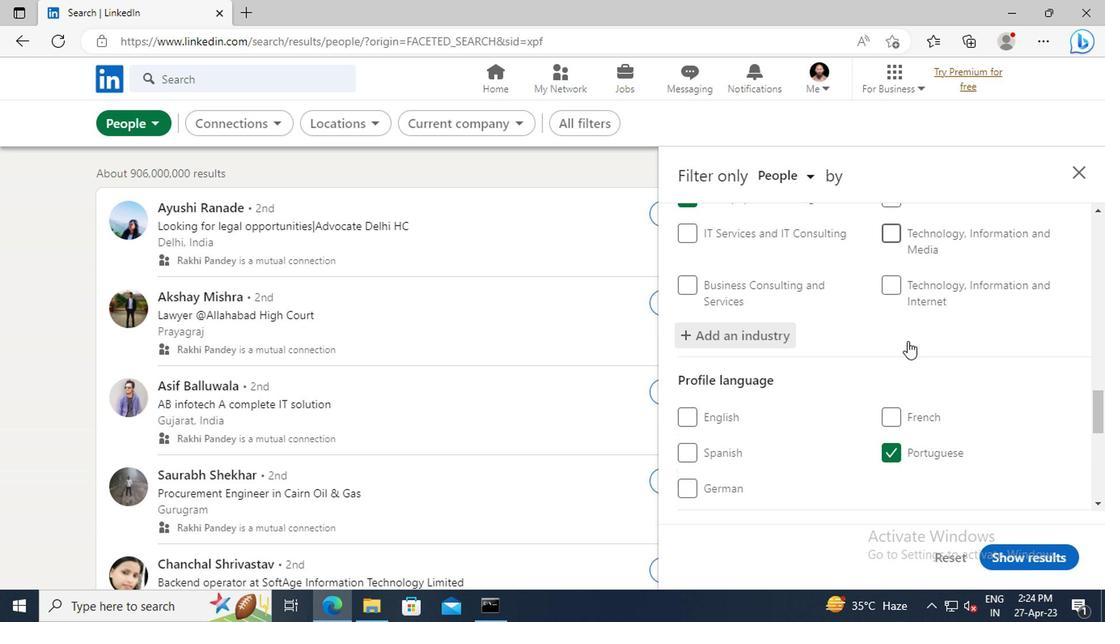 
Action: Mouse scrolled (905, 340) with delta (0, 0)
Screenshot: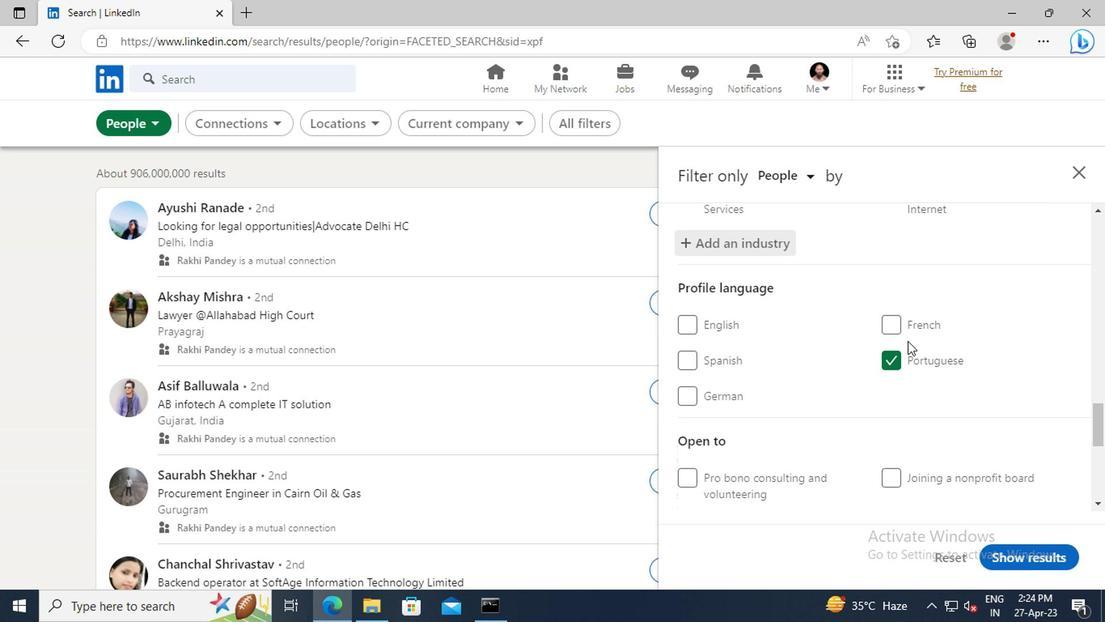
Action: Mouse scrolled (905, 340) with delta (0, 0)
Screenshot: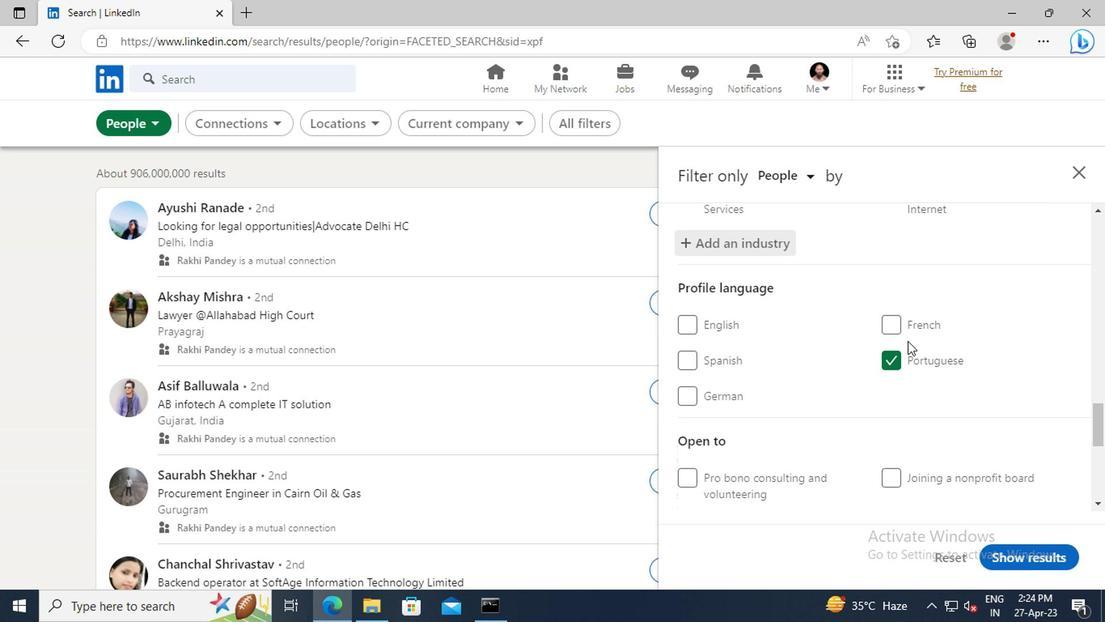 
Action: Mouse scrolled (905, 340) with delta (0, 0)
Screenshot: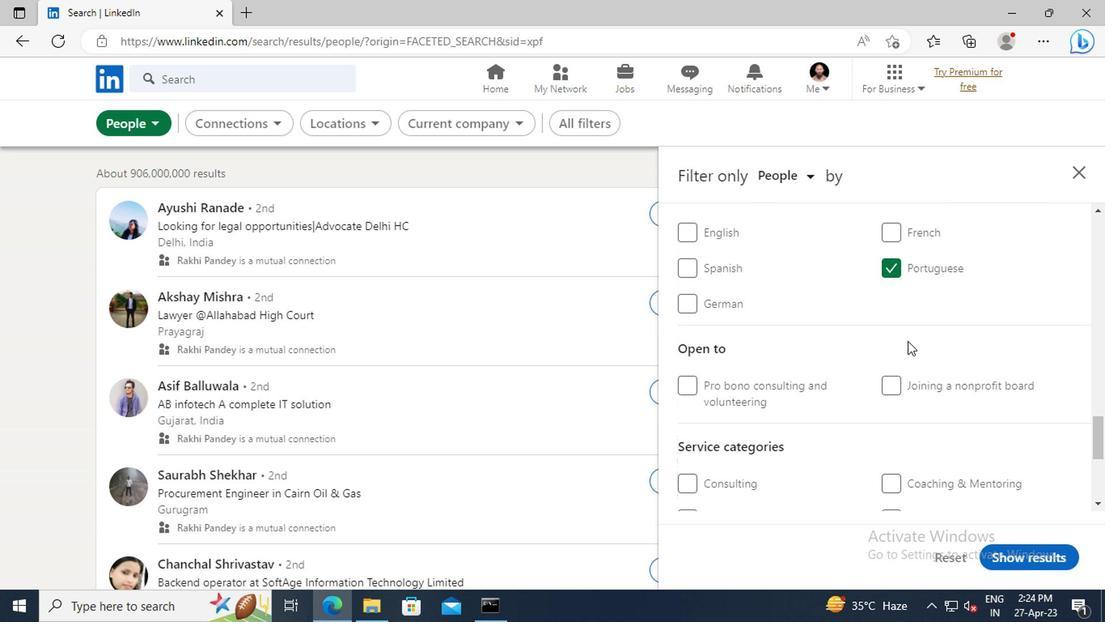 
Action: Mouse scrolled (905, 340) with delta (0, 0)
Screenshot: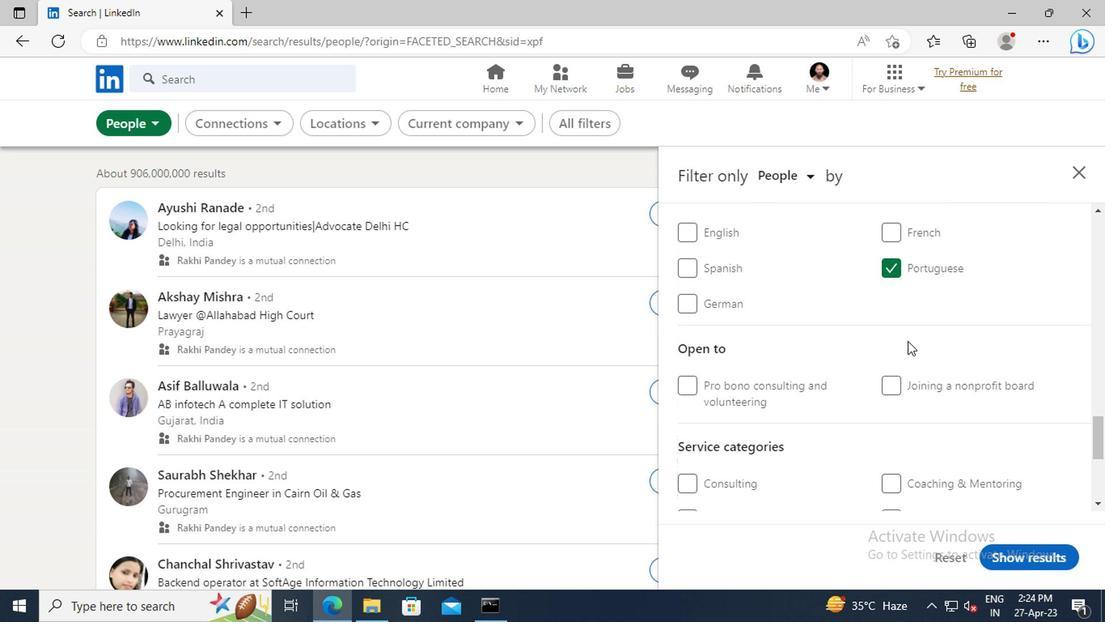 
Action: Mouse scrolled (905, 340) with delta (0, 0)
Screenshot: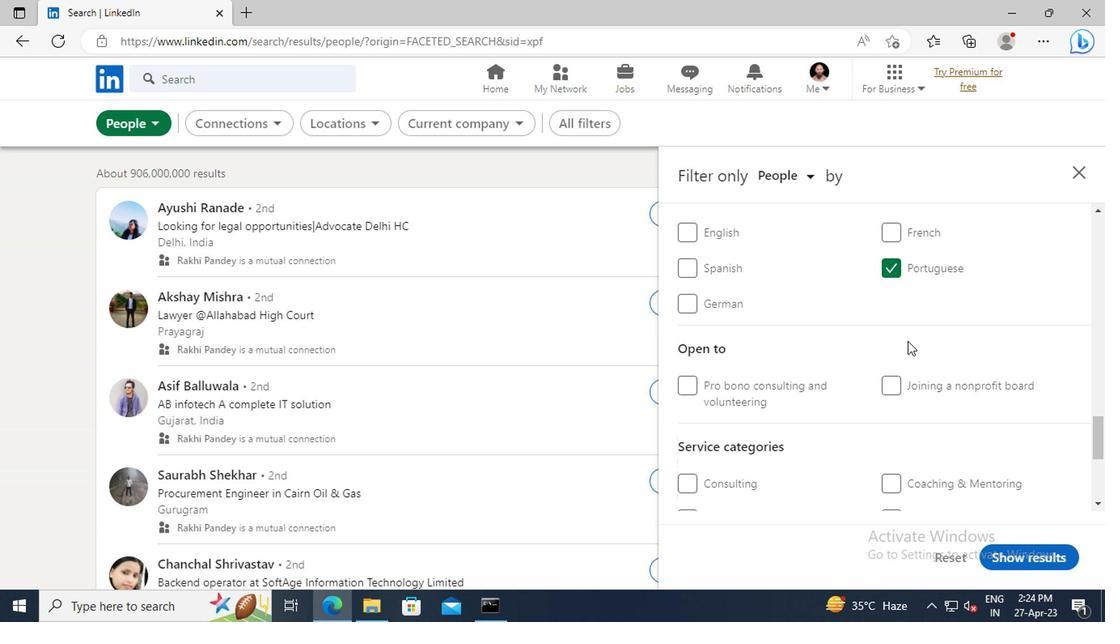 
Action: Mouse scrolled (905, 340) with delta (0, 0)
Screenshot: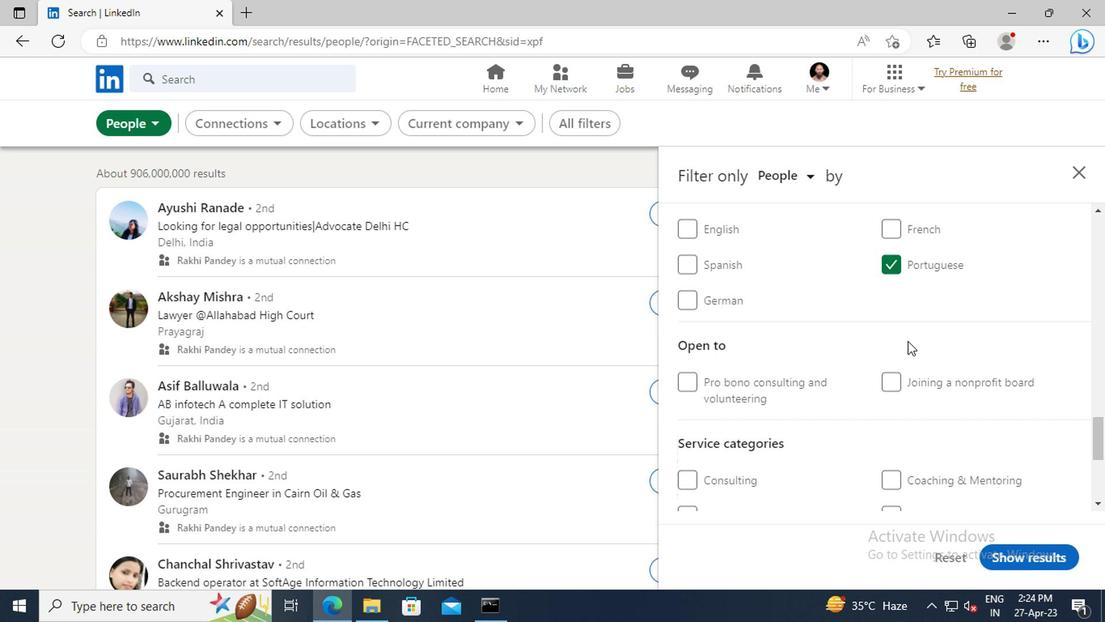 
Action: Mouse moved to (911, 367)
Screenshot: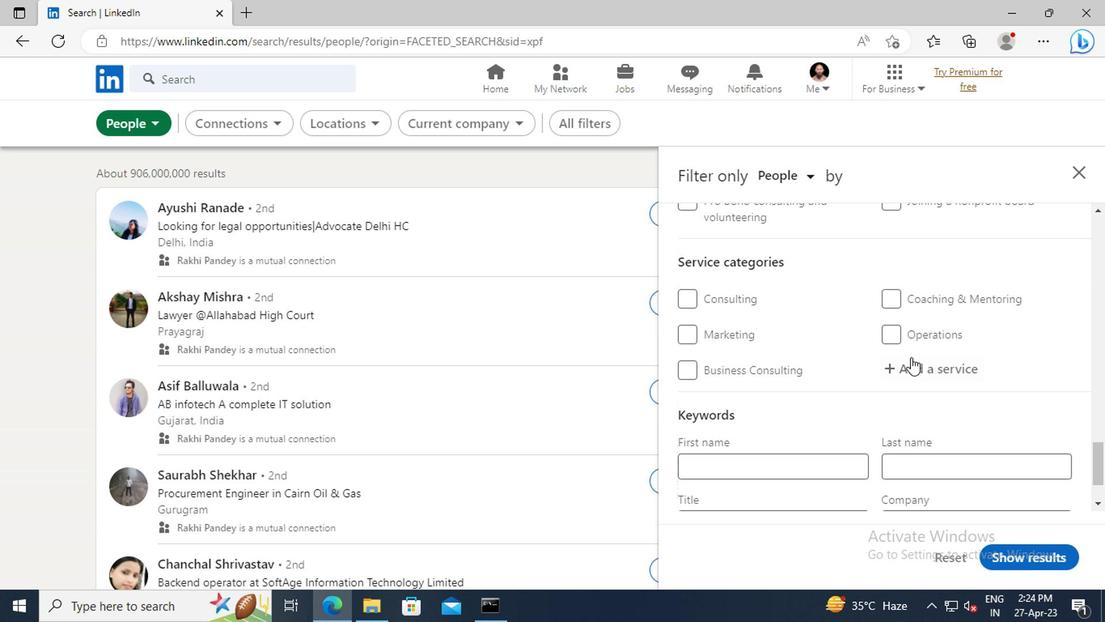 
Action: Mouse pressed left at (911, 367)
Screenshot: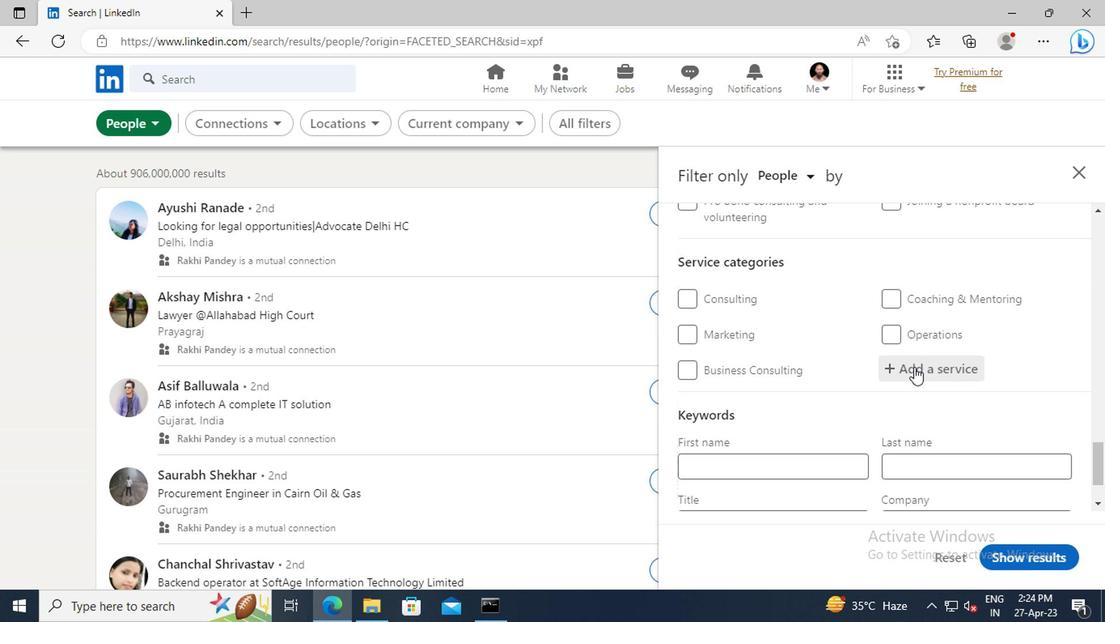 
Action: Key pressed <Key.shift>DJING
Screenshot: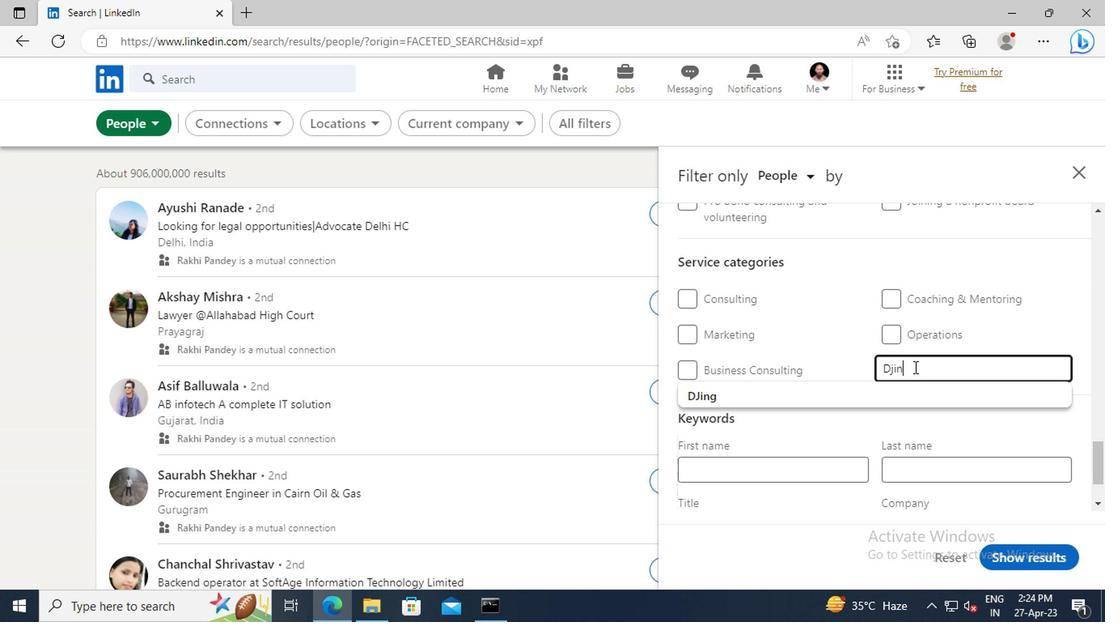 
Action: Mouse moved to (920, 391)
Screenshot: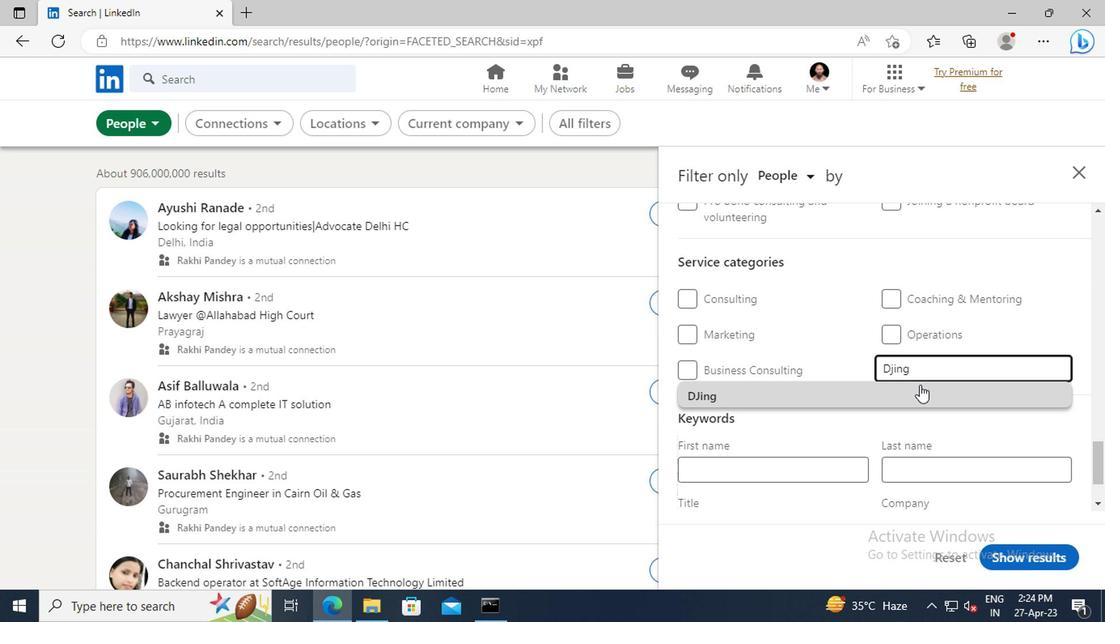 
Action: Mouse pressed left at (920, 391)
Screenshot: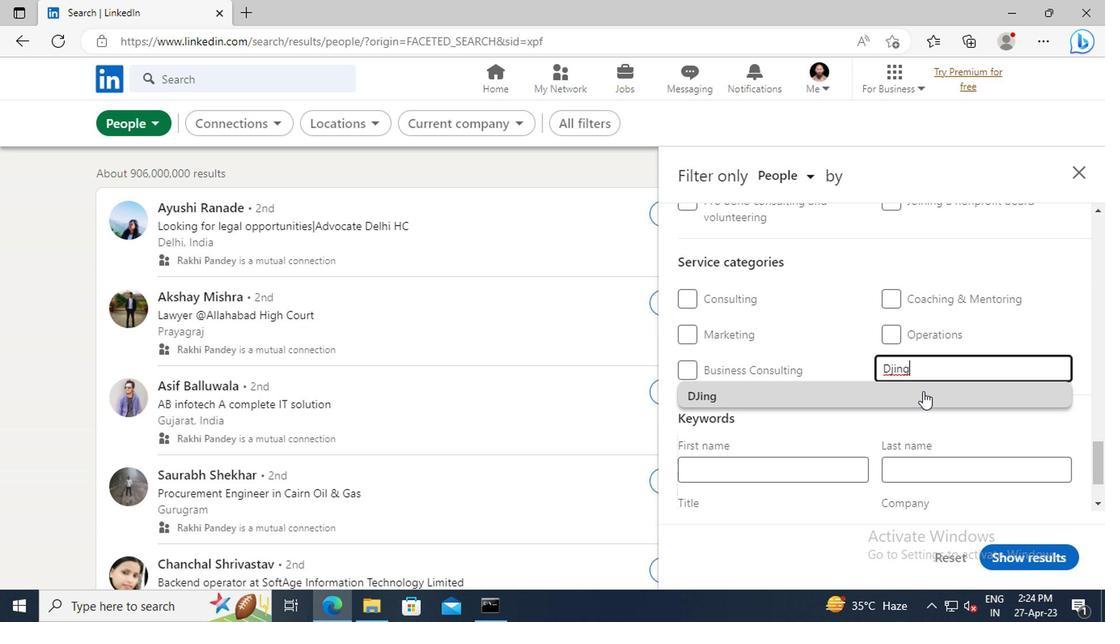 
Action: Mouse moved to (854, 334)
Screenshot: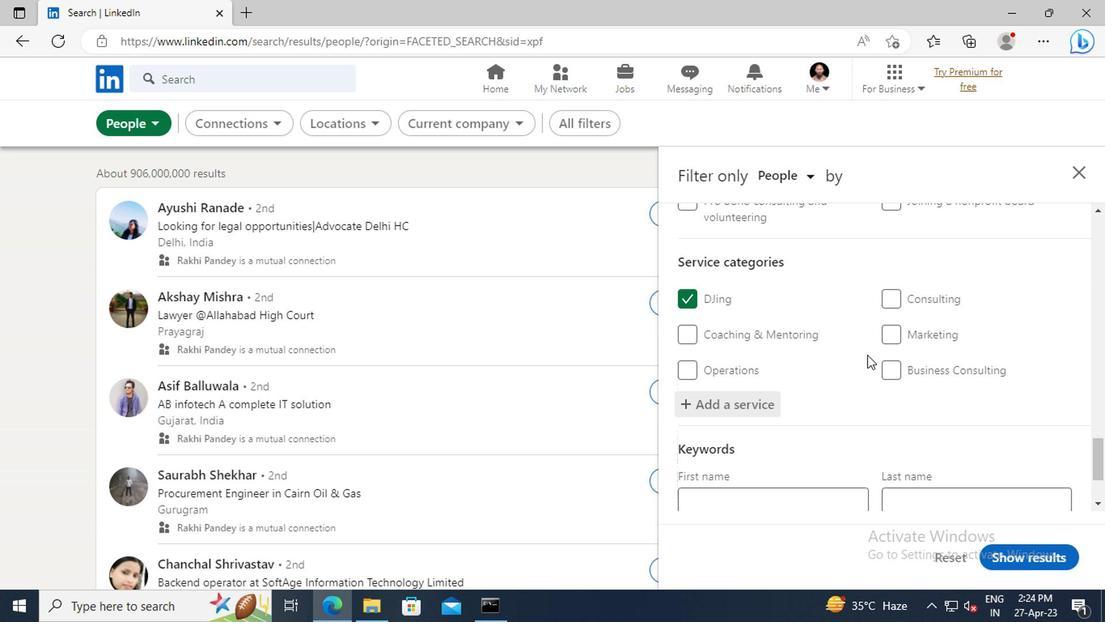 
Action: Mouse scrolled (854, 333) with delta (0, -1)
Screenshot: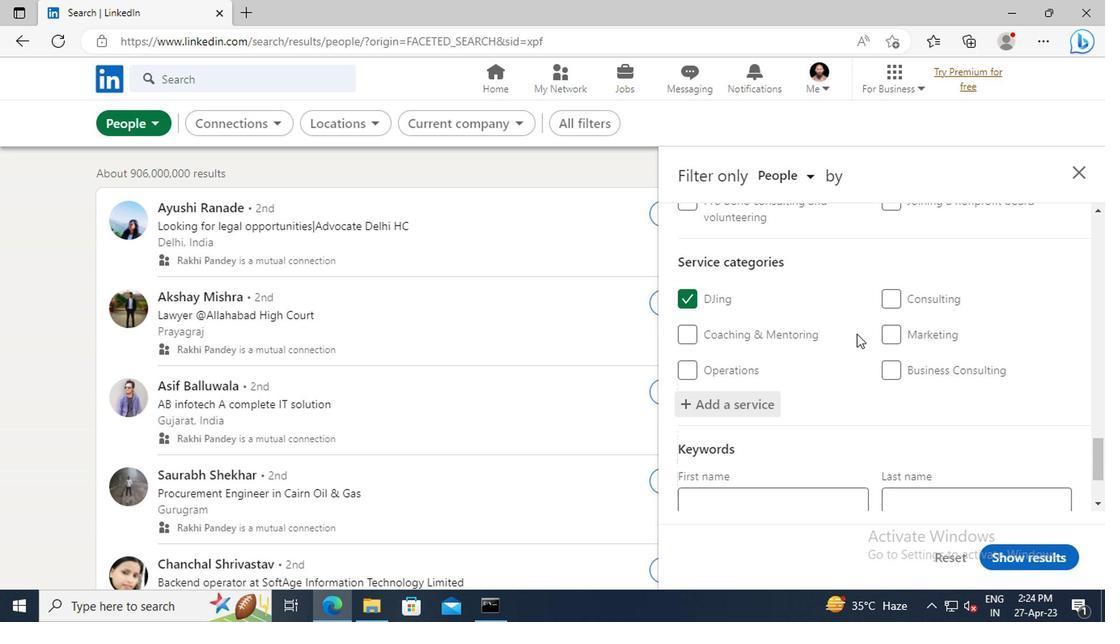 
Action: Mouse scrolled (854, 333) with delta (0, -1)
Screenshot: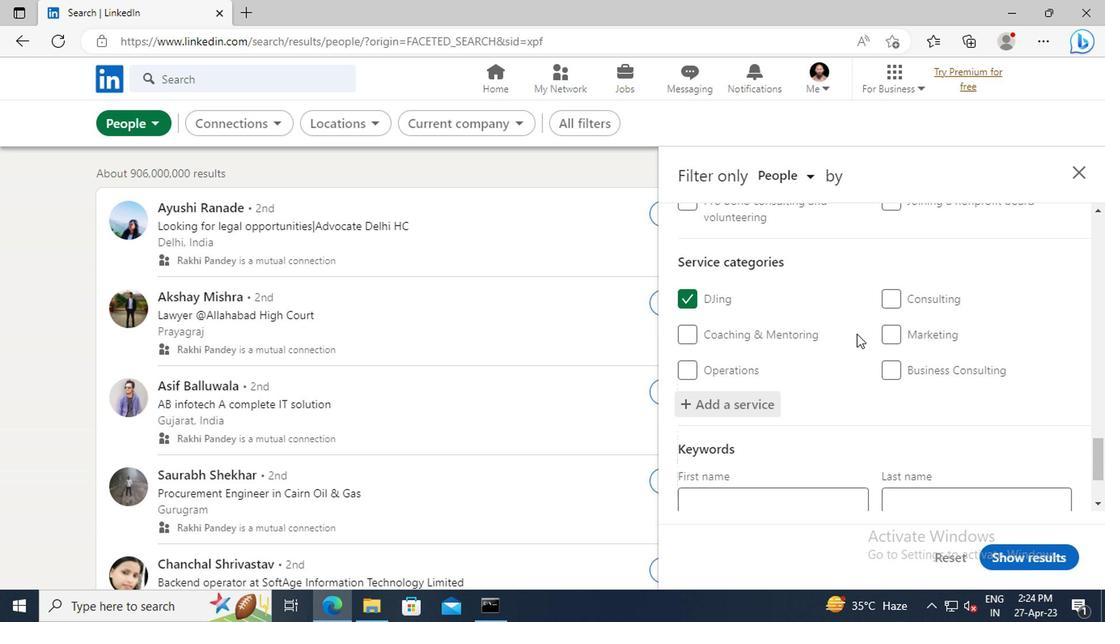 
Action: Mouse scrolled (854, 333) with delta (0, -1)
Screenshot: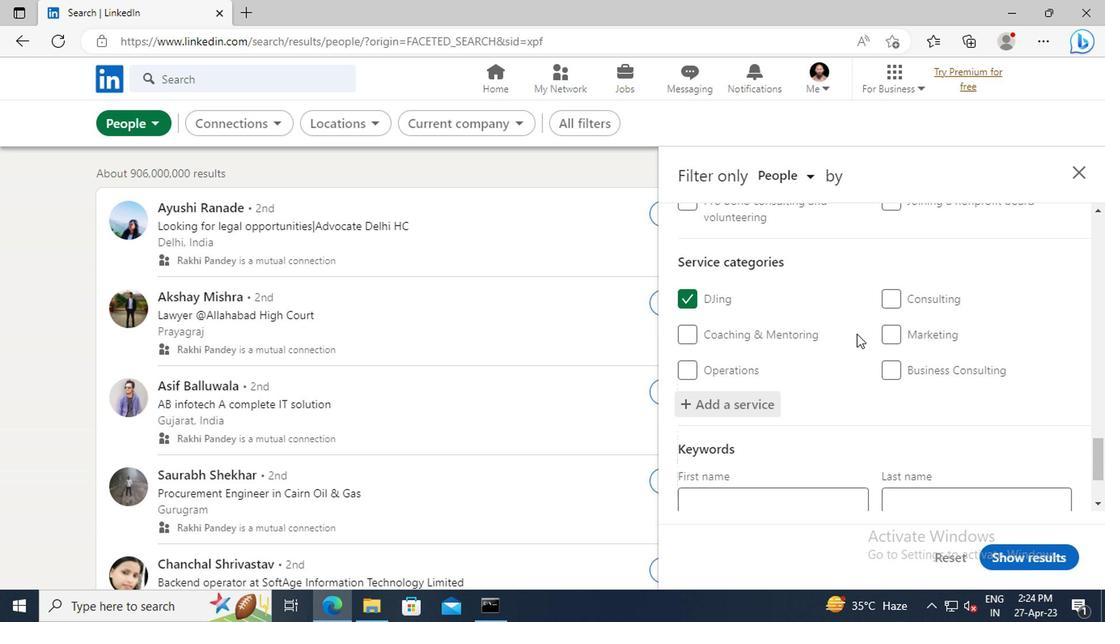 
Action: Mouse moved to (819, 436)
Screenshot: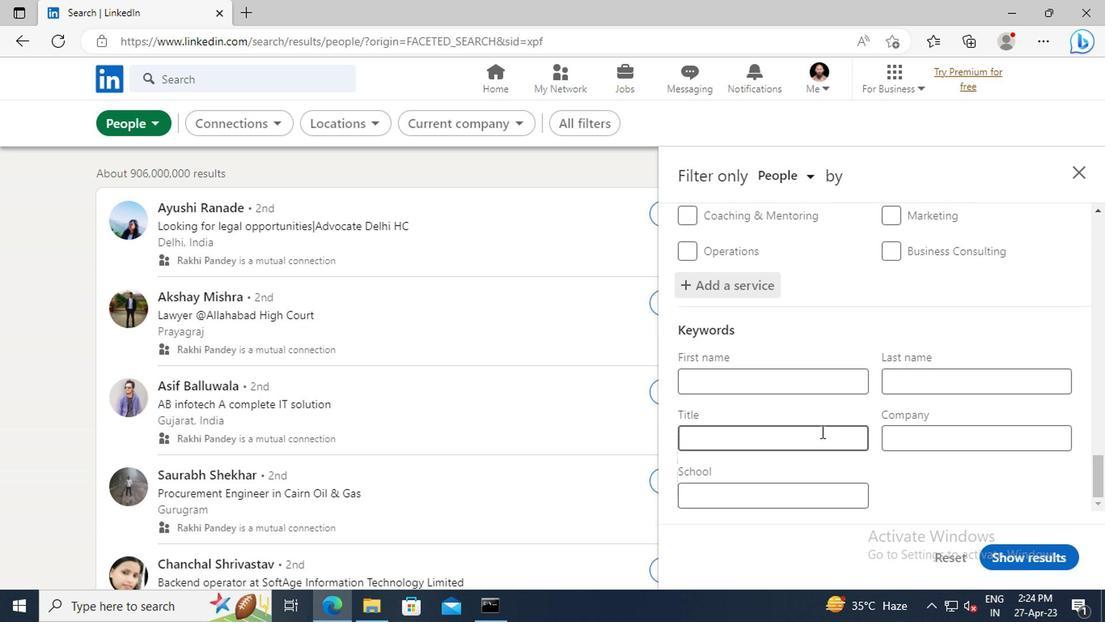 
Action: Mouse pressed left at (819, 436)
Screenshot: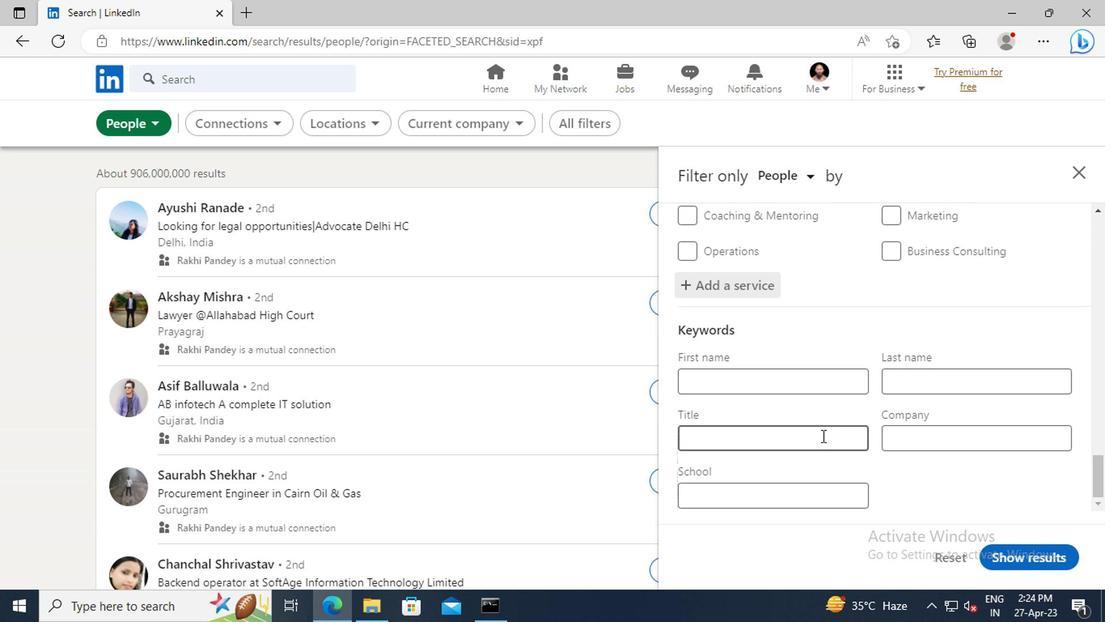 
Action: Key pressed <Key.shift>PHLEBOTOMIST<Key.enter>
Screenshot: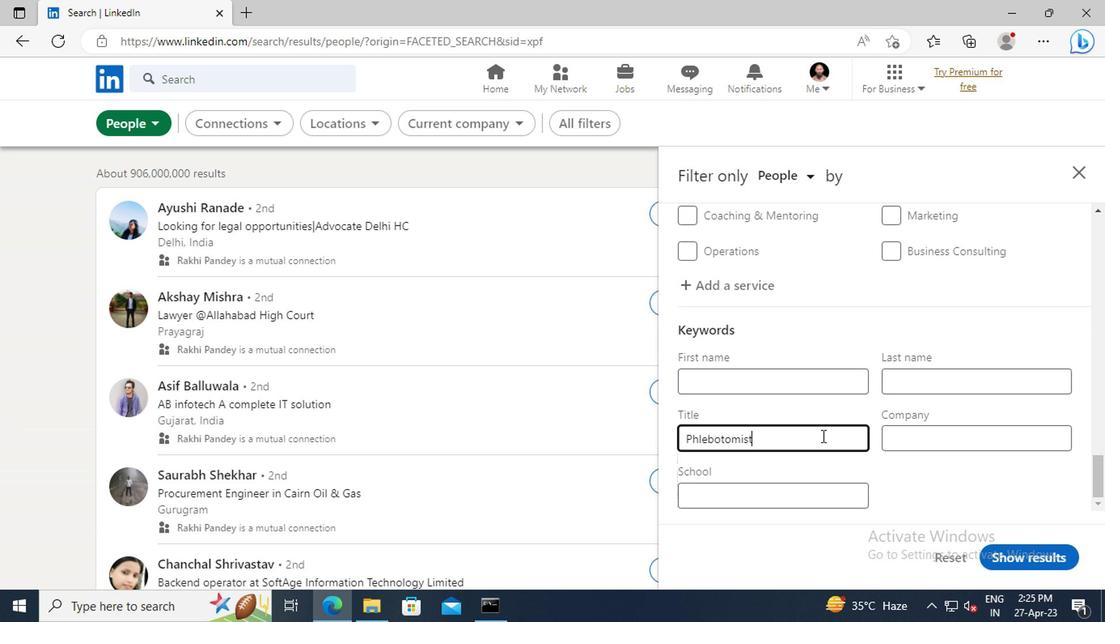
Action: Mouse moved to (1010, 550)
Screenshot: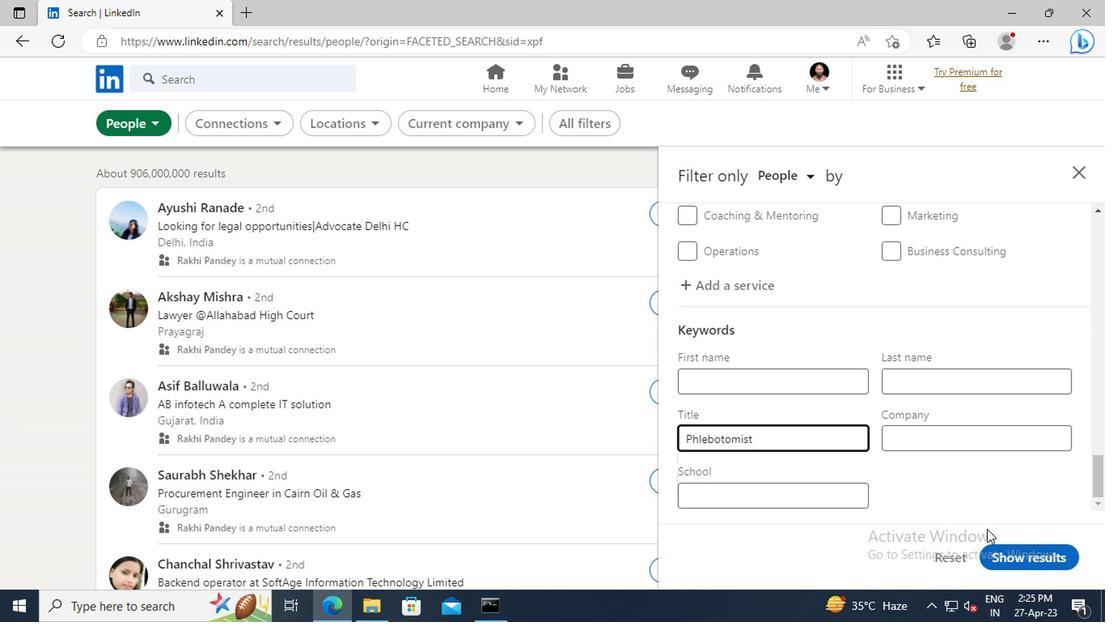 
Action: Mouse pressed left at (1010, 550)
Screenshot: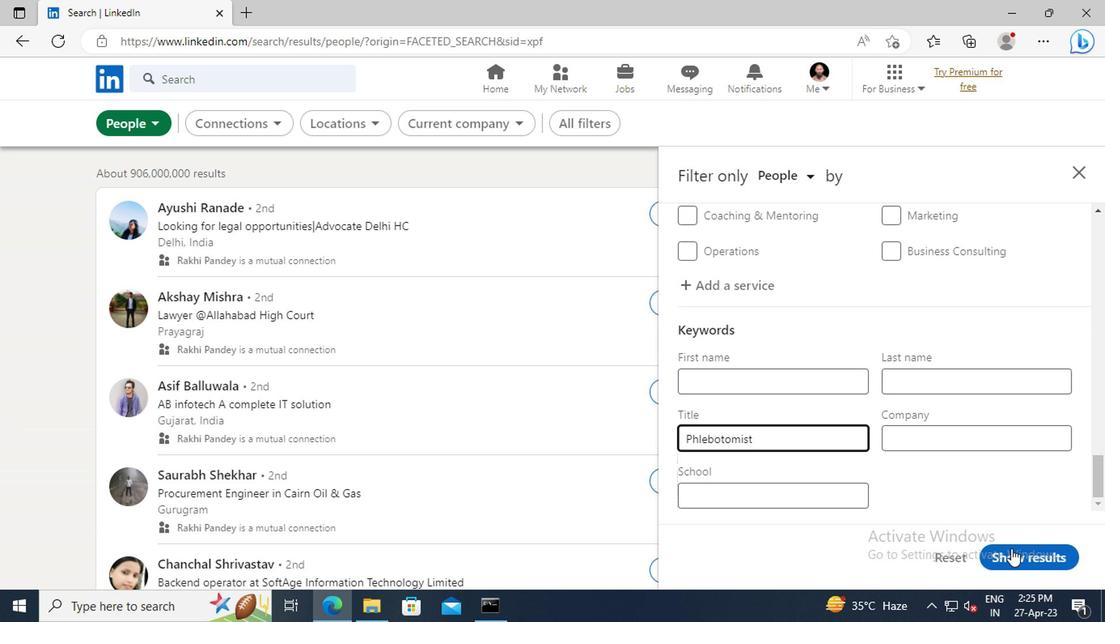 
Action: Mouse moved to (703, 389)
Screenshot: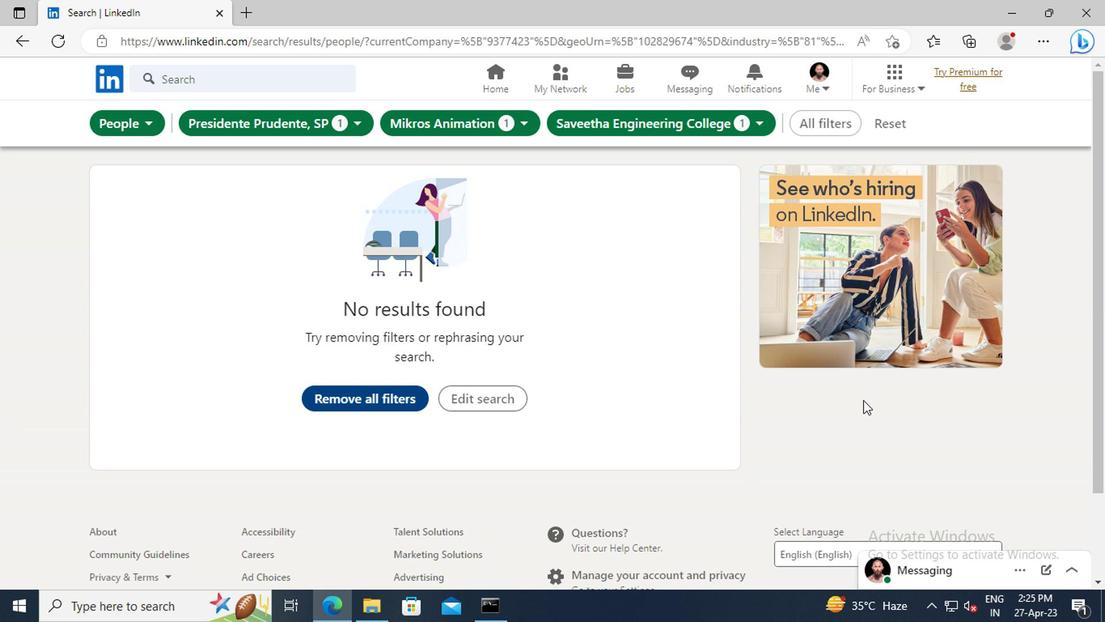 
